 Task: Find a place to stay in Rabkavi, India from July 12 to July 16 for 8 guests, with a price range of ₹10,000 to ₹23,000+, including Wifi and Free parking.
Action: Mouse moved to (430, 97)
Screenshot: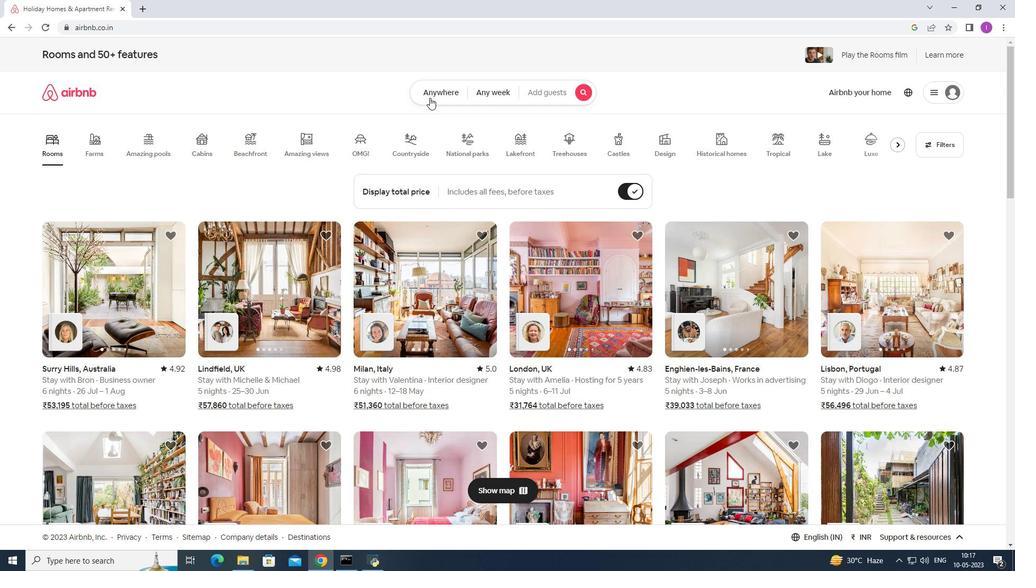 
Action: Mouse pressed left at (430, 97)
Screenshot: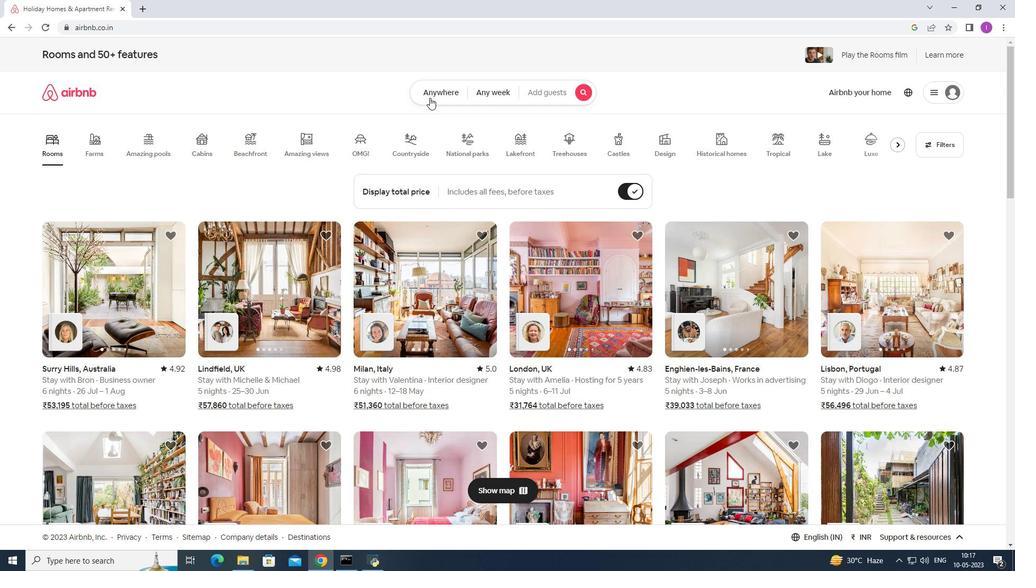 
Action: Mouse moved to (330, 137)
Screenshot: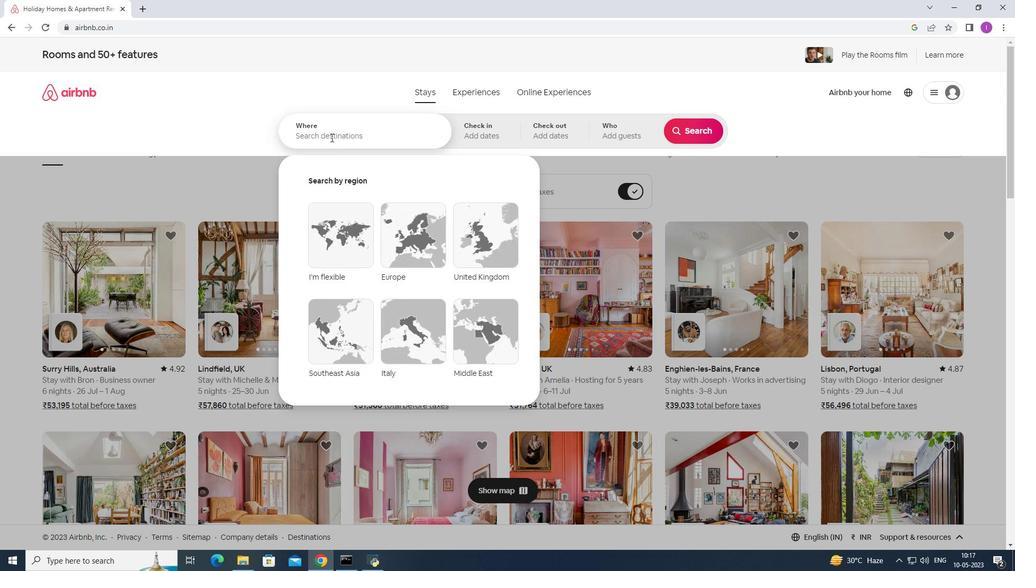 
Action: Mouse pressed left at (330, 137)
Screenshot: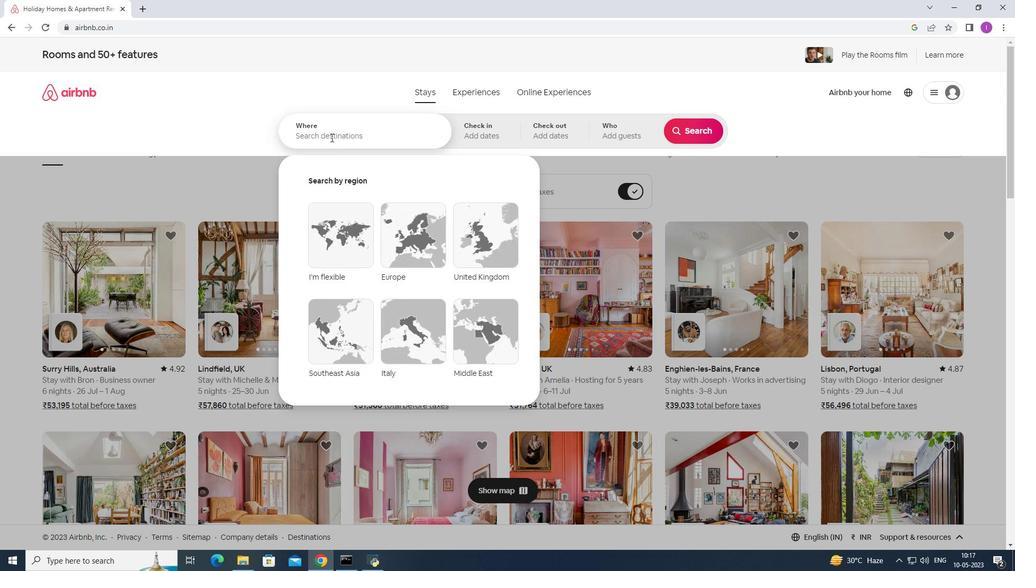
Action: Mouse moved to (338, 133)
Screenshot: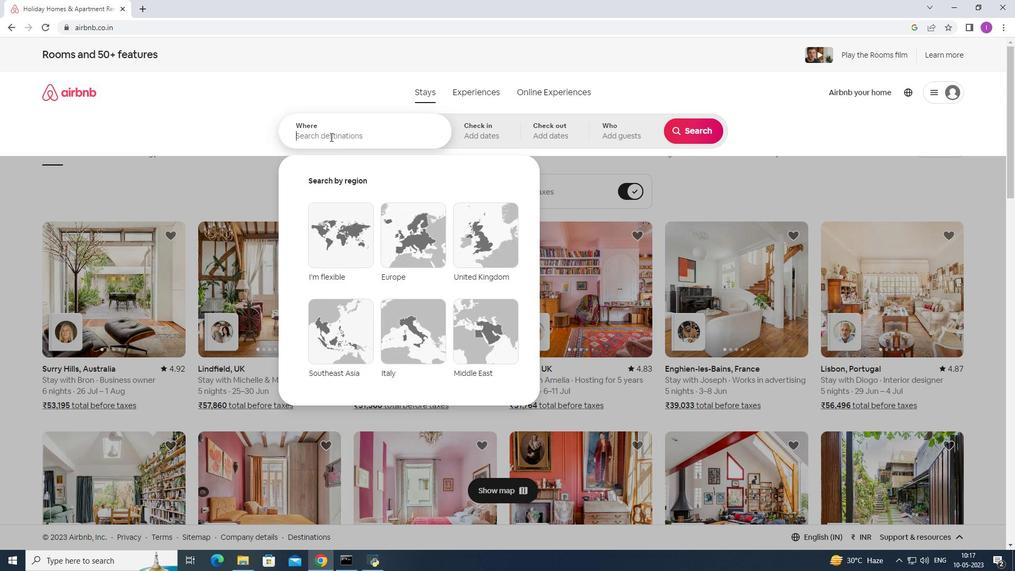 
Action: Key pressed <Key.shift><Key.shift><Key.shift>Rabkavi,<Key.shift>India
Screenshot: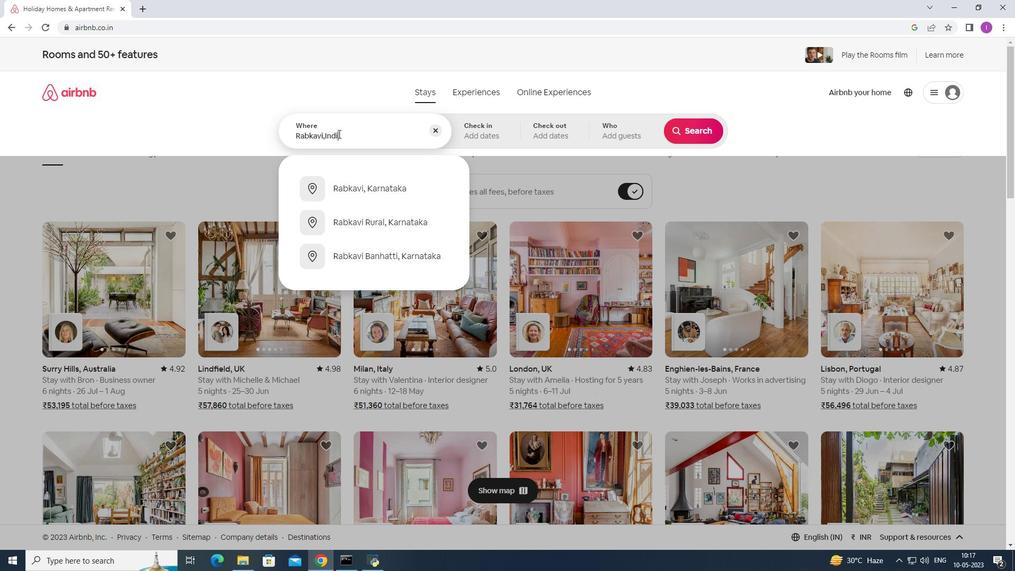 
Action: Mouse moved to (468, 133)
Screenshot: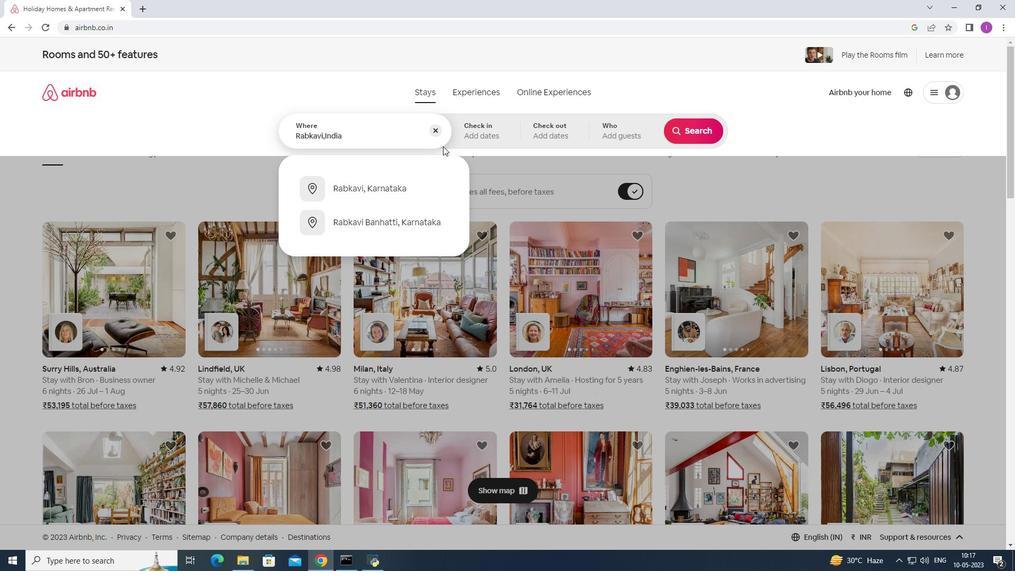 
Action: Mouse pressed left at (468, 133)
Screenshot: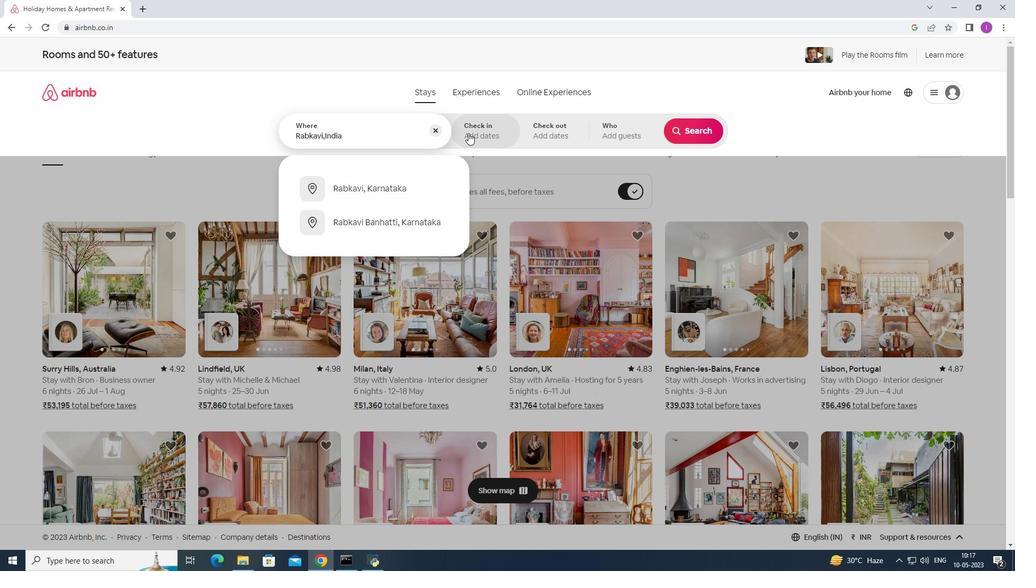 
Action: Mouse moved to (694, 212)
Screenshot: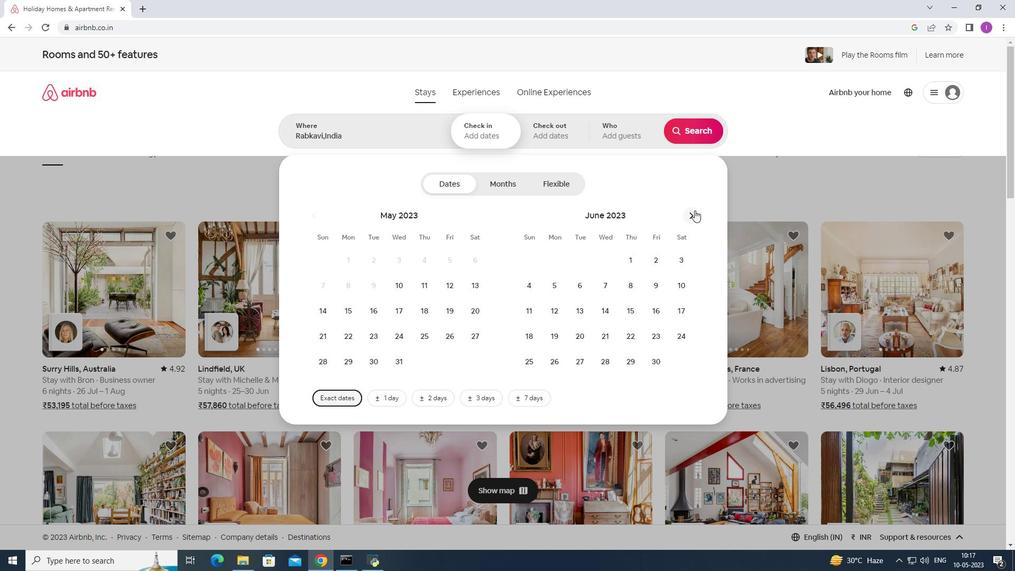 
Action: Mouse pressed left at (694, 212)
Screenshot: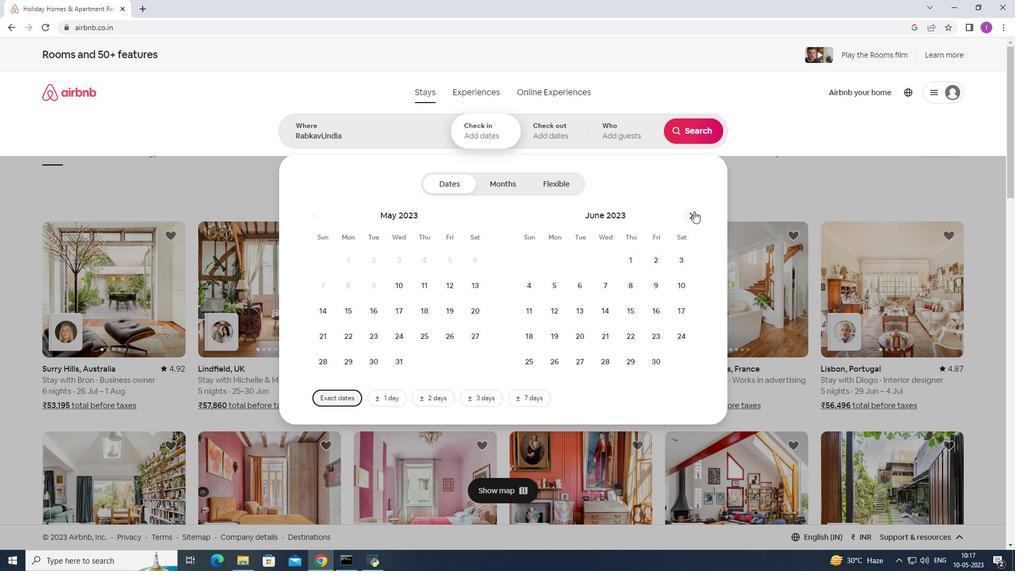 
Action: Mouse pressed left at (694, 212)
Screenshot: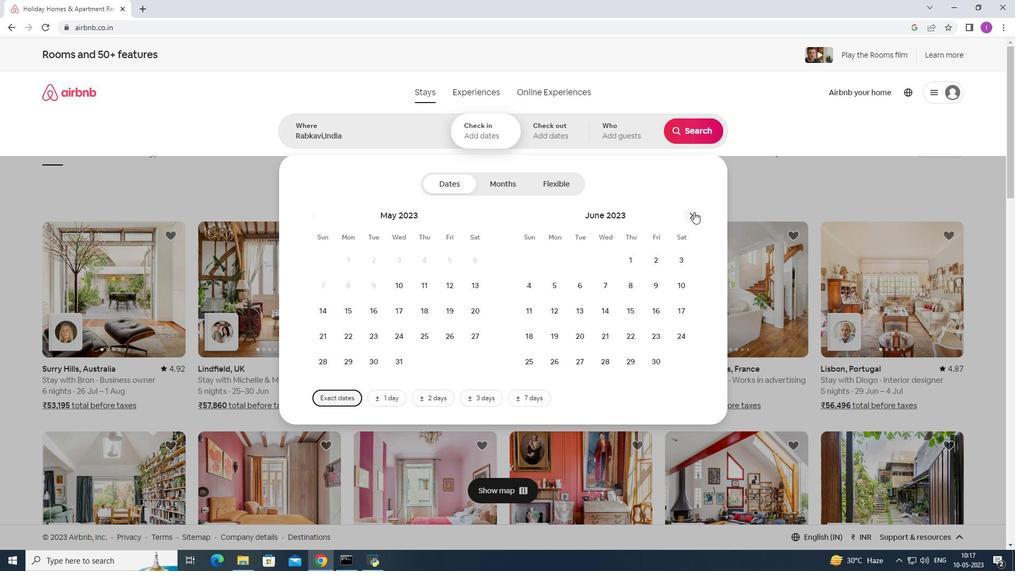 
Action: Mouse moved to (402, 307)
Screenshot: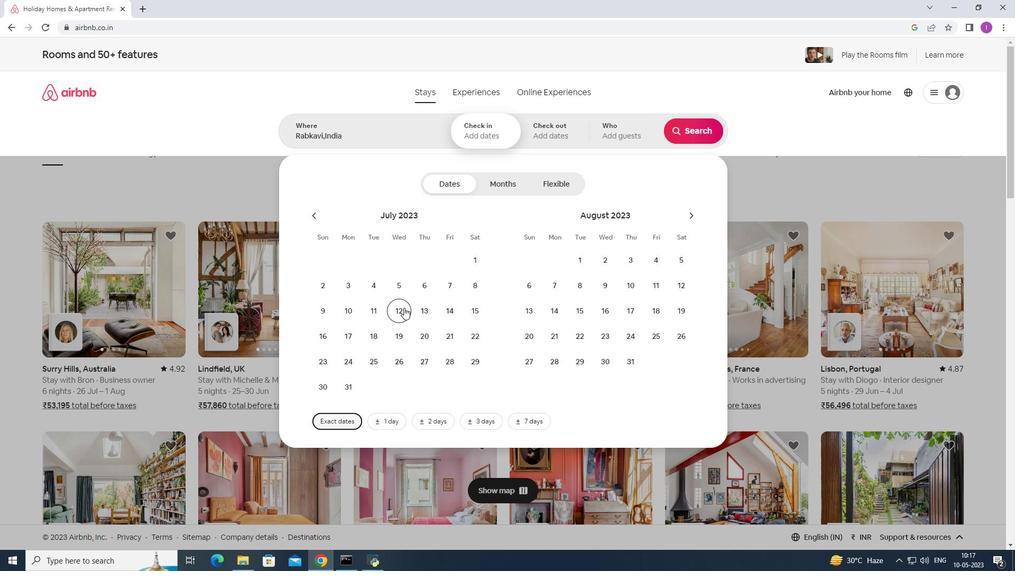 
Action: Mouse pressed left at (402, 307)
Screenshot: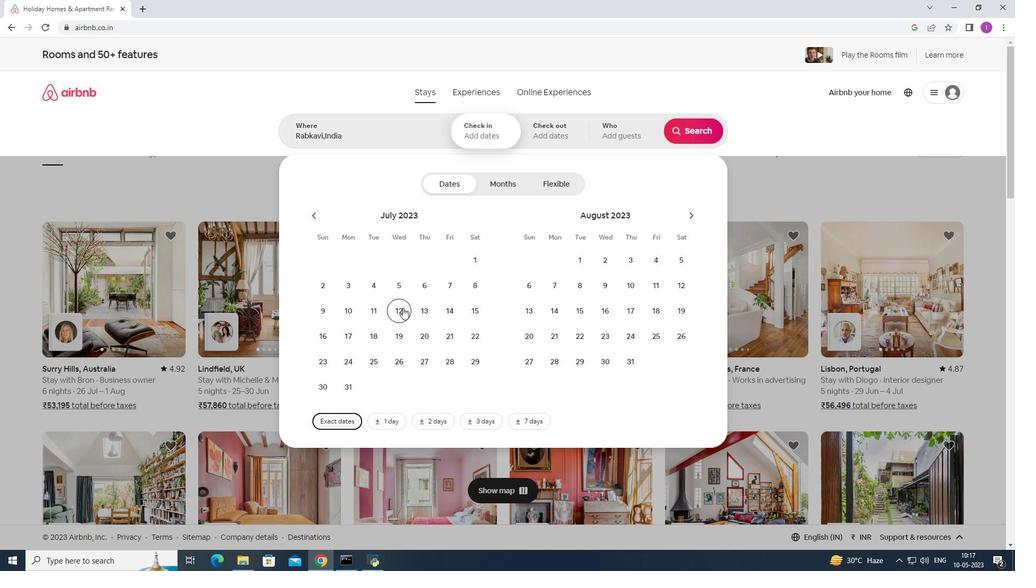 
Action: Mouse moved to (331, 338)
Screenshot: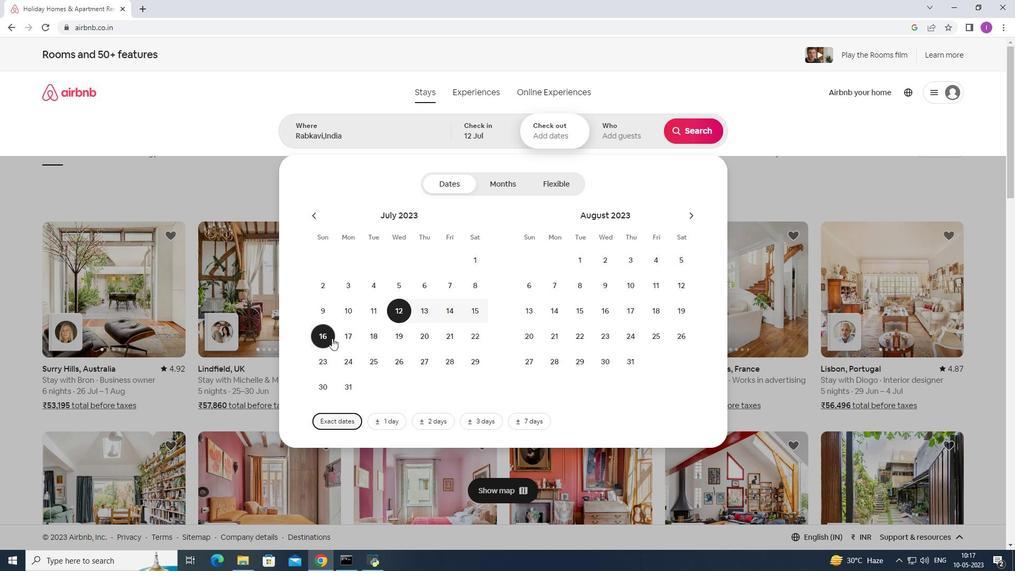 
Action: Mouse pressed left at (331, 338)
Screenshot: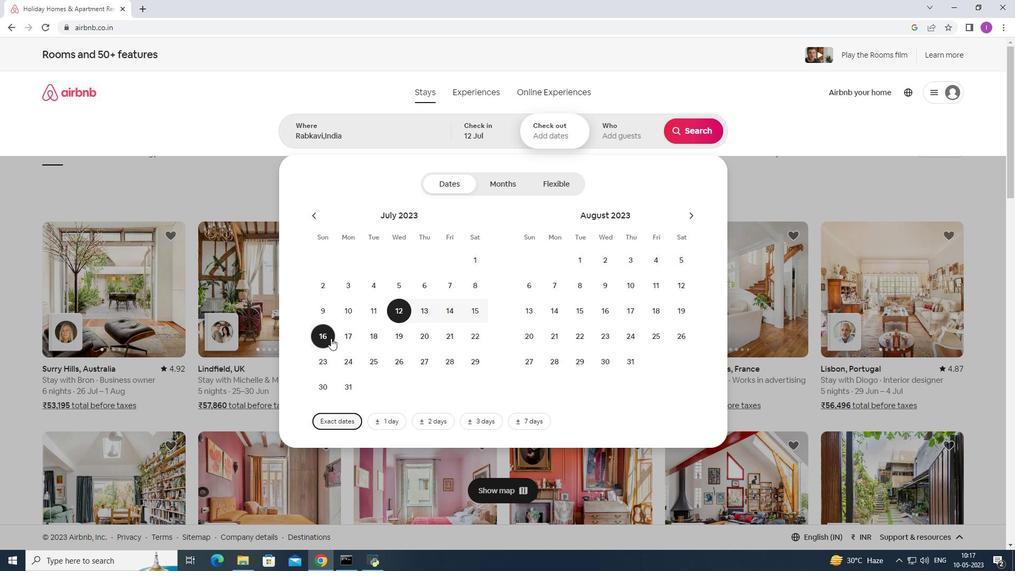 
Action: Mouse moved to (618, 130)
Screenshot: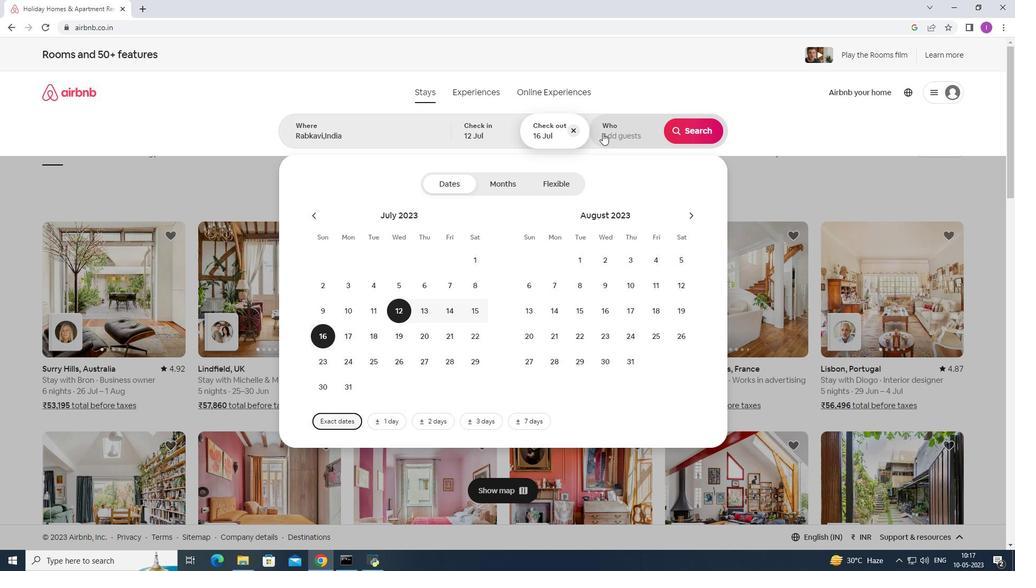 
Action: Mouse pressed left at (618, 130)
Screenshot: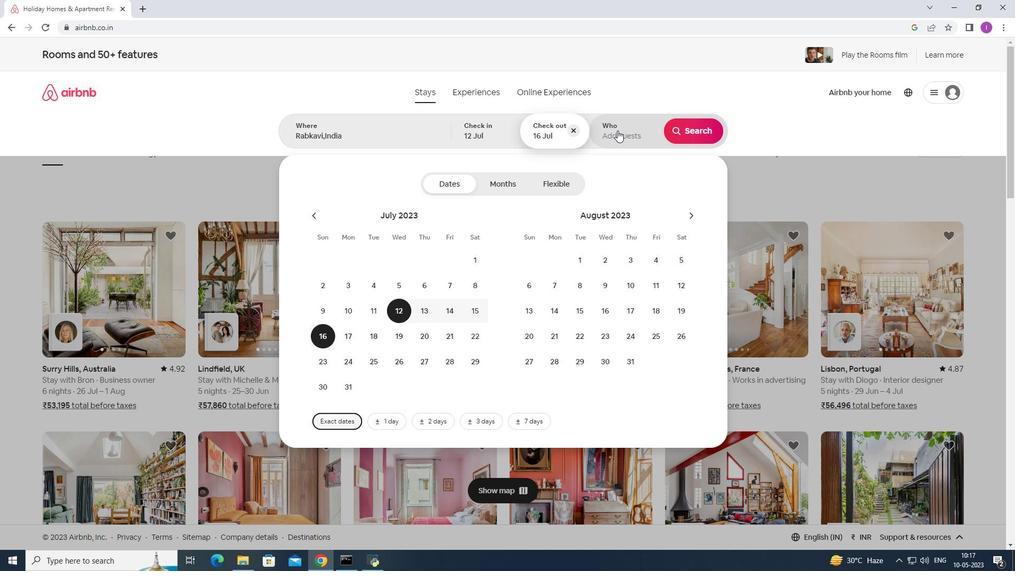 
Action: Mouse moved to (696, 183)
Screenshot: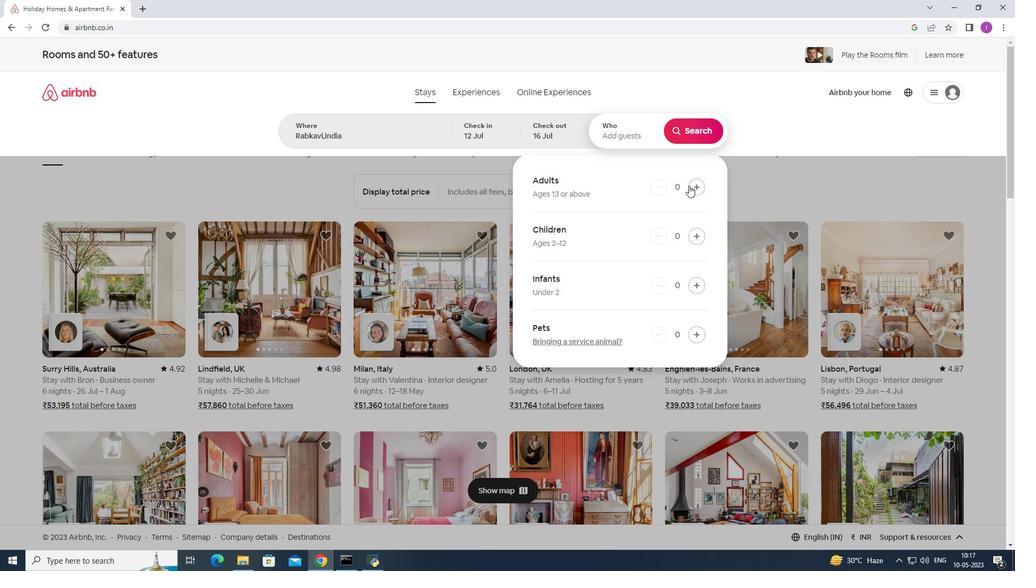
Action: Mouse pressed left at (696, 183)
Screenshot: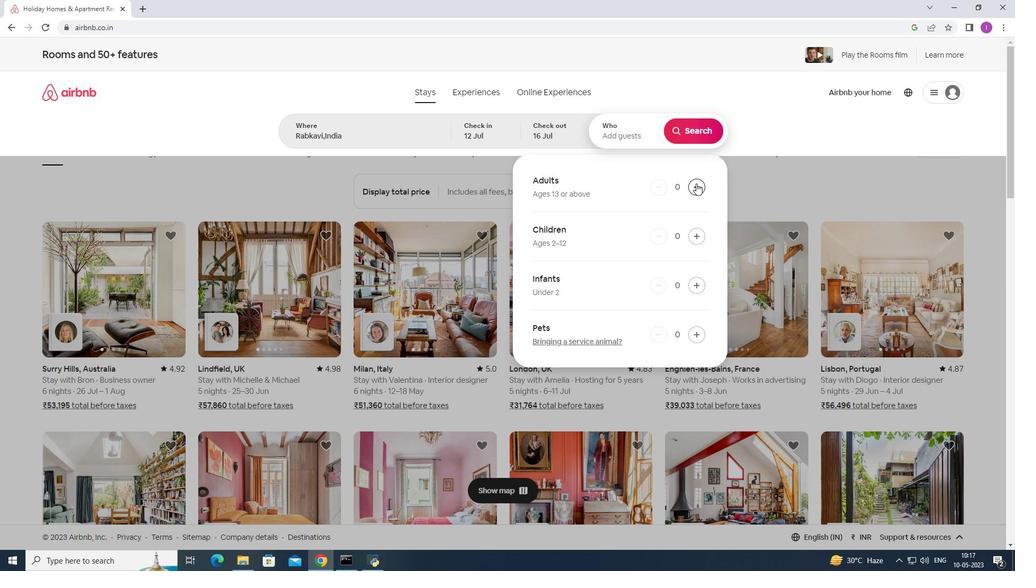 
Action: Mouse pressed left at (696, 183)
Screenshot: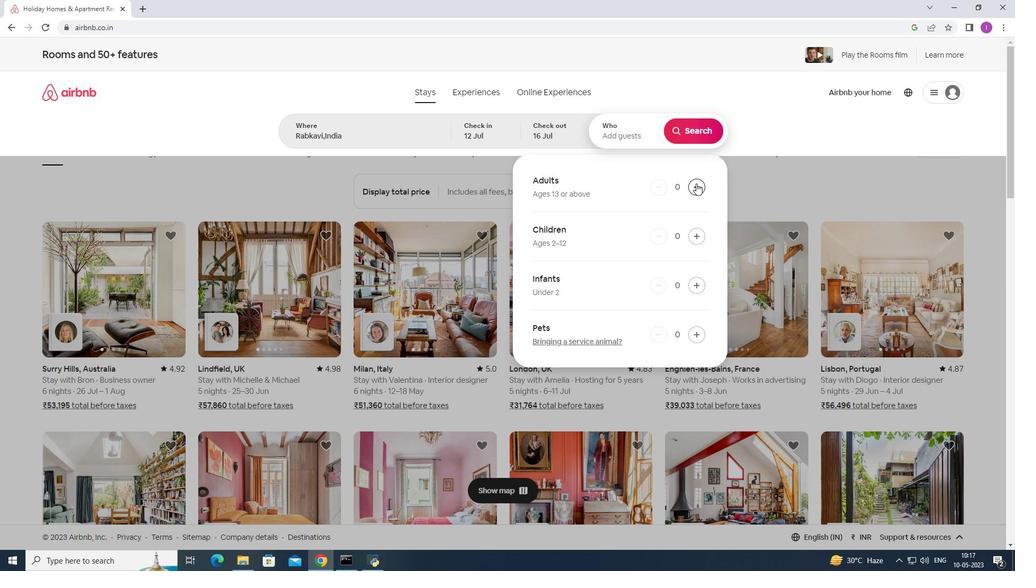 
Action: Mouse moved to (697, 183)
Screenshot: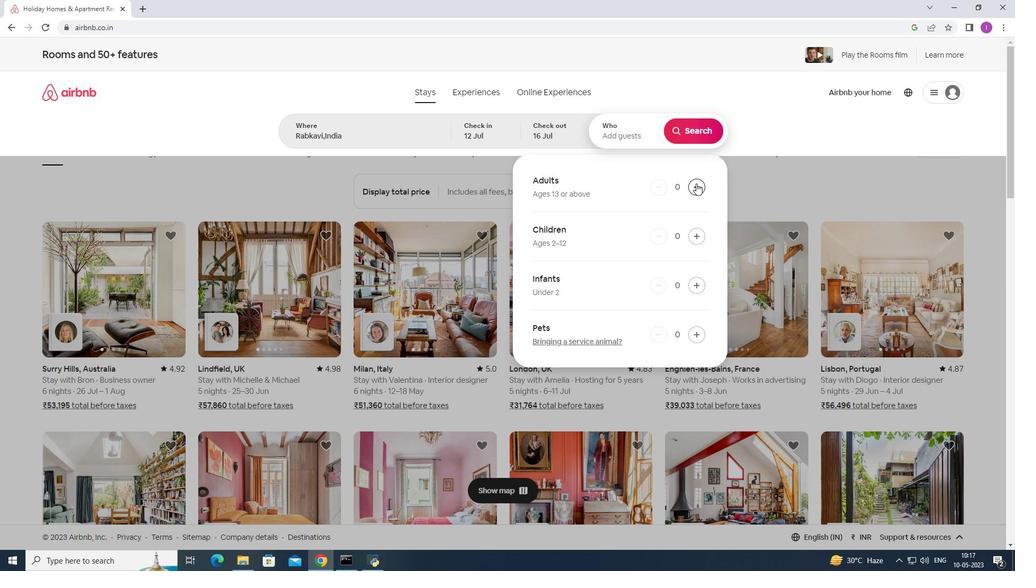 
Action: Mouse pressed left at (697, 183)
Screenshot: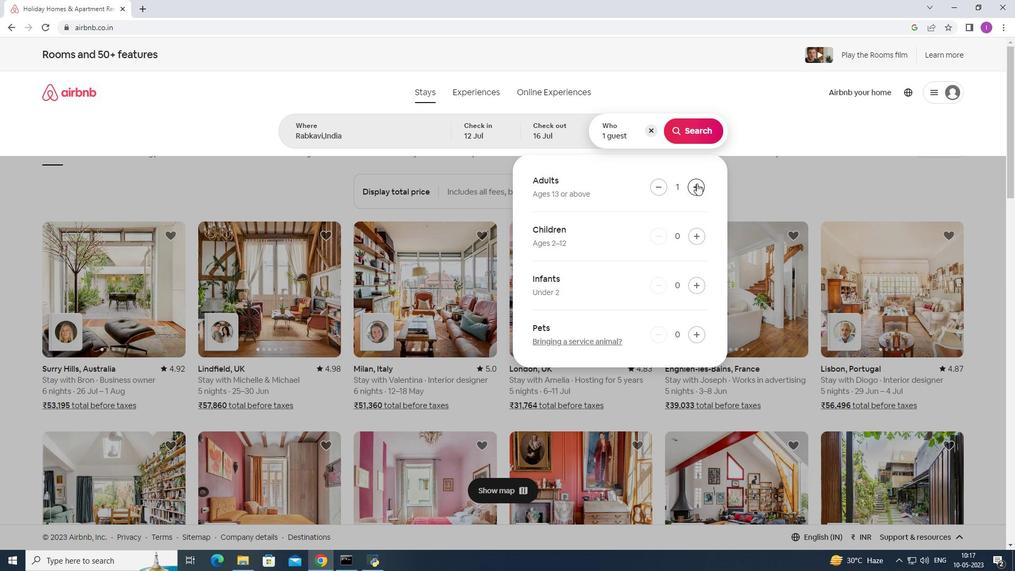 
Action: Mouse pressed left at (697, 183)
Screenshot: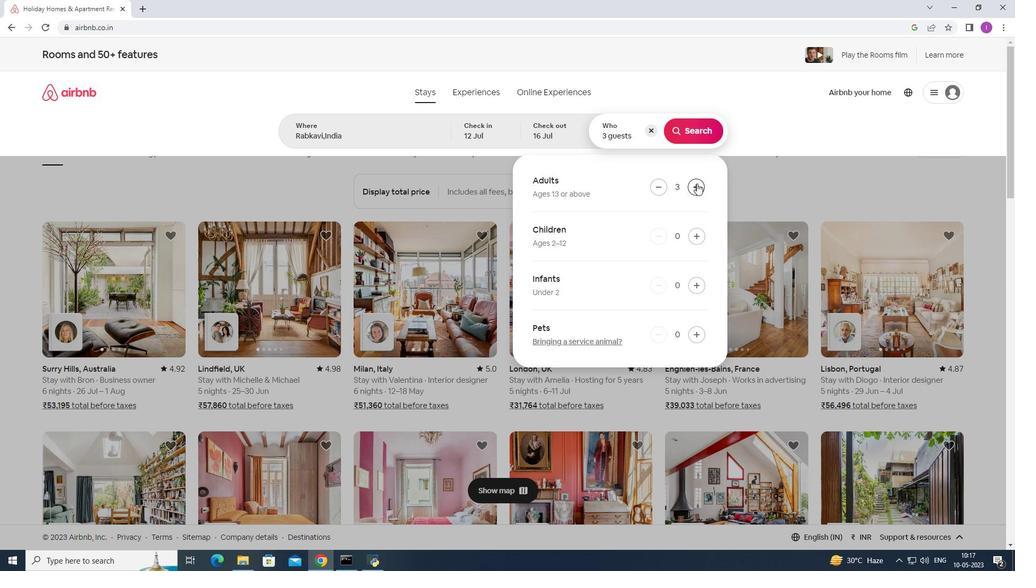 
Action: Mouse pressed left at (697, 183)
Screenshot: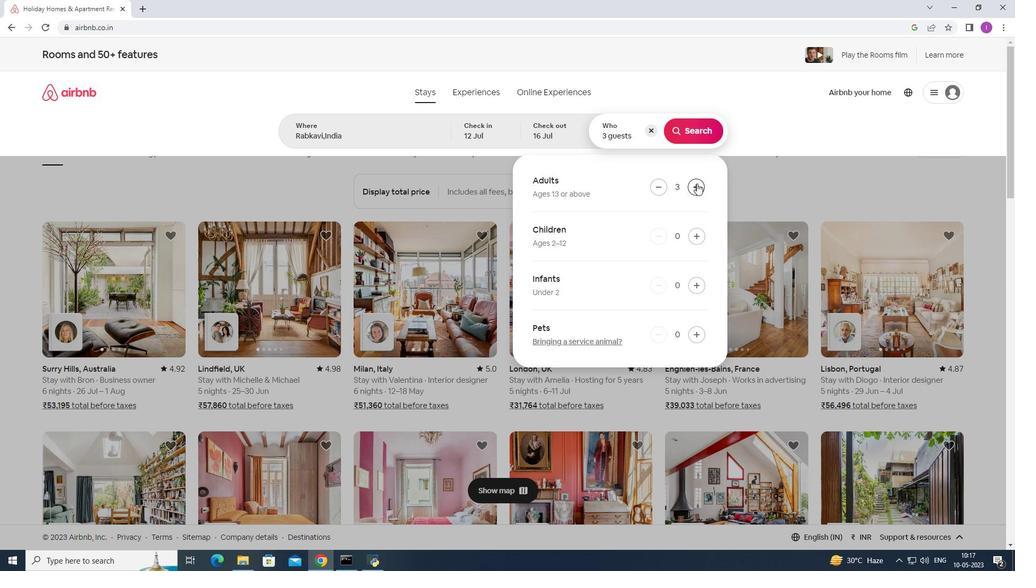 
Action: Mouse pressed left at (697, 183)
Screenshot: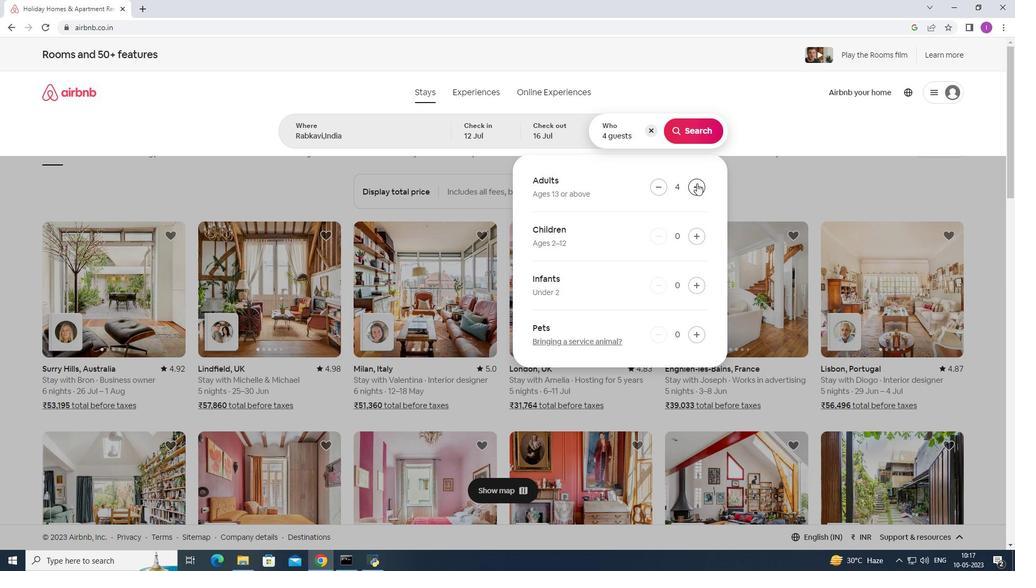 
Action: Mouse pressed left at (697, 183)
Screenshot: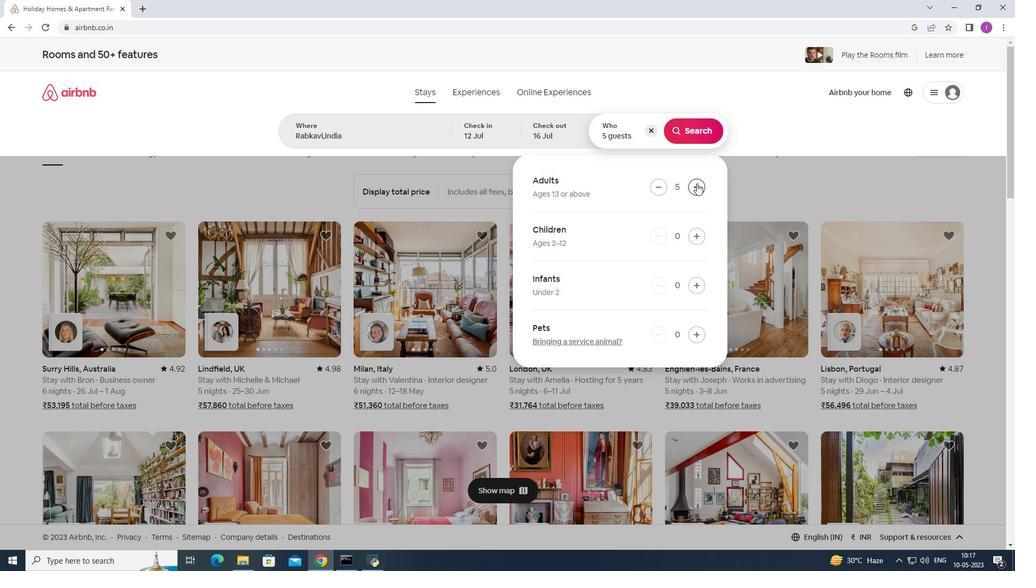 
Action: Mouse moved to (700, 188)
Screenshot: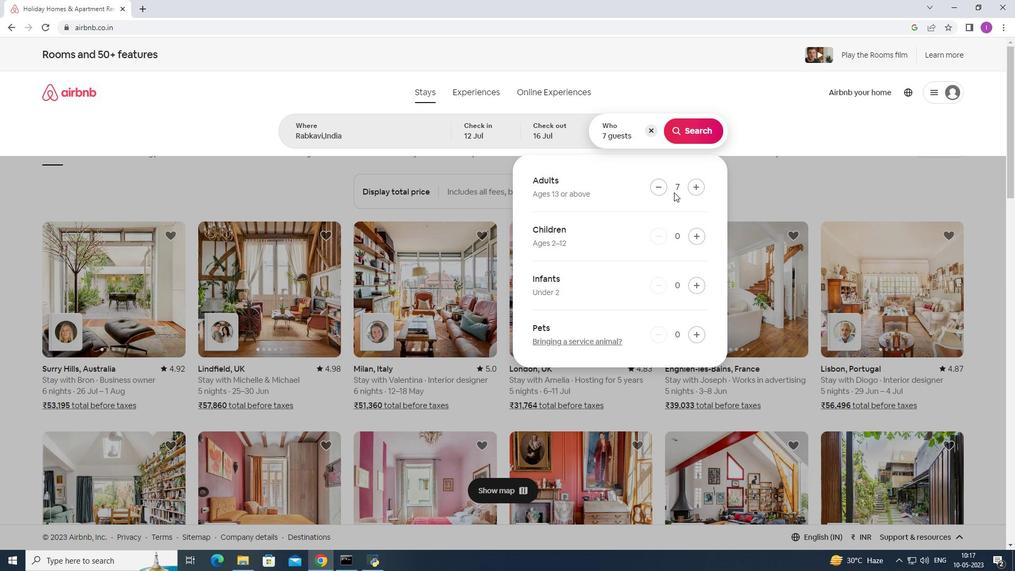 
Action: Mouse pressed left at (700, 188)
Screenshot: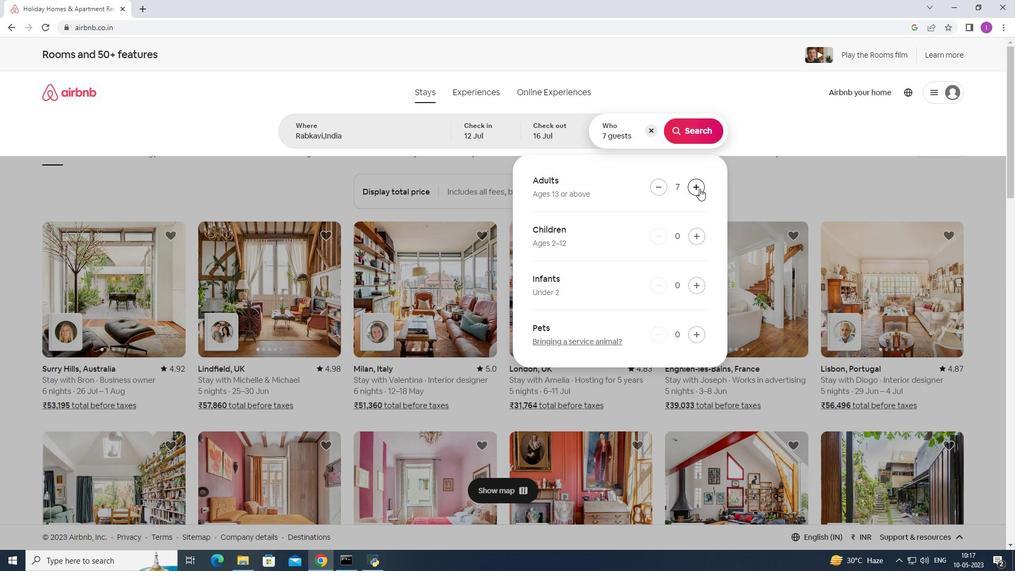 
Action: Mouse moved to (697, 140)
Screenshot: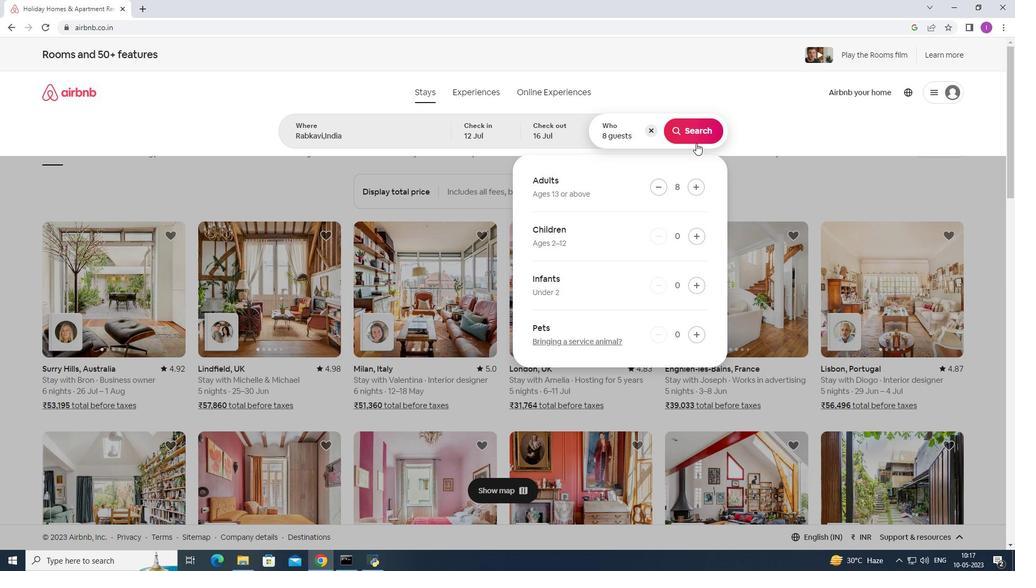
Action: Mouse pressed left at (697, 140)
Screenshot: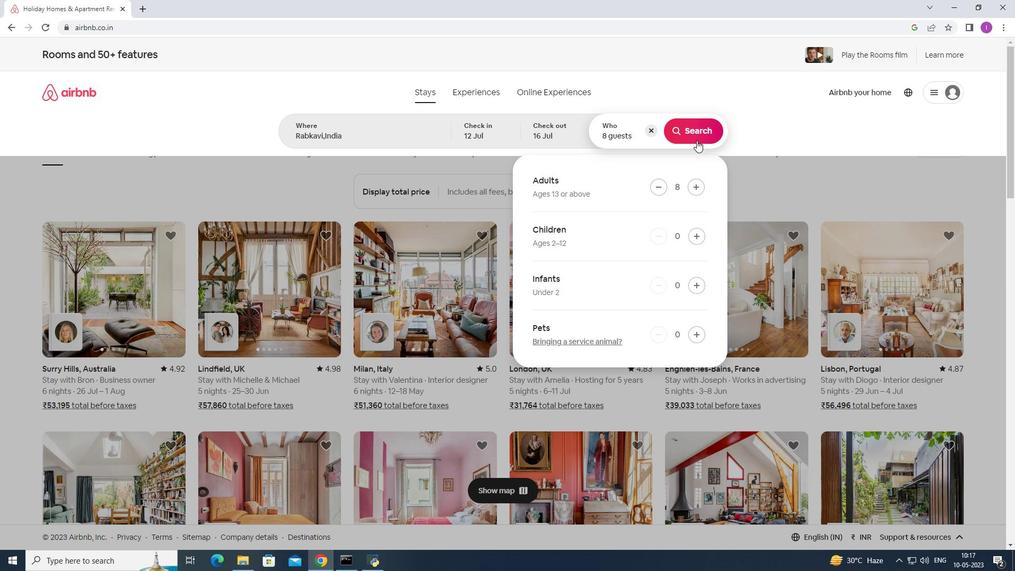 
Action: Mouse moved to (977, 108)
Screenshot: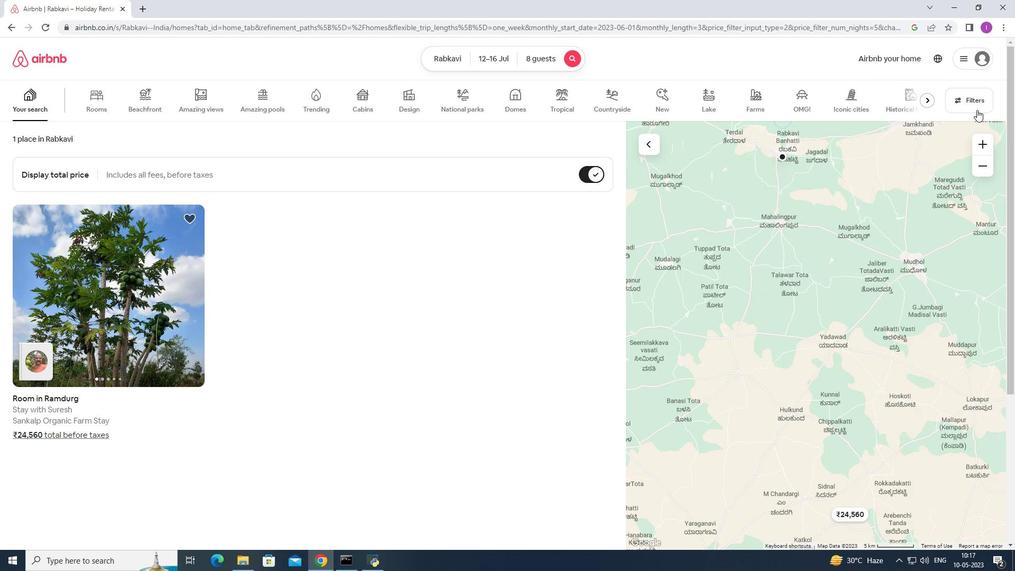 
Action: Mouse pressed left at (977, 108)
Screenshot: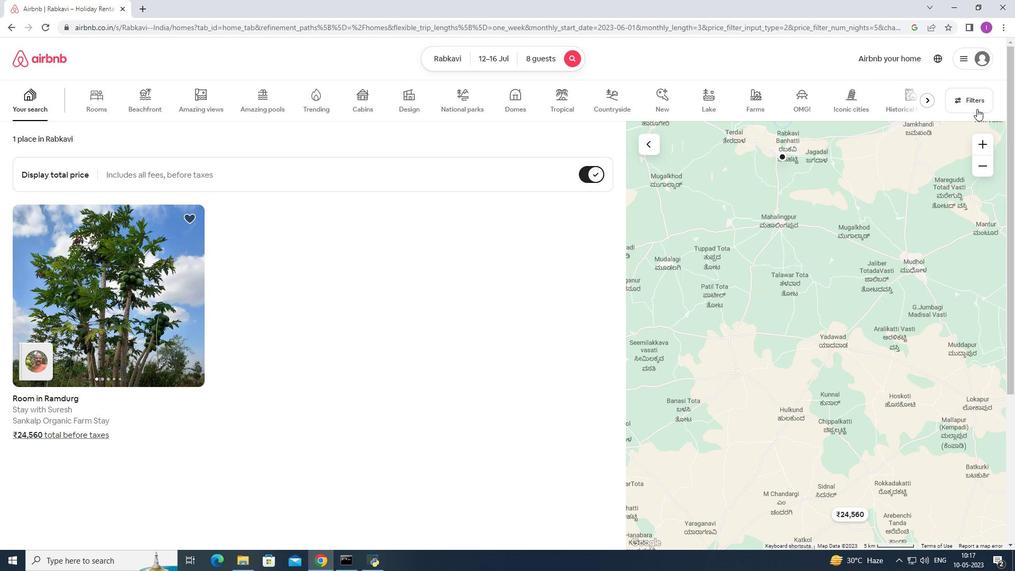 
Action: Mouse moved to (379, 355)
Screenshot: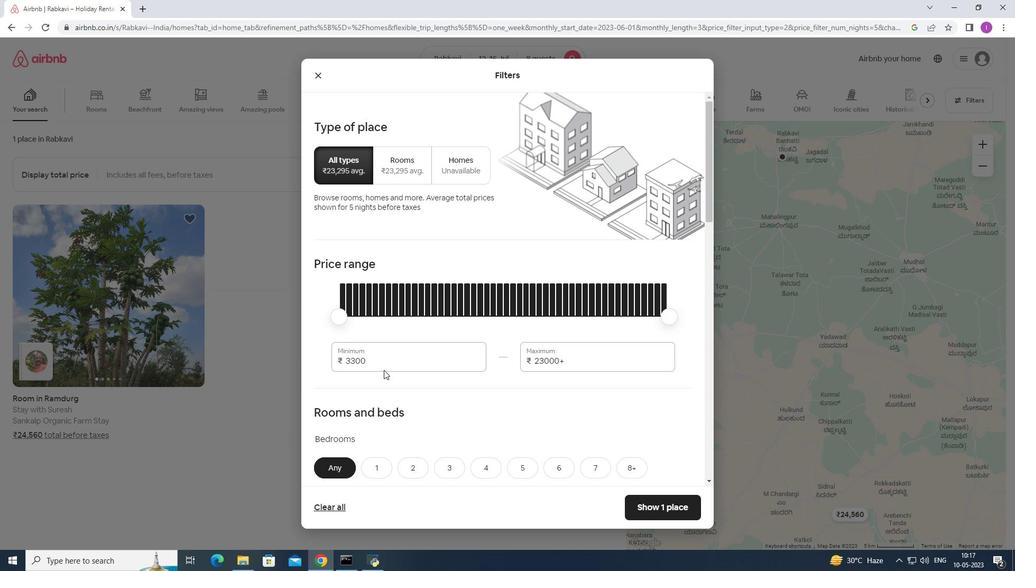
Action: Mouse pressed left at (379, 355)
Screenshot: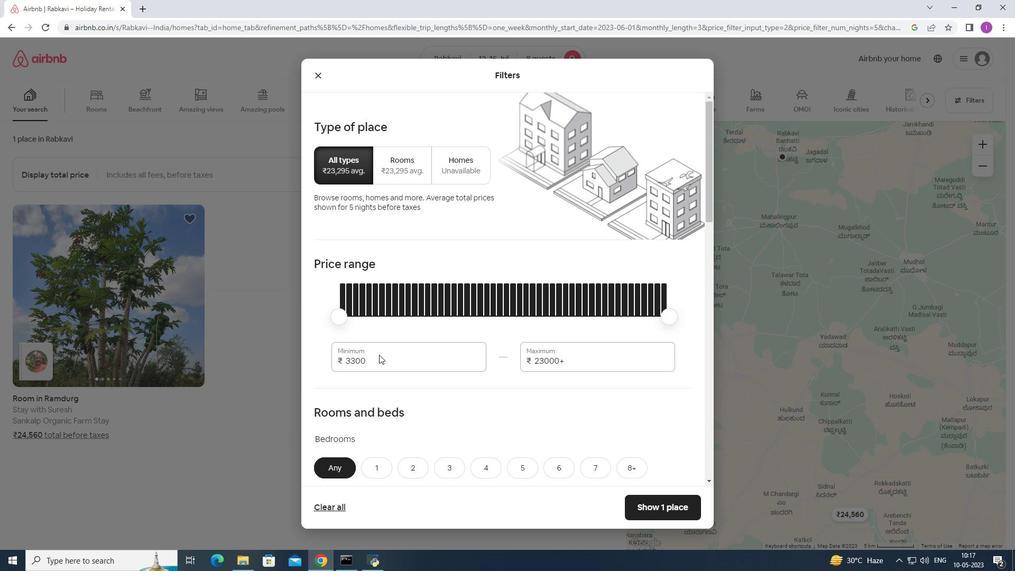 
Action: Mouse moved to (371, 357)
Screenshot: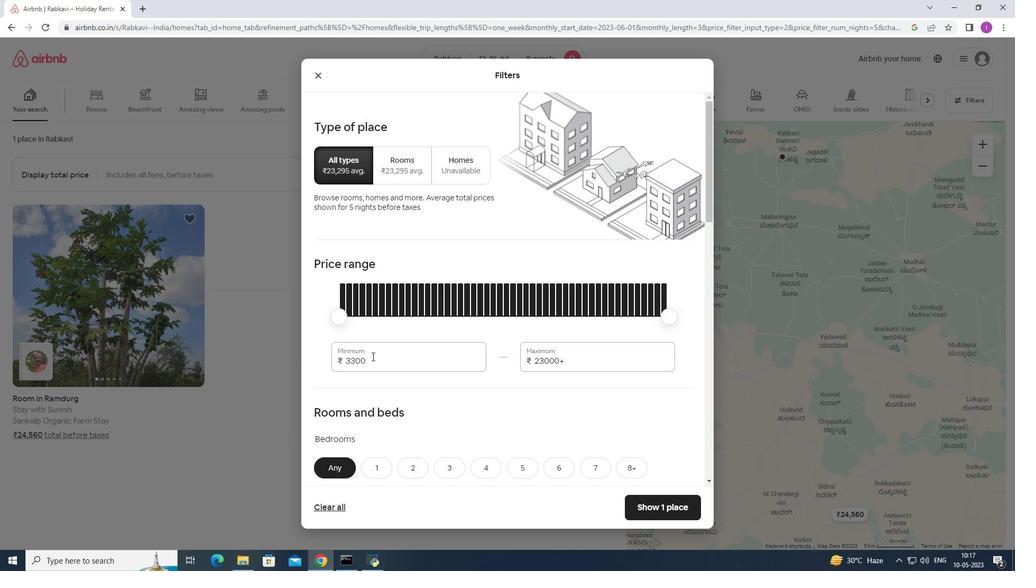 
Action: Mouse pressed left at (371, 357)
Screenshot: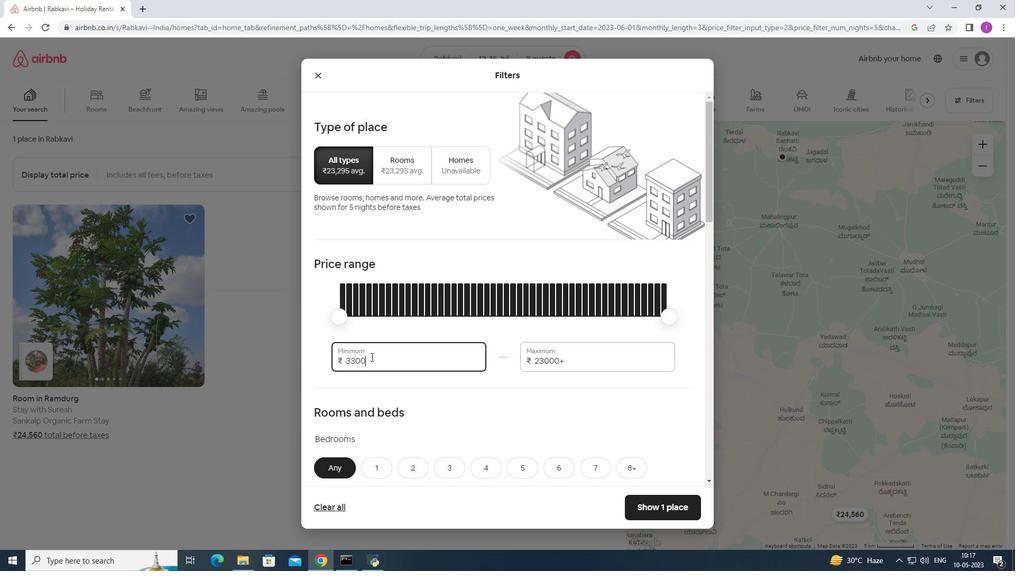 
Action: Mouse moved to (414, 371)
Screenshot: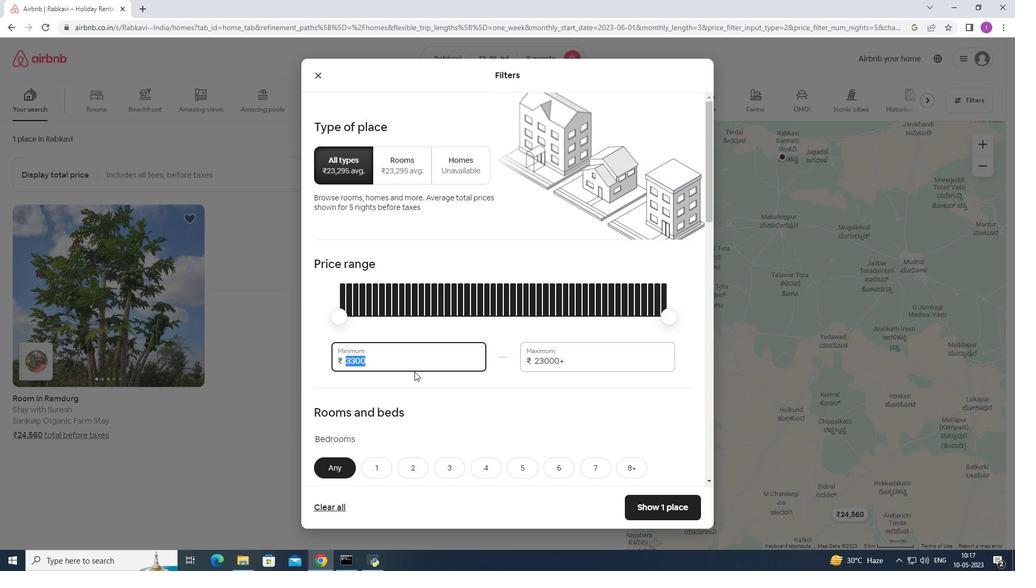
Action: Key pressed 1
Screenshot: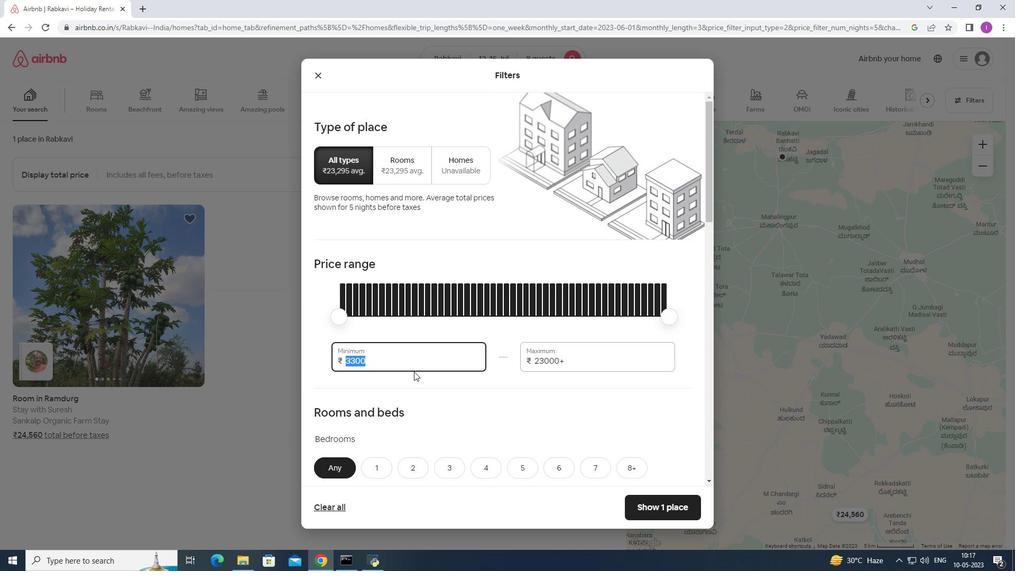 
Action: Mouse moved to (411, 374)
Screenshot: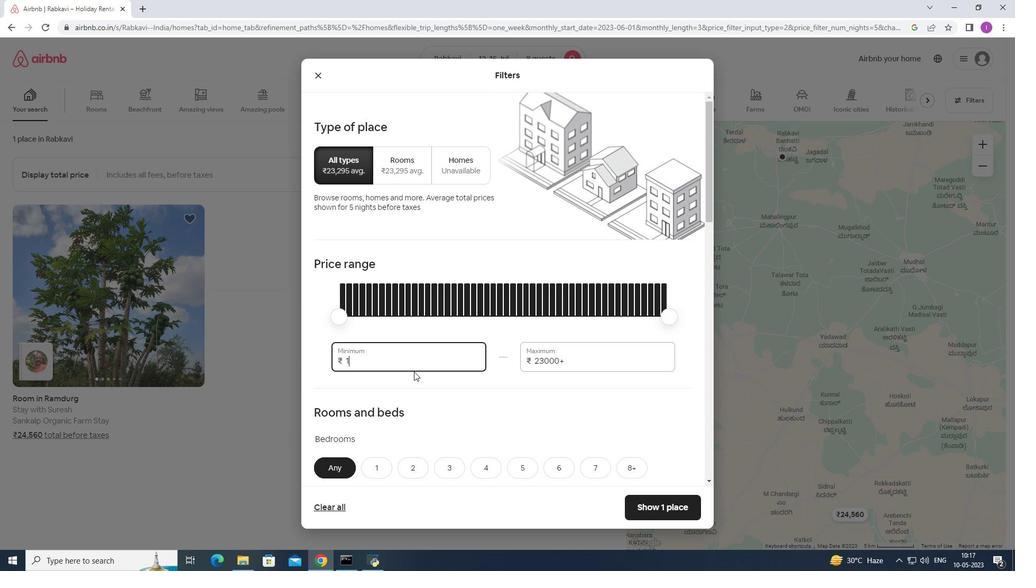 
Action: Key pressed 0000
Screenshot: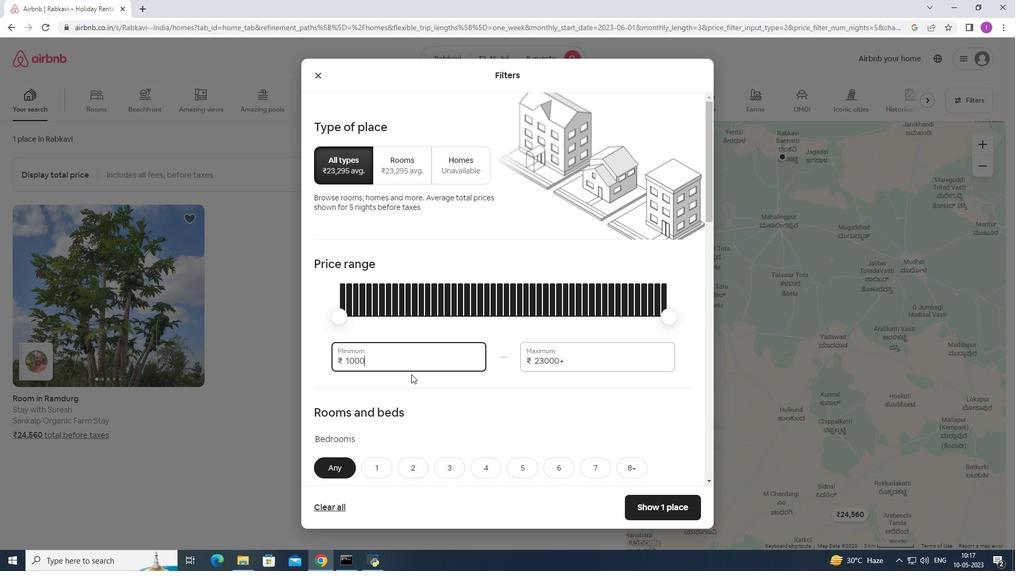 
Action: Mouse moved to (572, 359)
Screenshot: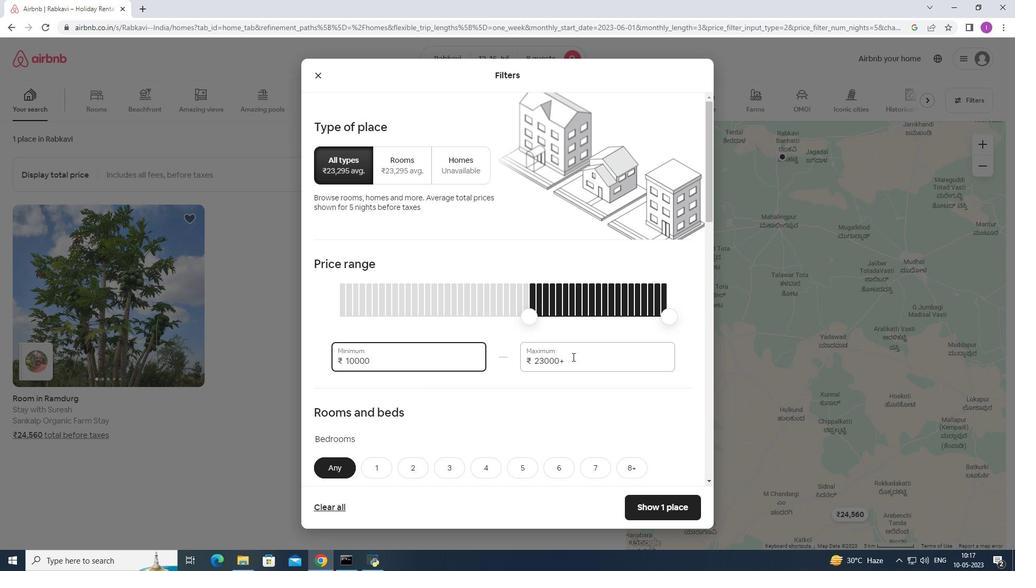 
Action: Mouse pressed left at (572, 359)
Screenshot: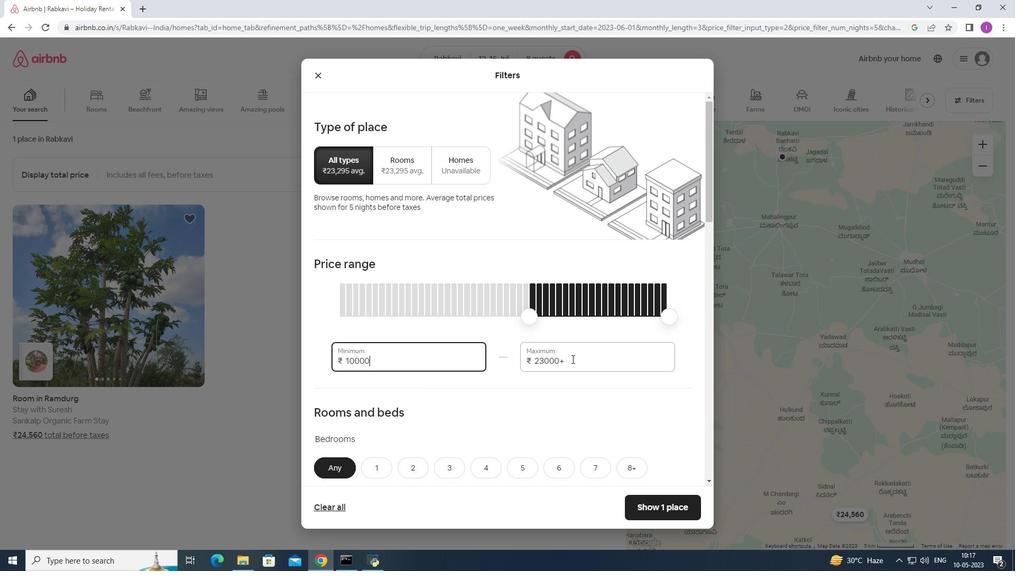
Action: Mouse moved to (599, 359)
Screenshot: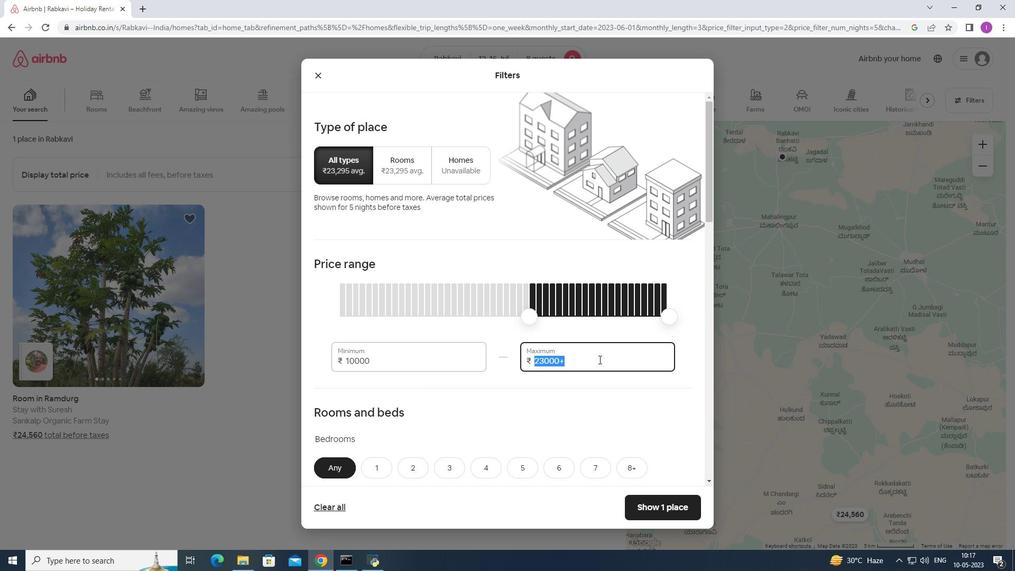 
Action: Key pressed <Key.backspace>
Screenshot: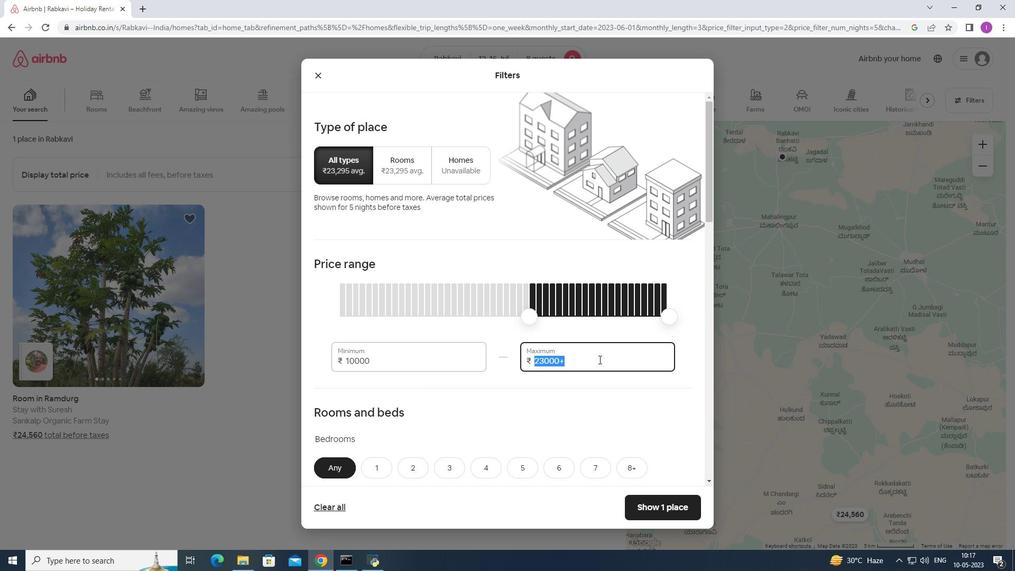 
Action: Mouse moved to (589, 362)
Screenshot: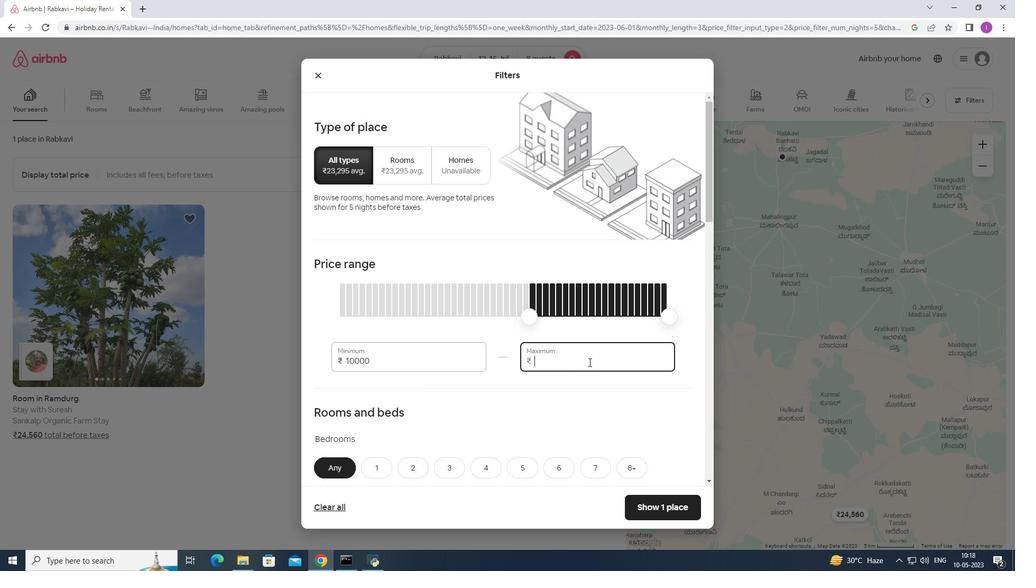
Action: Key pressed 16000
Screenshot: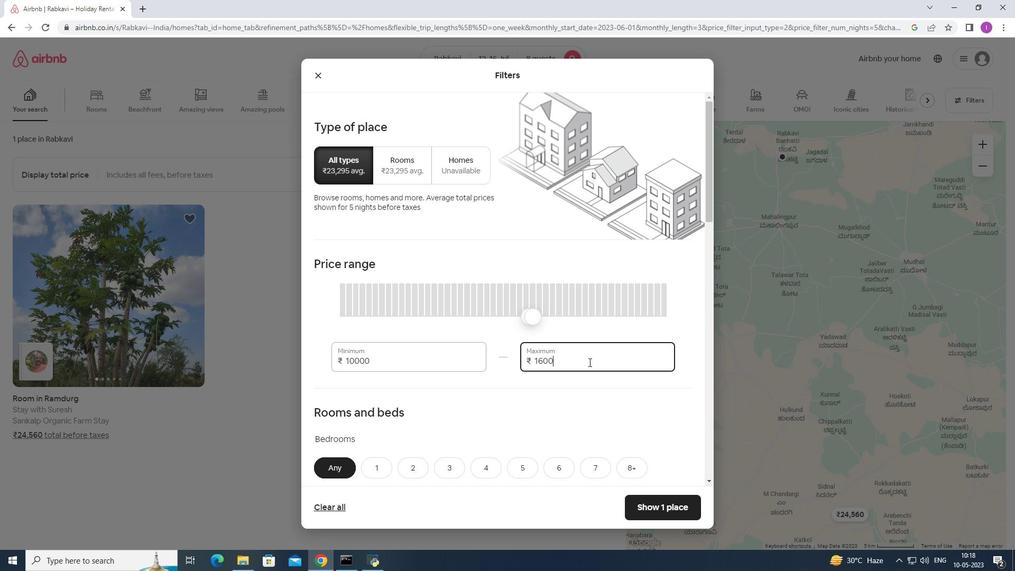 
Action: Mouse moved to (572, 387)
Screenshot: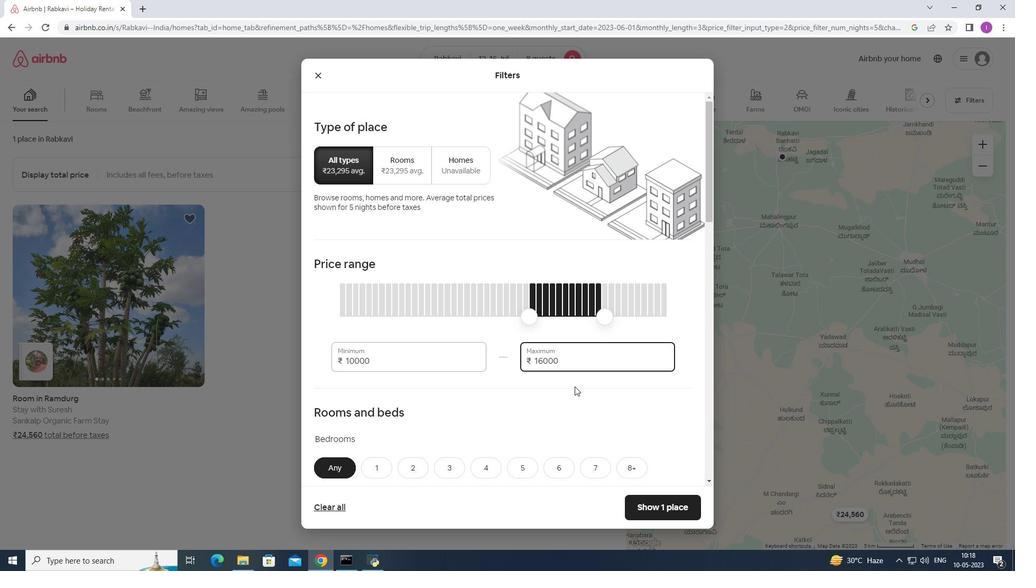 
Action: Mouse scrolled (572, 387) with delta (0, 0)
Screenshot: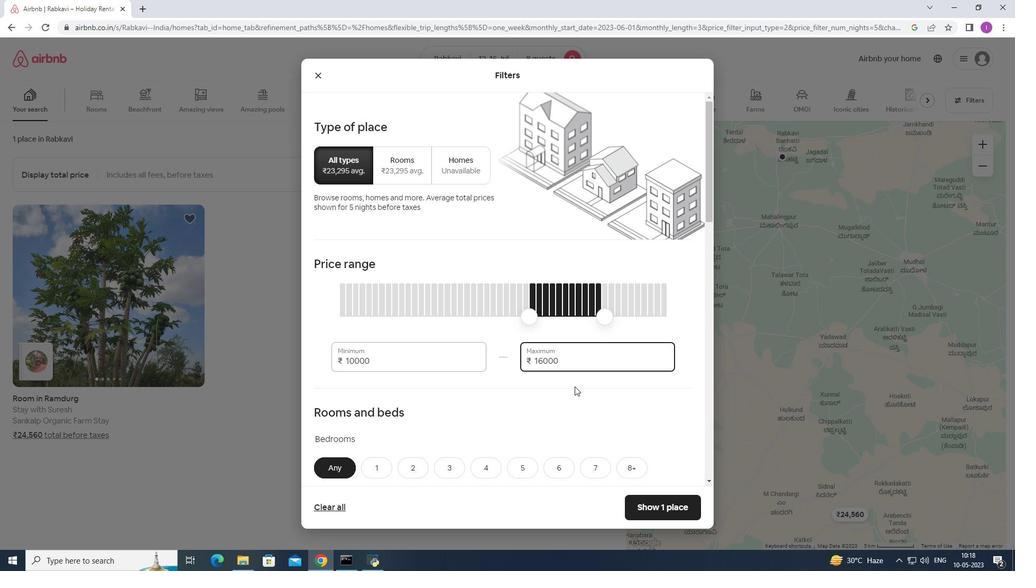 
Action: Mouse moved to (569, 387)
Screenshot: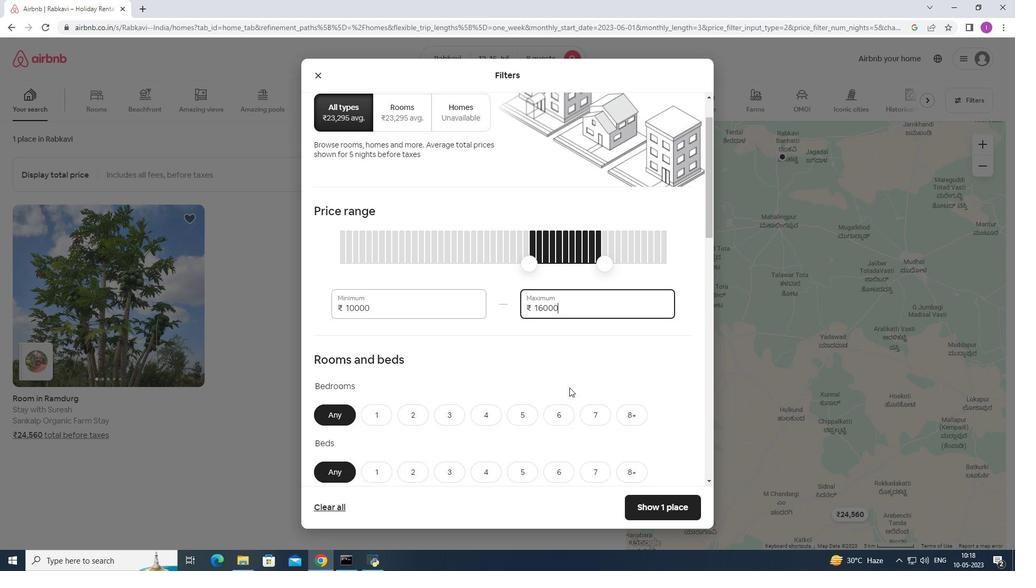 
Action: Mouse scrolled (569, 386) with delta (0, 0)
Screenshot: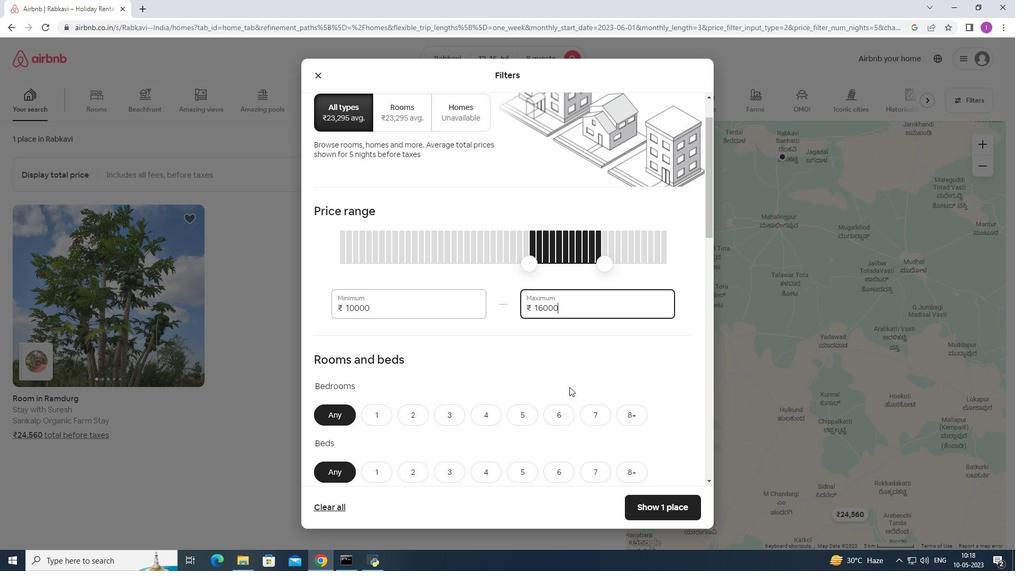 
Action: Mouse moved to (567, 383)
Screenshot: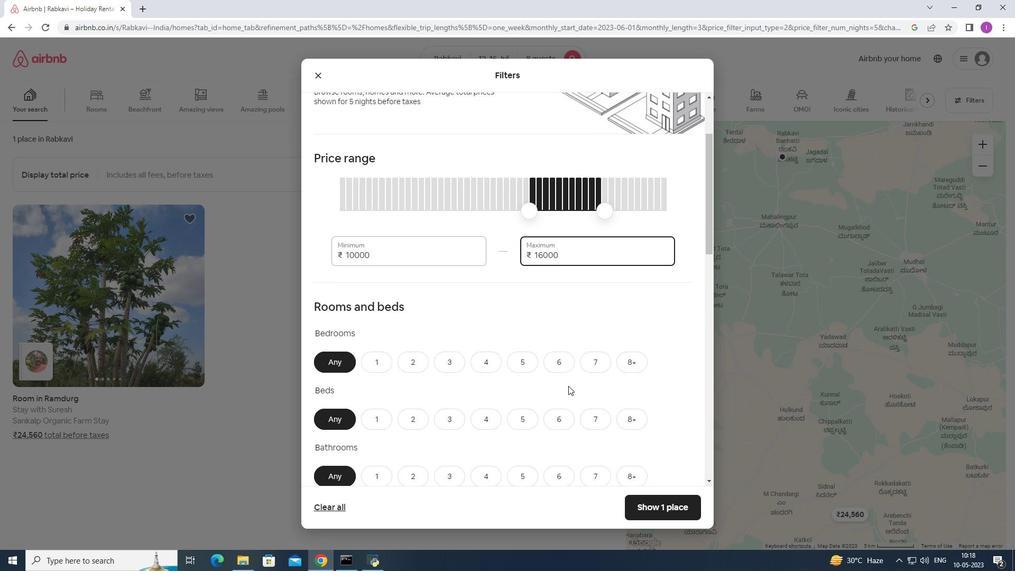 
Action: Mouse scrolled (567, 382) with delta (0, 0)
Screenshot: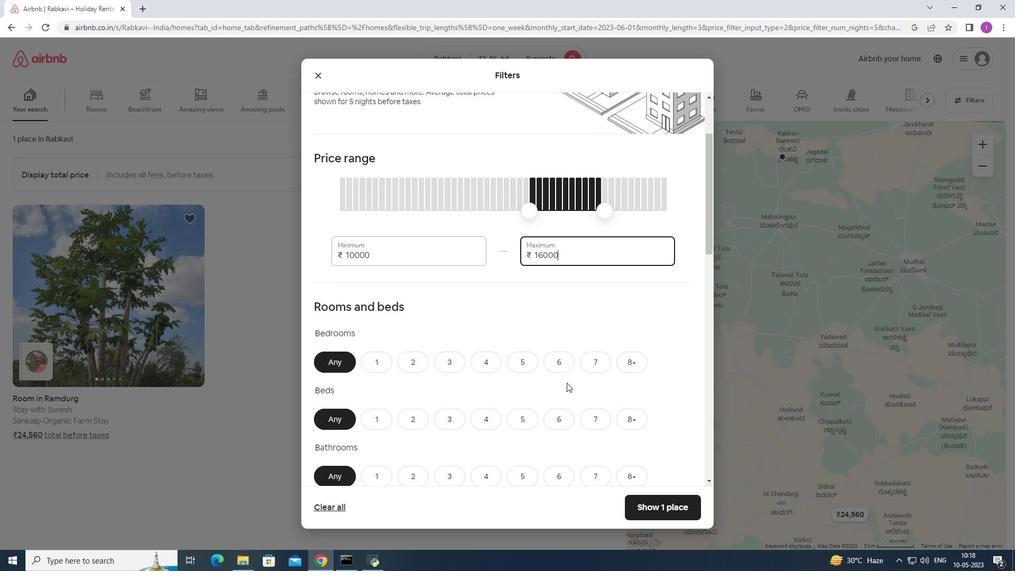 
Action: Mouse moved to (482, 353)
Screenshot: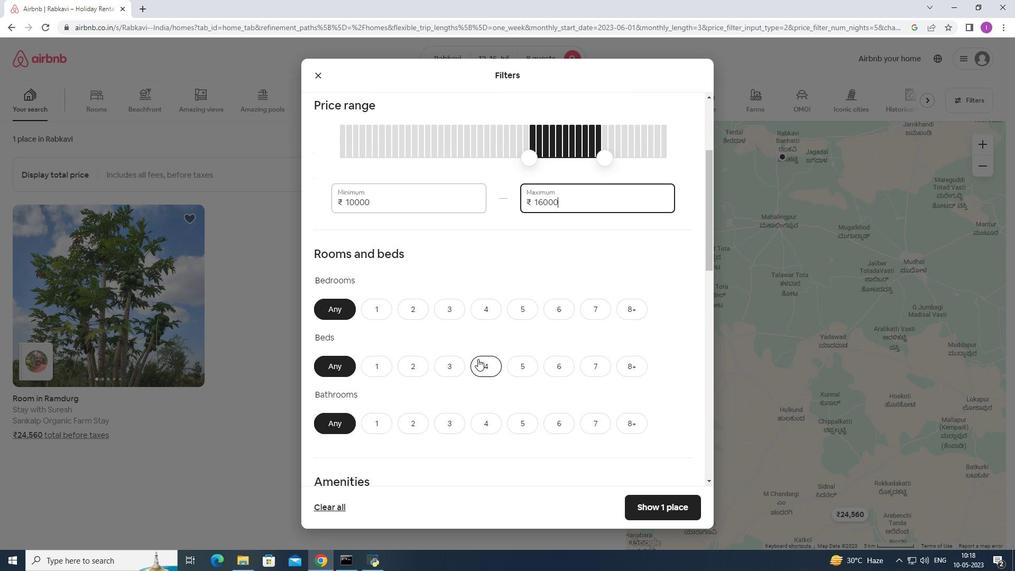 
Action: Mouse scrolled (482, 353) with delta (0, 0)
Screenshot: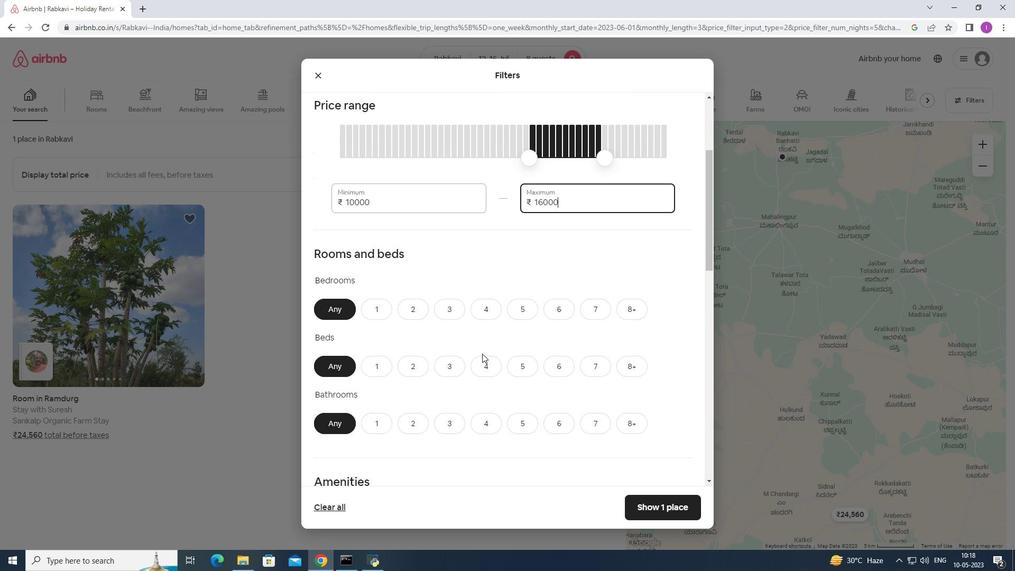 
Action: Mouse moved to (633, 255)
Screenshot: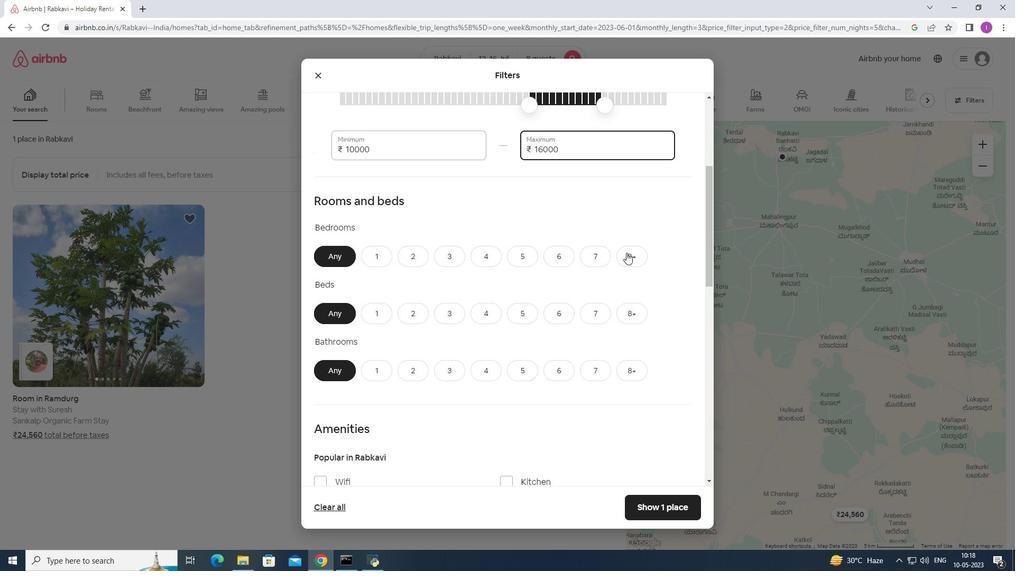 
Action: Mouse pressed left at (633, 255)
Screenshot: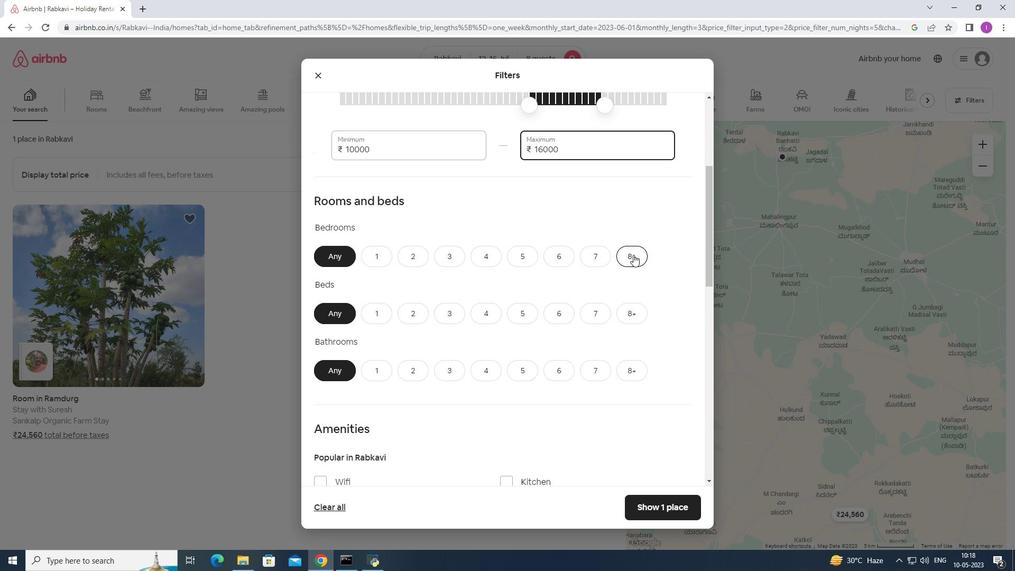 
Action: Mouse moved to (634, 315)
Screenshot: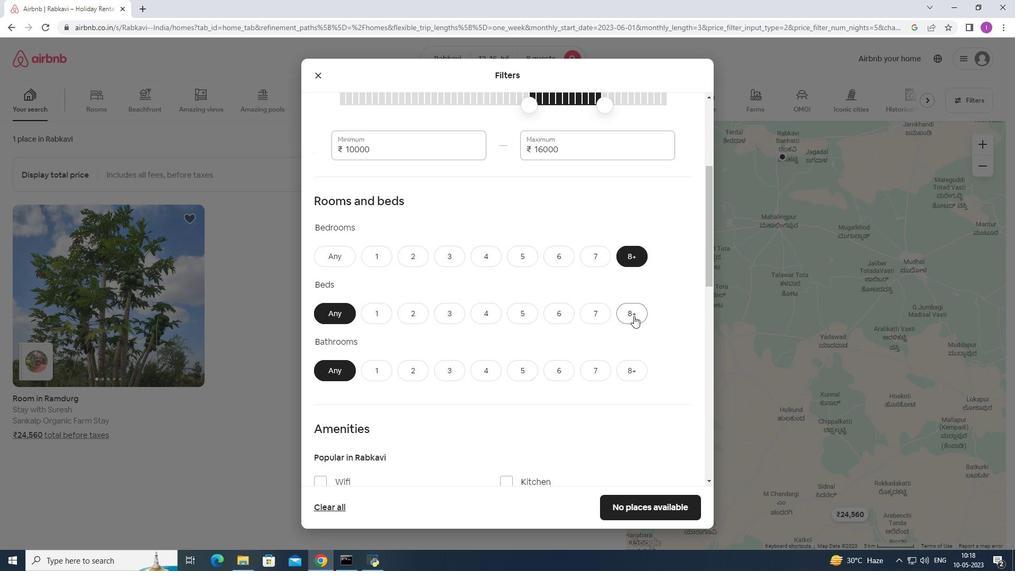 
Action: Mouse pressed left at (634, 315)
Screenshot: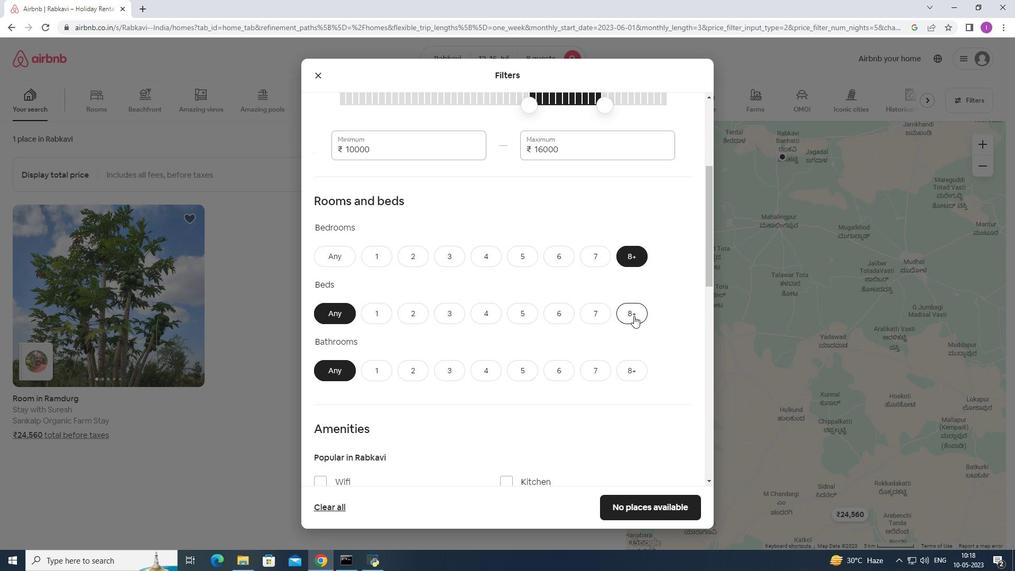 
Action: Mouse moved to (634, 369)
Screenshot: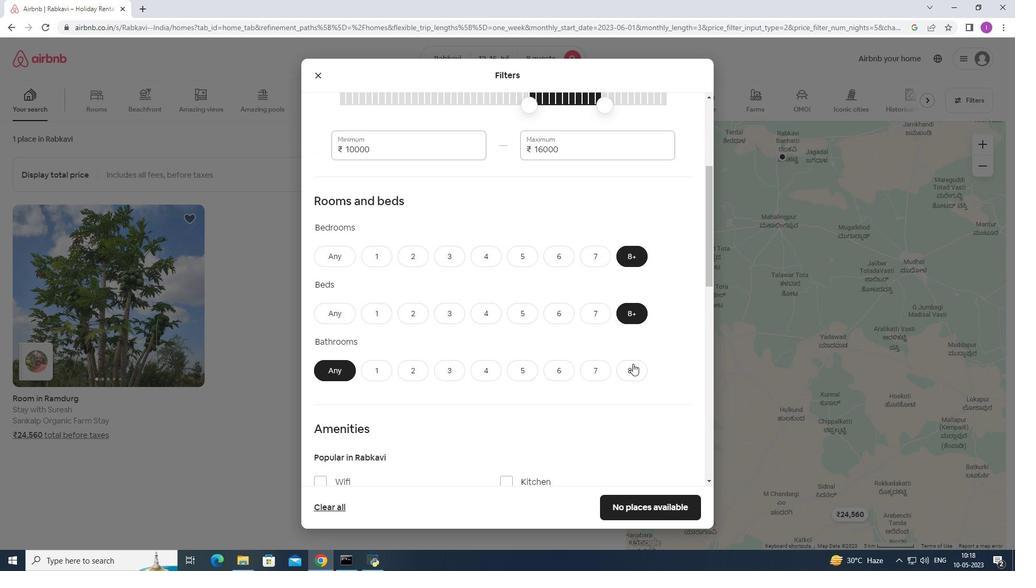 
Action: Mouse pressed left at (634, 369)
Screenshot: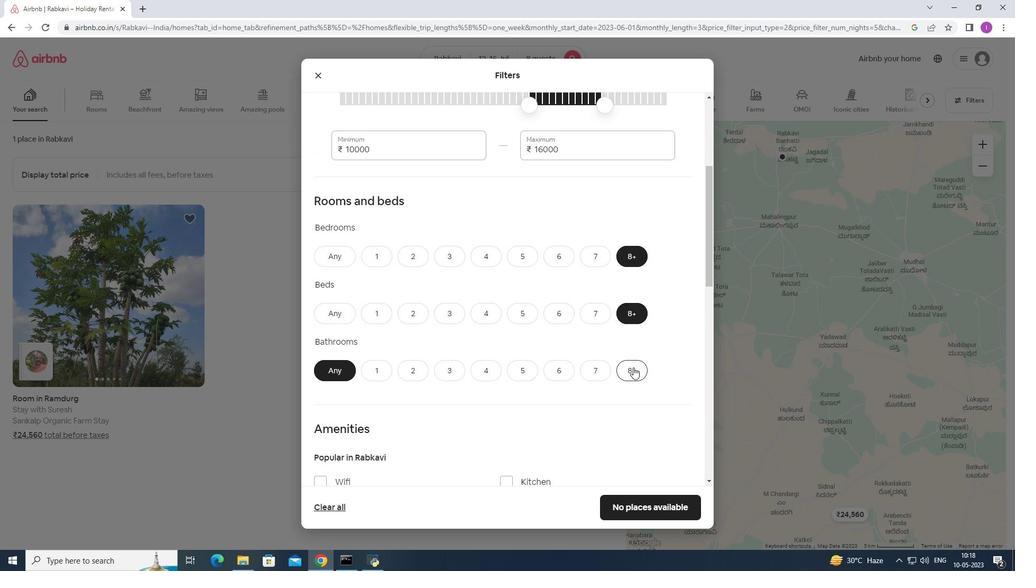
Action: Mouse moved to (467, 438)
Screenshot: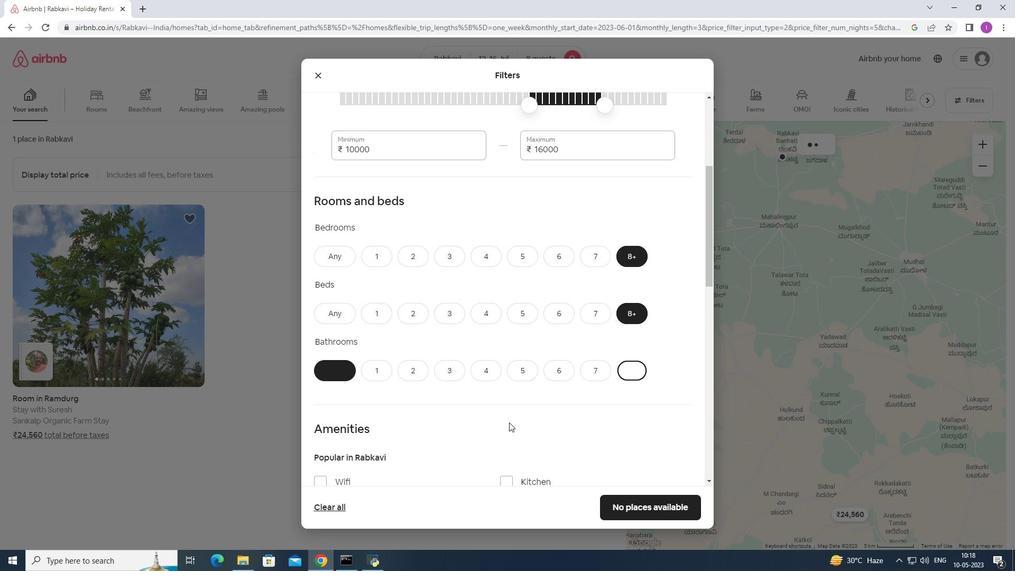 
Action: Mouse scrolled (467, 438) with delta (0, 0)
Screenshot: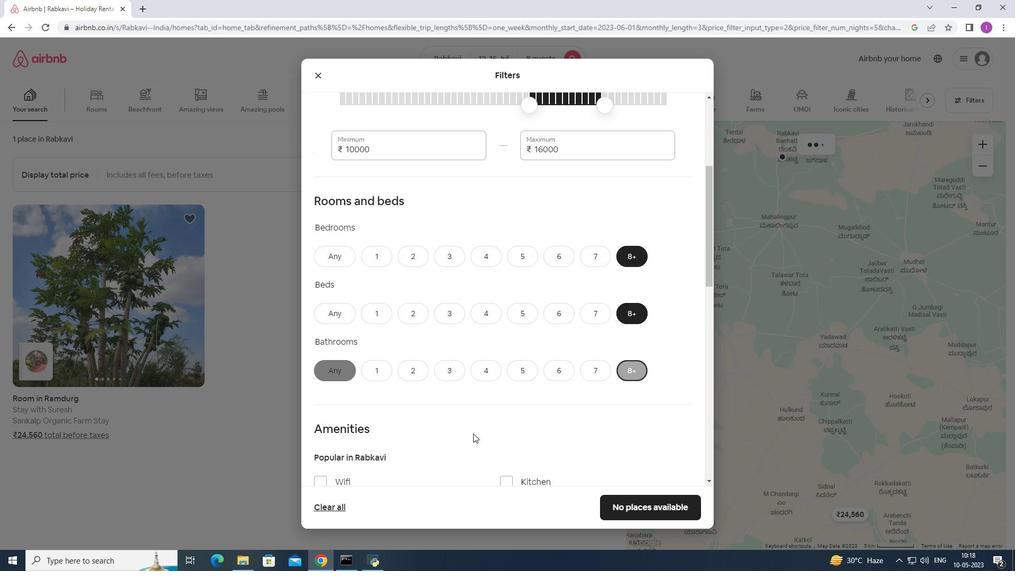 
Action: Mouse scrolled (467, 438) with delta (0, 0)
Screenshot: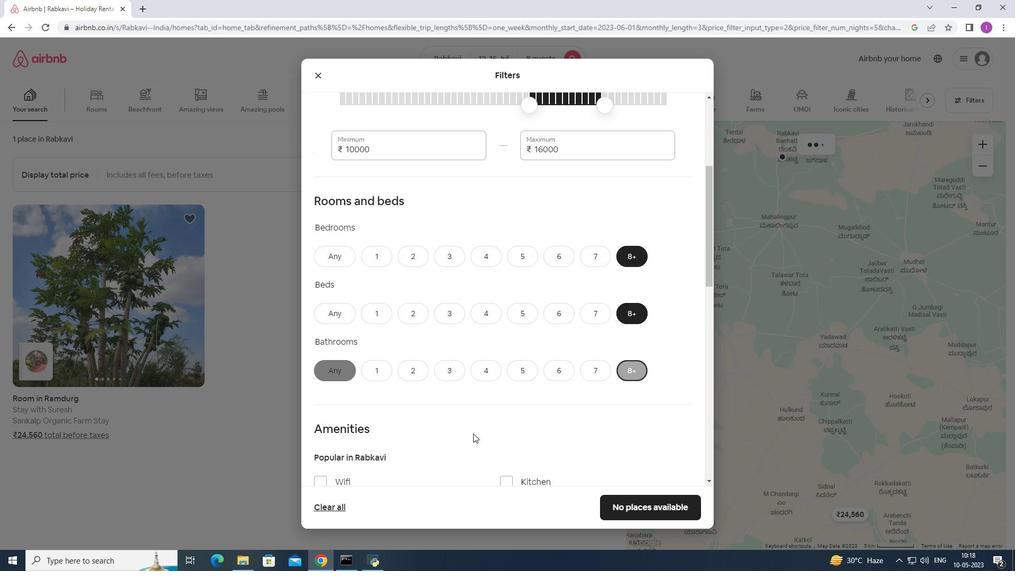 
Action: Mouse scrolled (467, 438) with delta (0, 0)
Screenshot: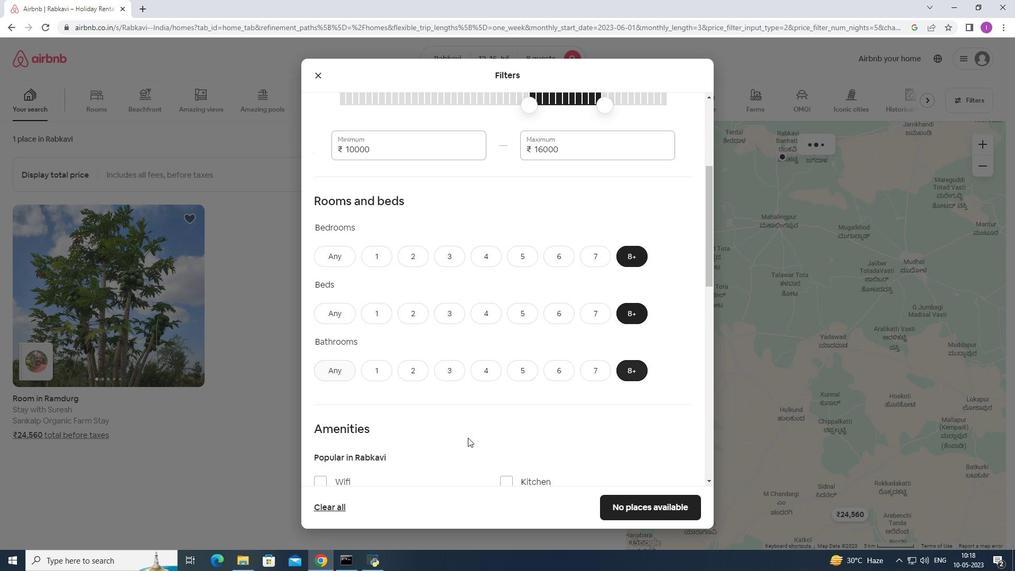 
Action: Mouse scrolled (467, 438) with delta (0, 0)
Screenshot: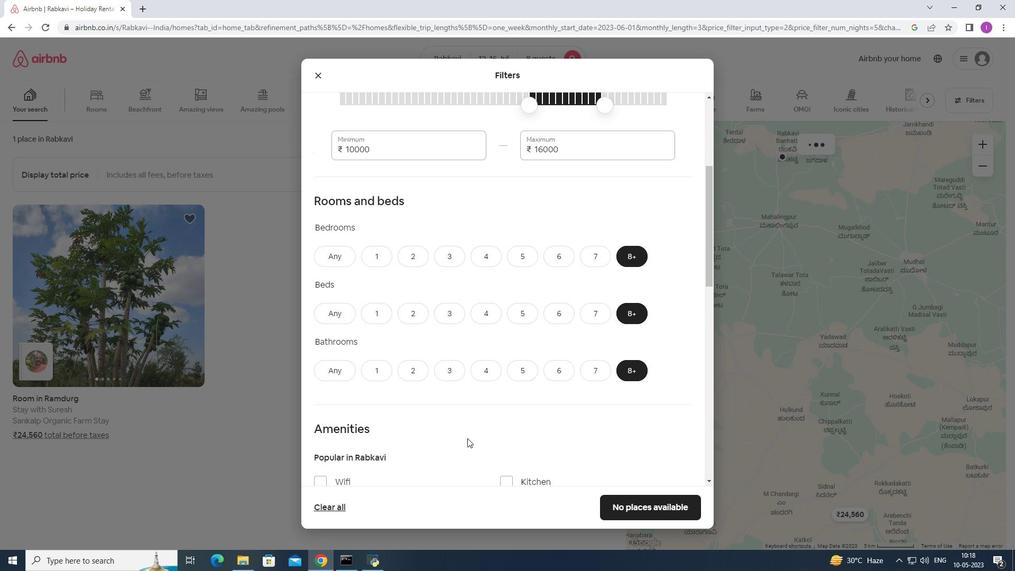 
Action: Mouse moved to (322, 271)
Screenshot: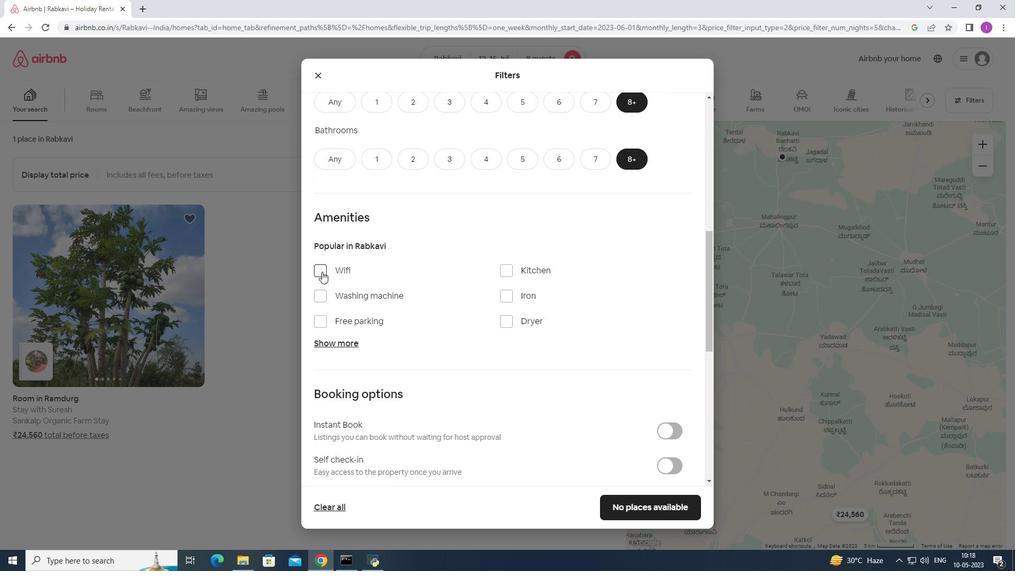 
Action: Mouse pressed left at (322, 271)
Screenshot: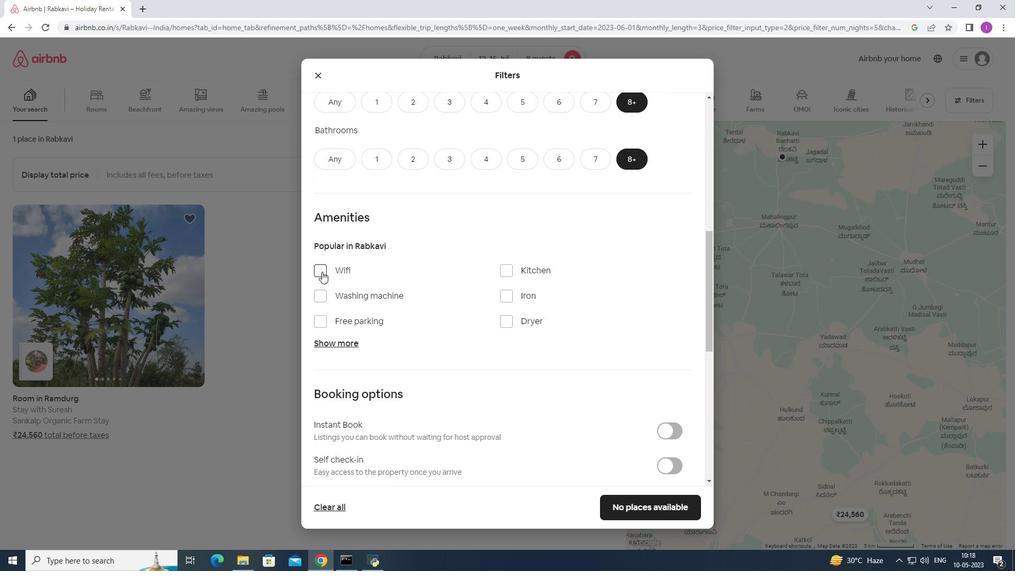 
Action: Mouse moved to (324, 323)
Screenshot: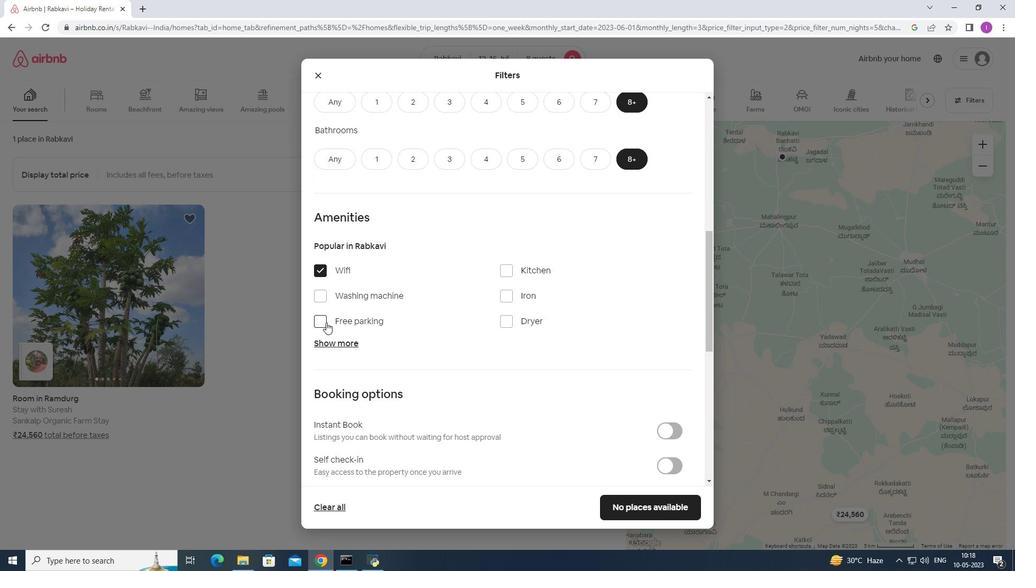 
Action: Mouse pressed left at (324, 323)
Screenshot: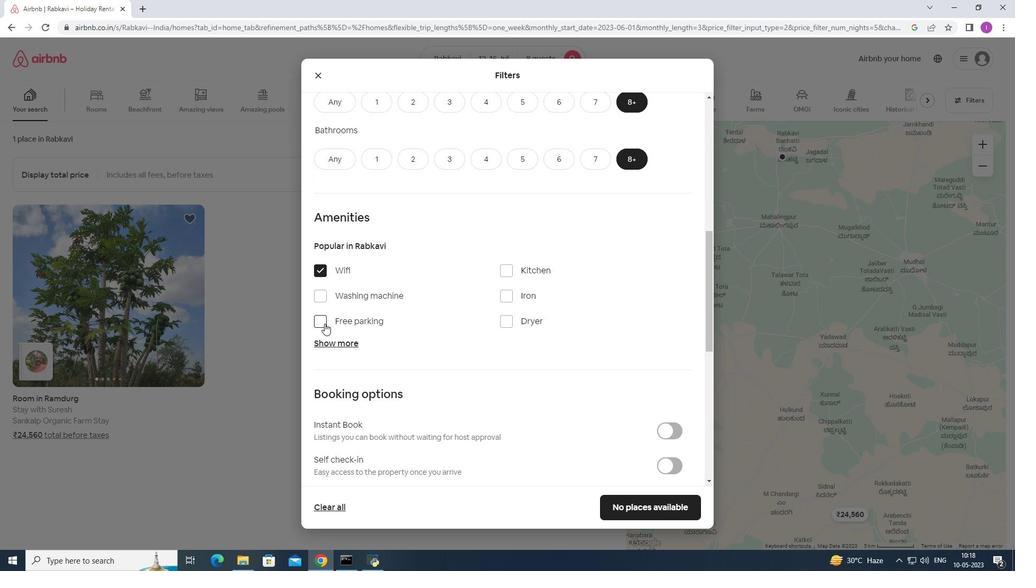 
Action: Mouse moved to (339, 344)
Screenshot: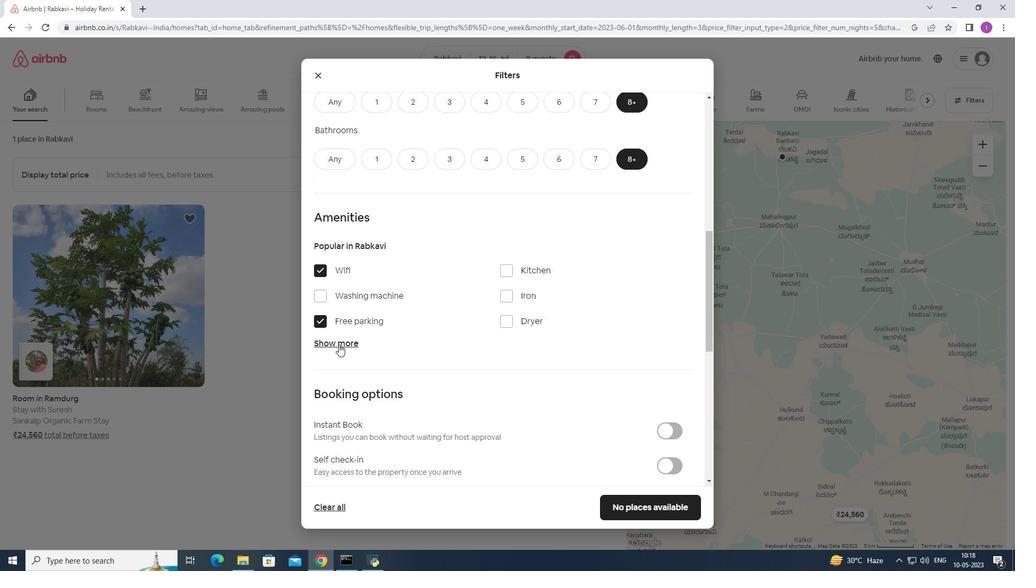 
Action: Mouse pressed left at (339, 344)
Screenshot: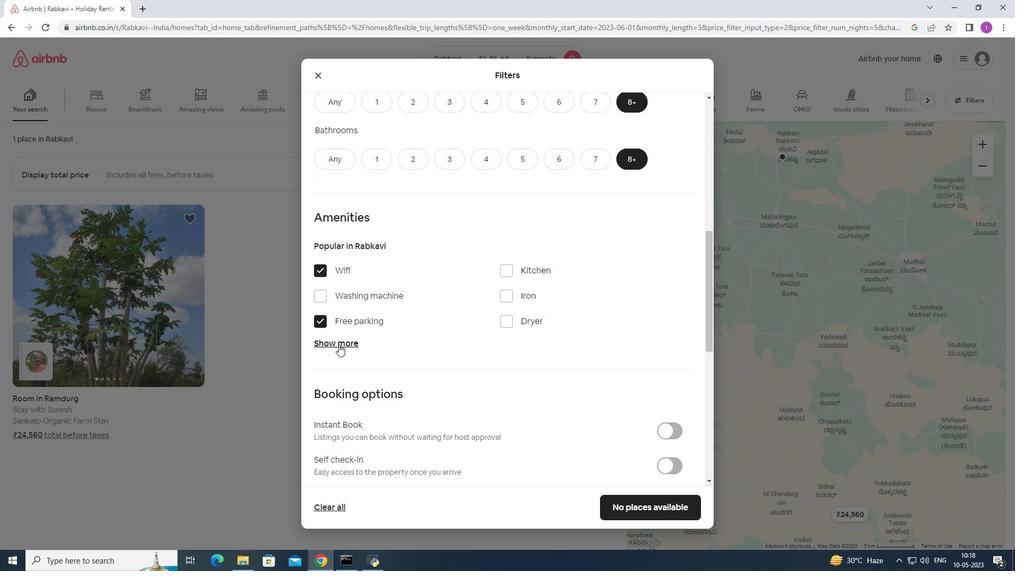 
Action: Mouse moved to (476, 376)
Screenshot: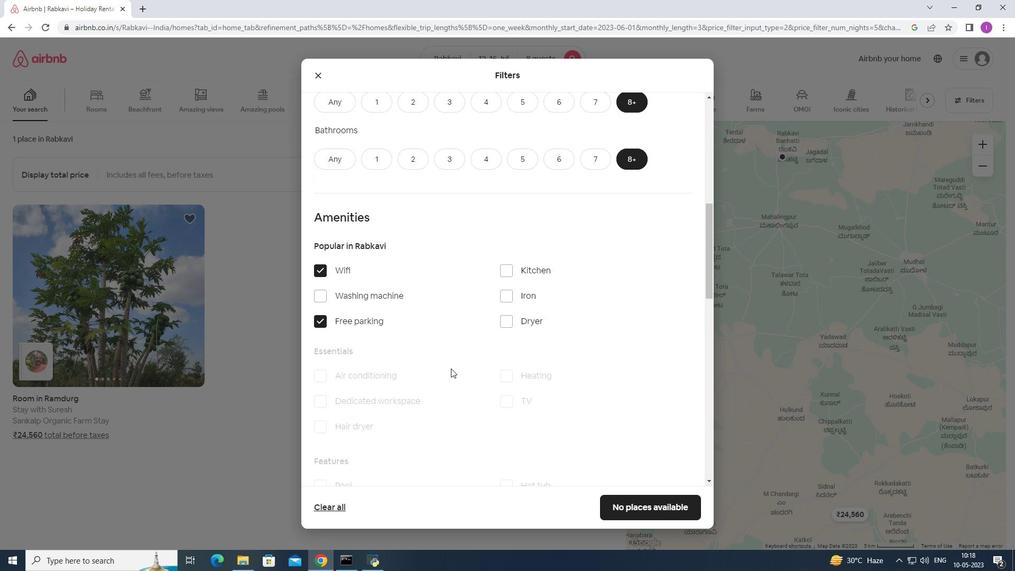 
Action: Mouse scrolled (476, 376) with delta (0, 0)
Screenshot: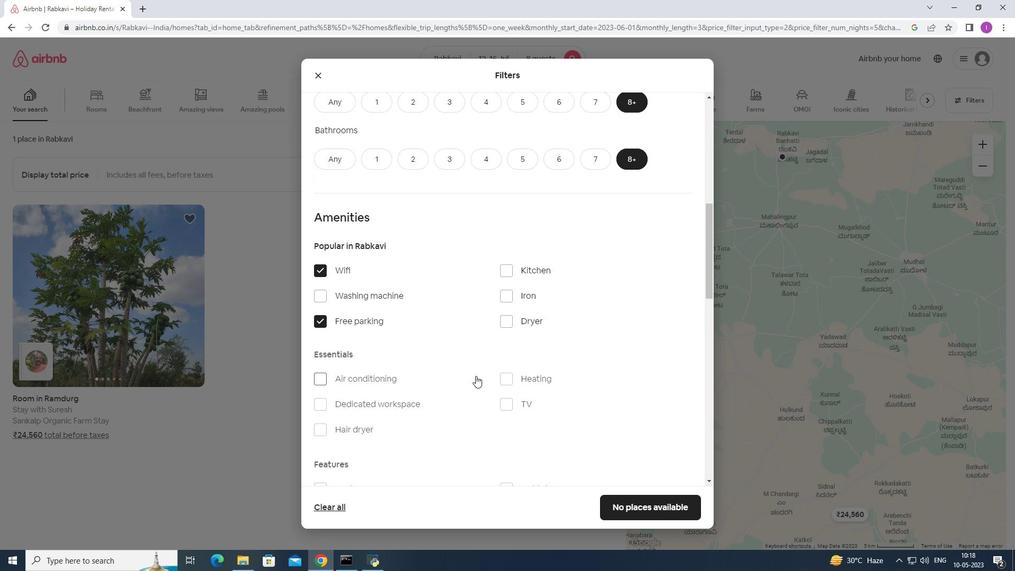 
Action: Mouse moved to (508, 351)
Screenshot: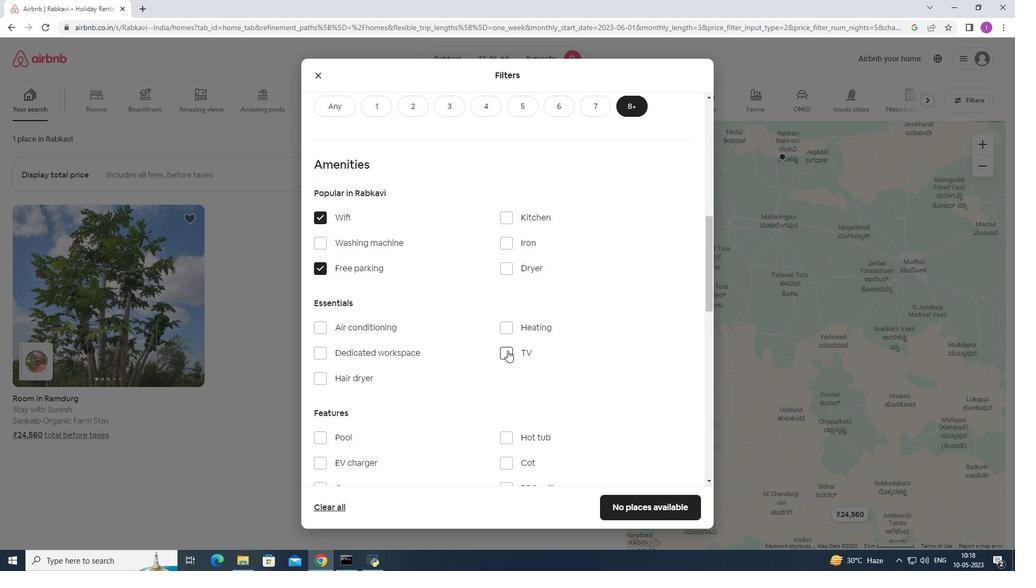 
Action: Mouse pressed left at (508, 351)
Screenshot: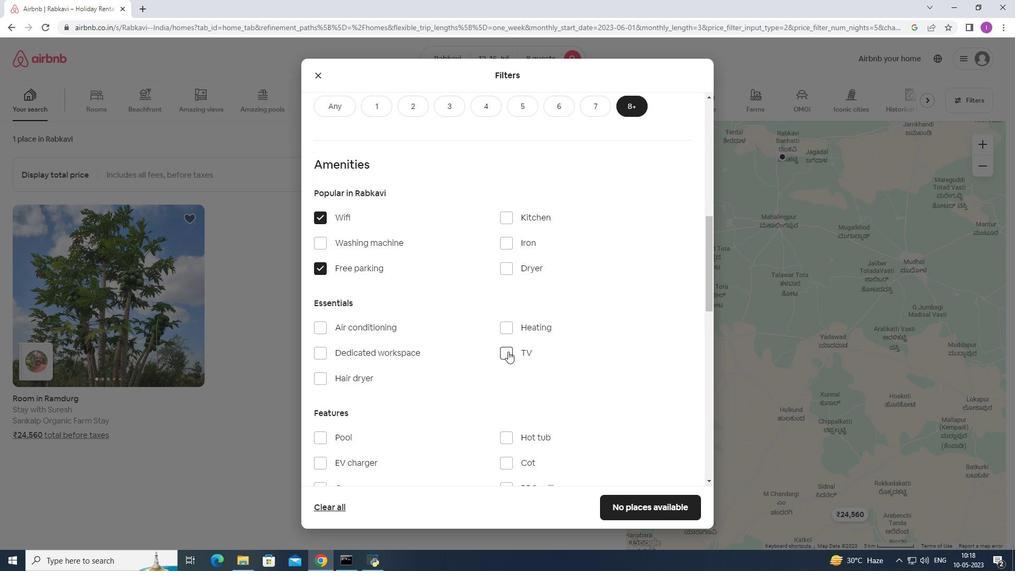 
Action: Mouse moved to (446, 420)
Screenshot: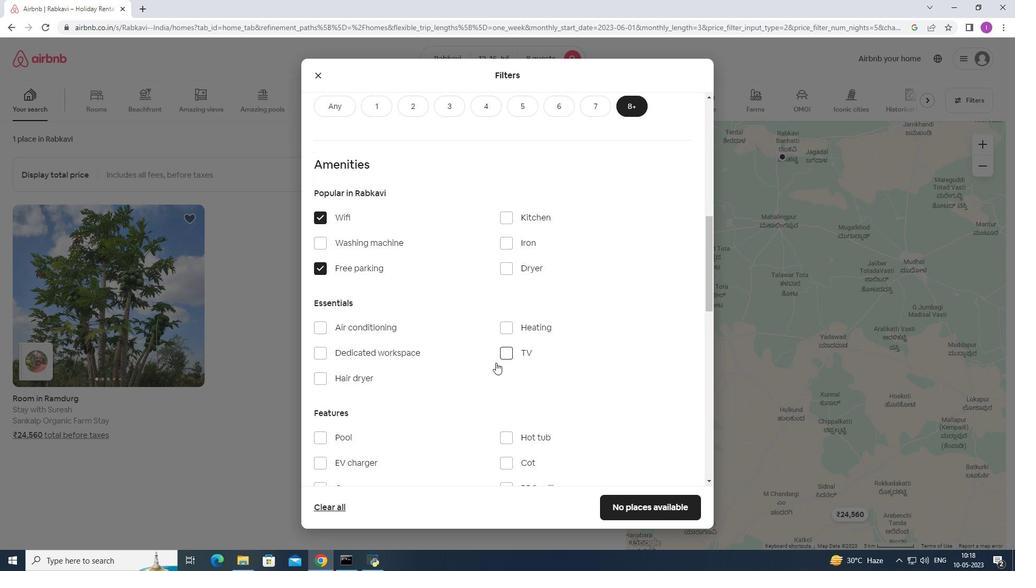 
Action: Mouse scrolled (446, 419) with delta (0, 0)
Screenshot: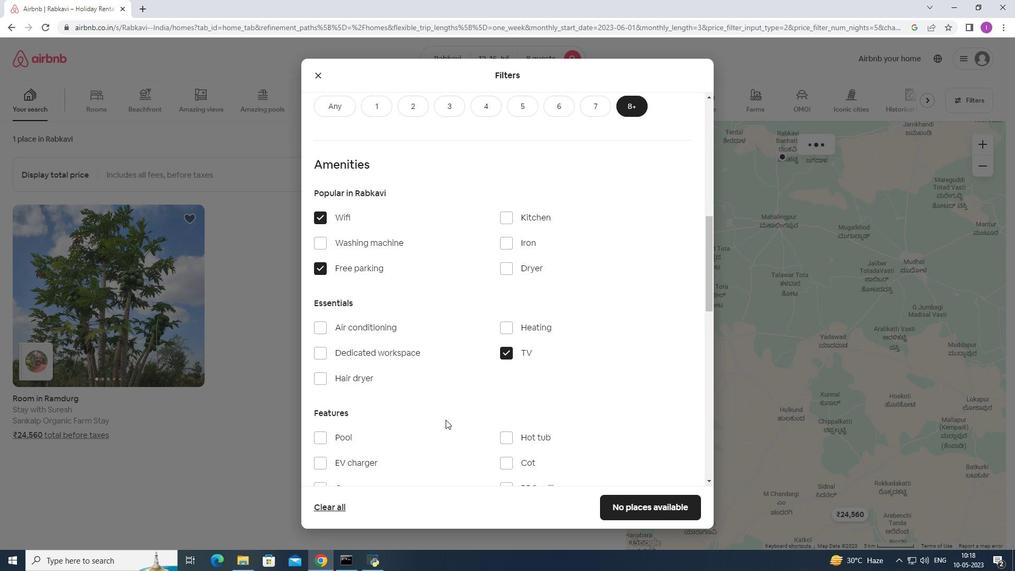
Action: Mouse scrolled (446, 419) with delta (0, 0)
Screenshot: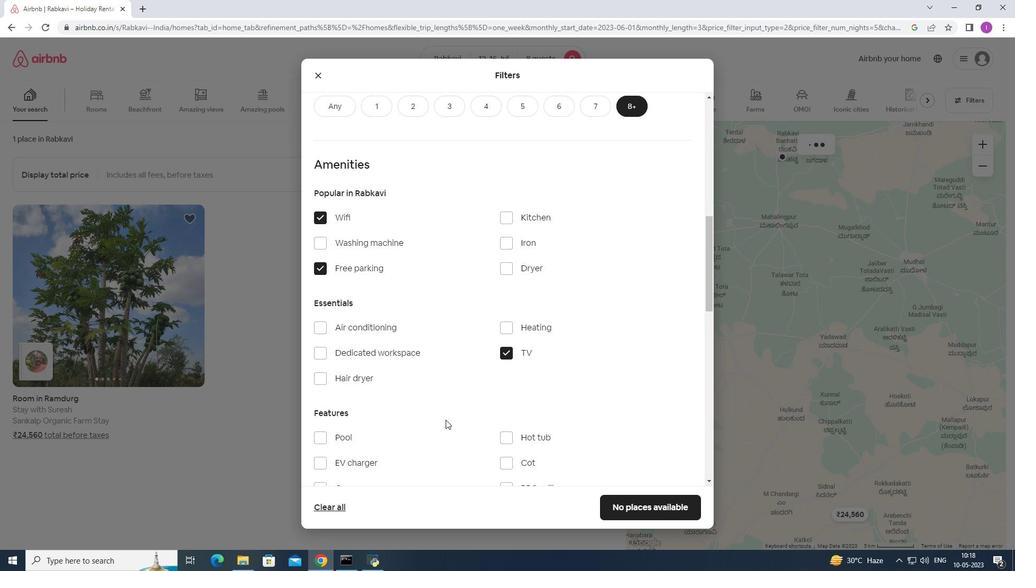 
Action: Mouse scrolled (446, 419) with delta (0, 0)
Screenshot: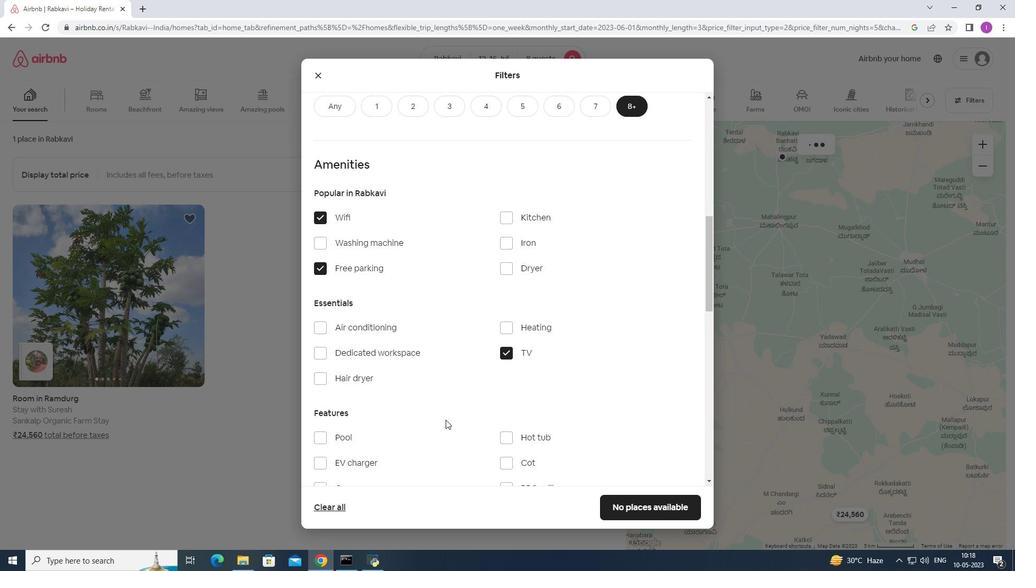 
Action: Mouse moved to (325, 331)
Screenshot: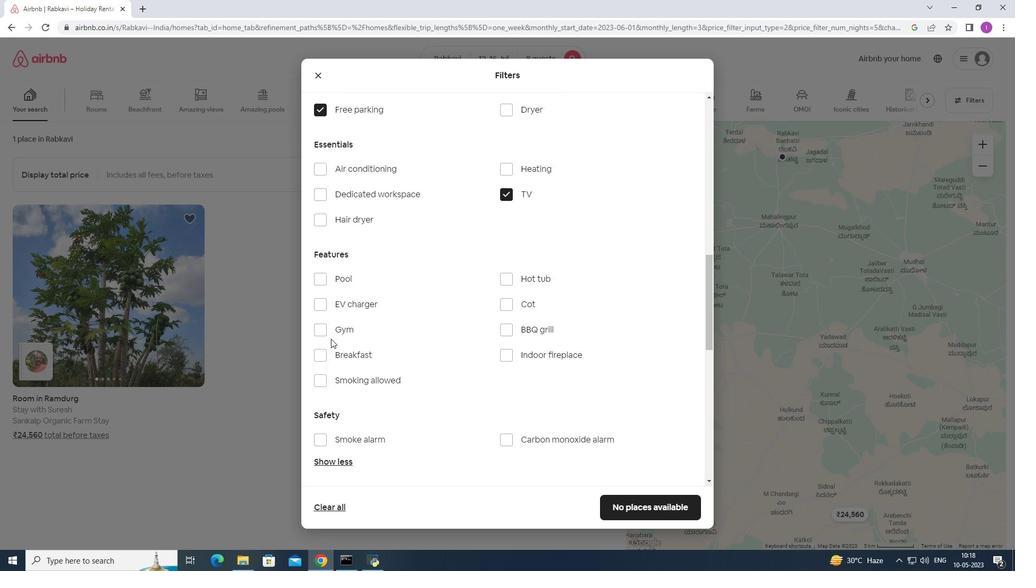 
Action: Mouse pressed left at (325, 331)
Screenshot: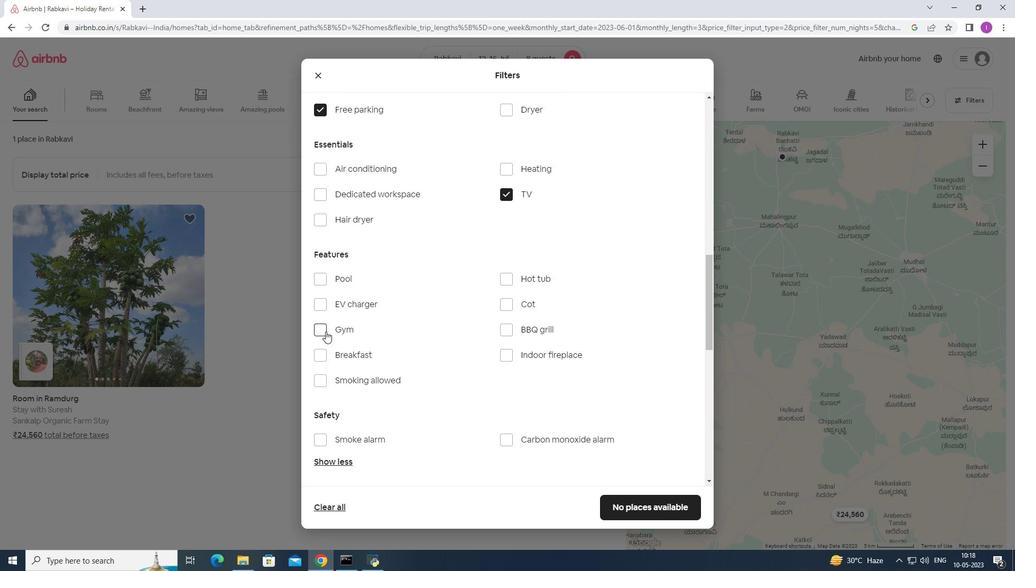 
Action: Mouse moved to (324, 354)
Screenshot: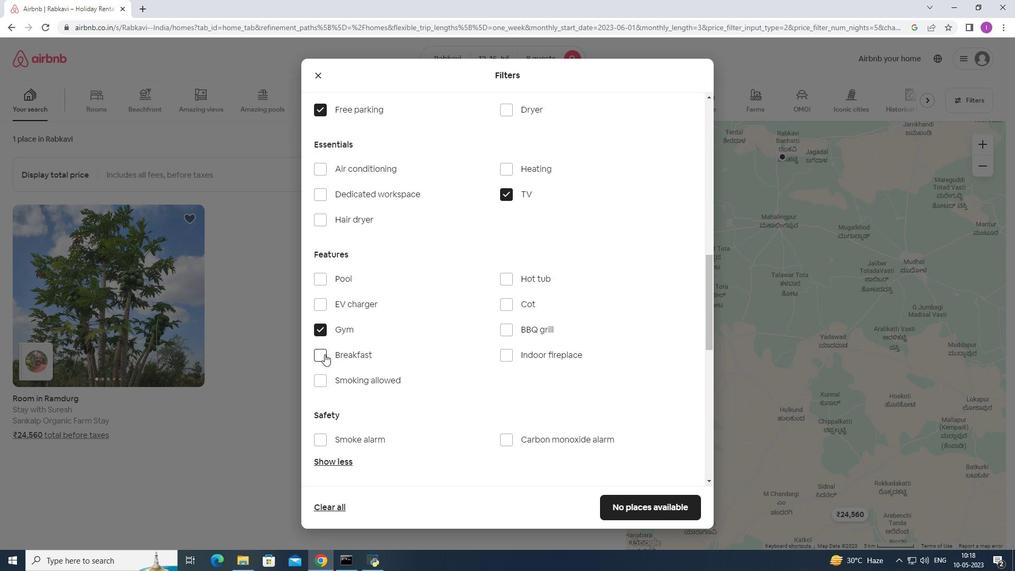 
Action: Mouse pressed left at (324, 354)
Screenshot: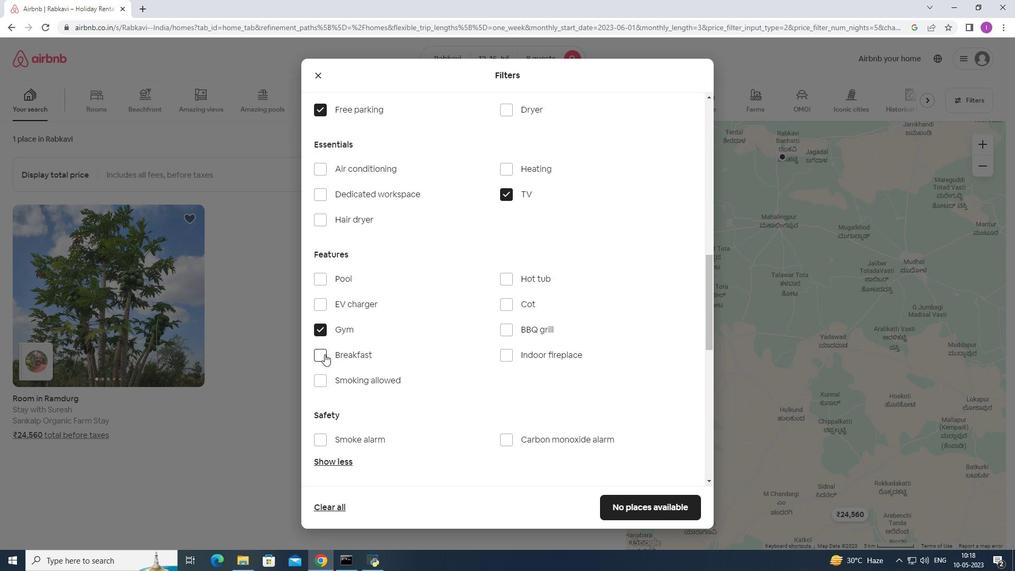 
Action: Mouse moved to (600, 450)
Screenshot: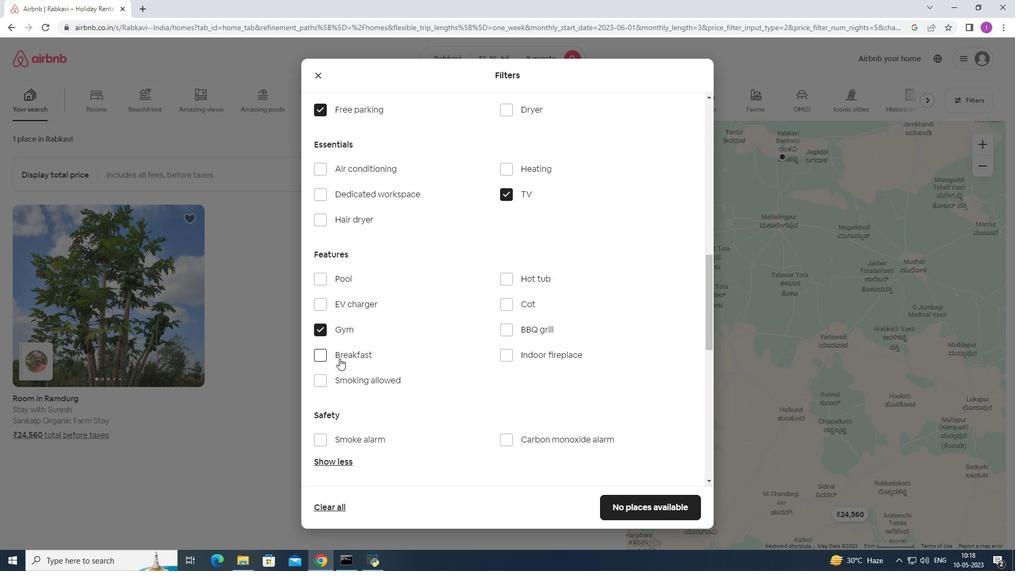
Action: Mouse scrolled (600, 449) with delta (0, 0)
Screenshot: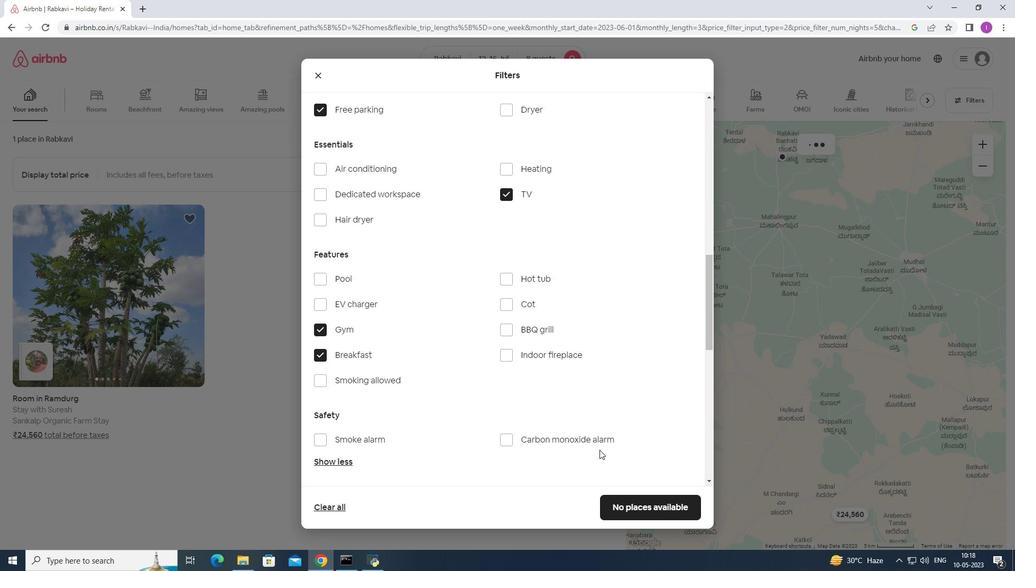 
Action: Mouse scrolled (600, 449) with delta (0, 0)
Screenshot: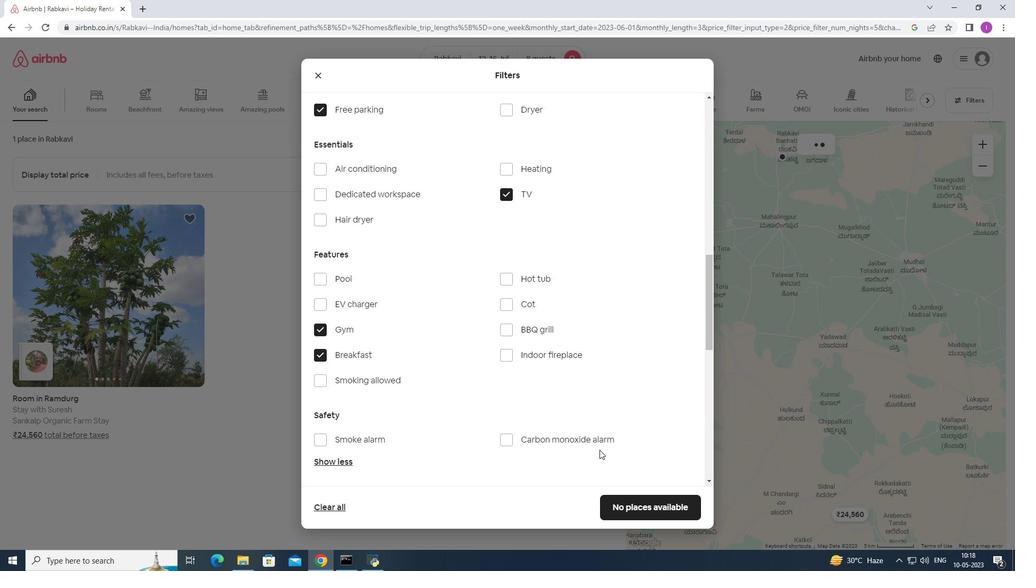 
Action: Mouse scrolled (600, 449) with delta (0, 0)
Screenshot: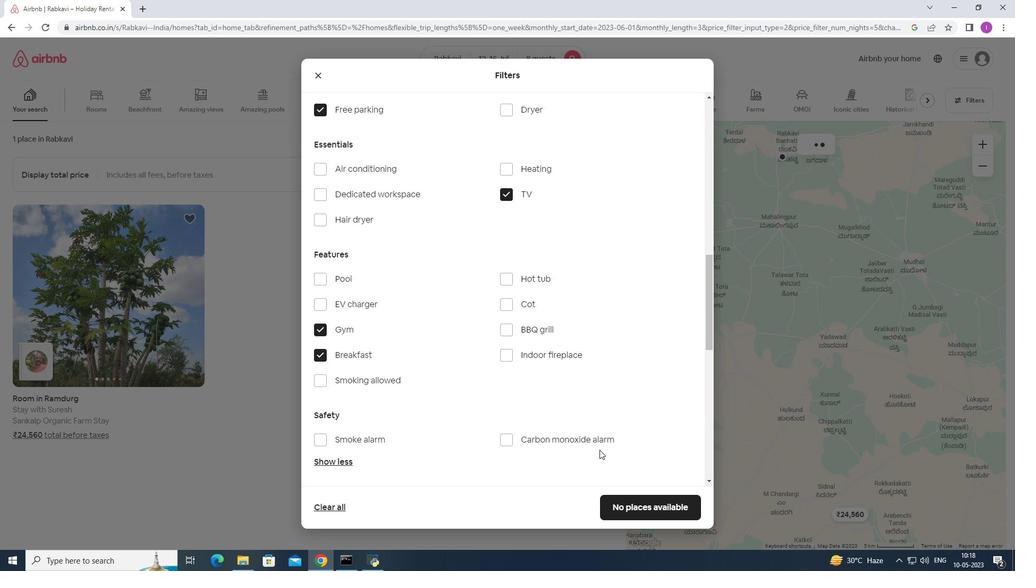
Action: Mouse scrolled (600, 449) with delta (0, 0)
Screenshot: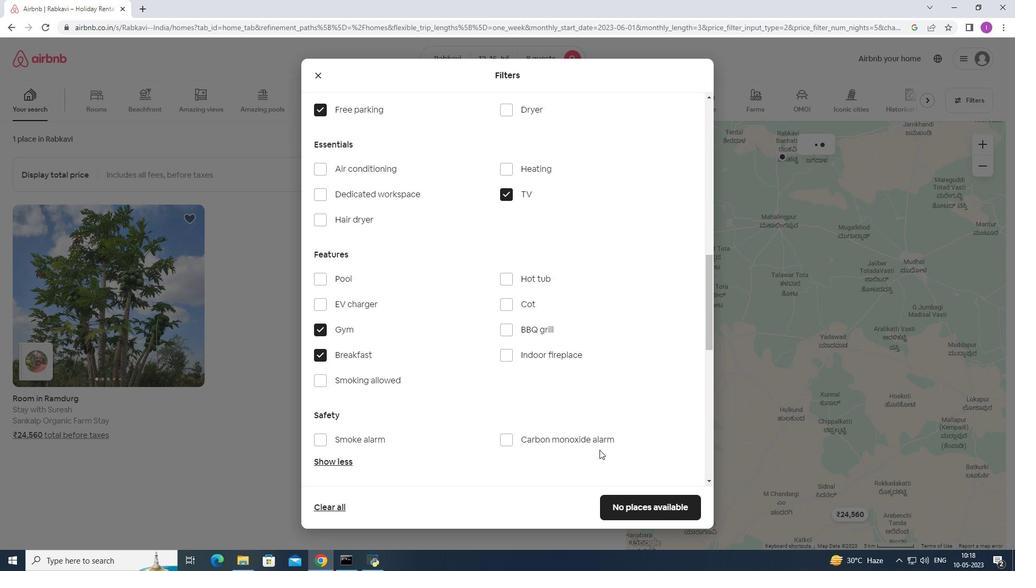 
Action: Mouse moved to (593, 447)
Screenshot: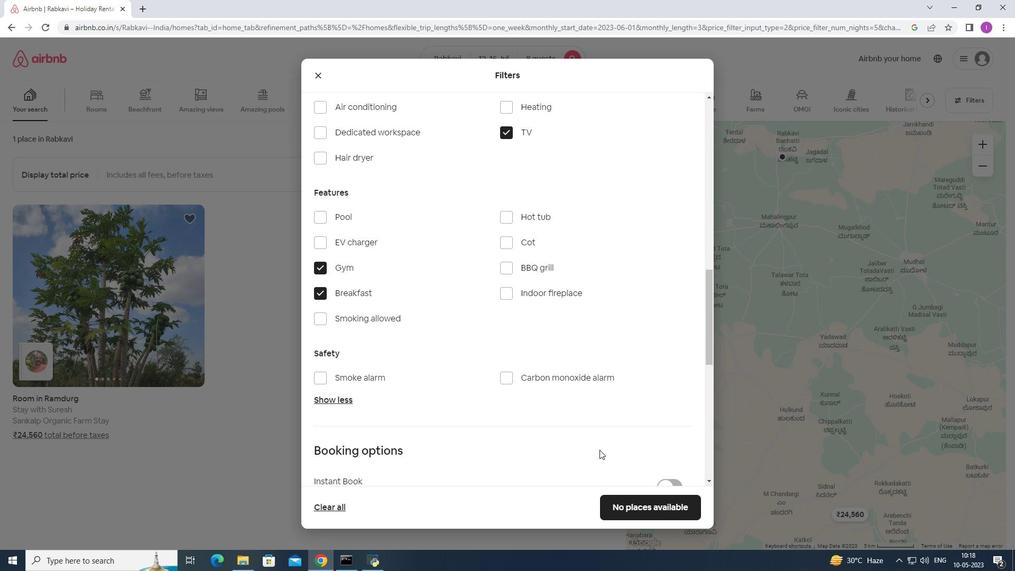 
Action: Mouse scrolled (593, 447) with delta (0, 0)
Screenshot: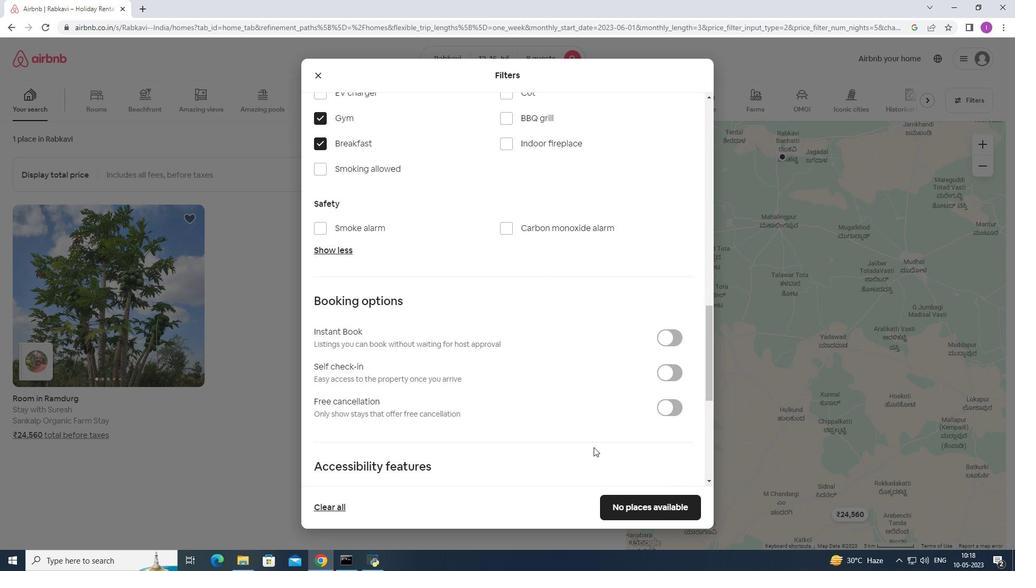 
Action: Mouse moved to (673, 316)
Screenshot: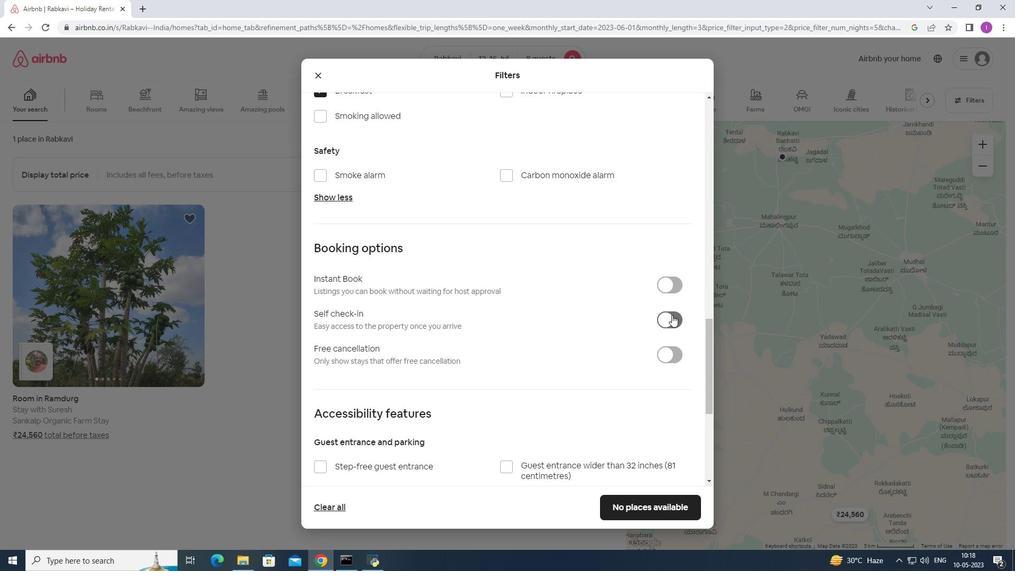 
Action: Mouse pressed left at (673, 316)
Screenshot: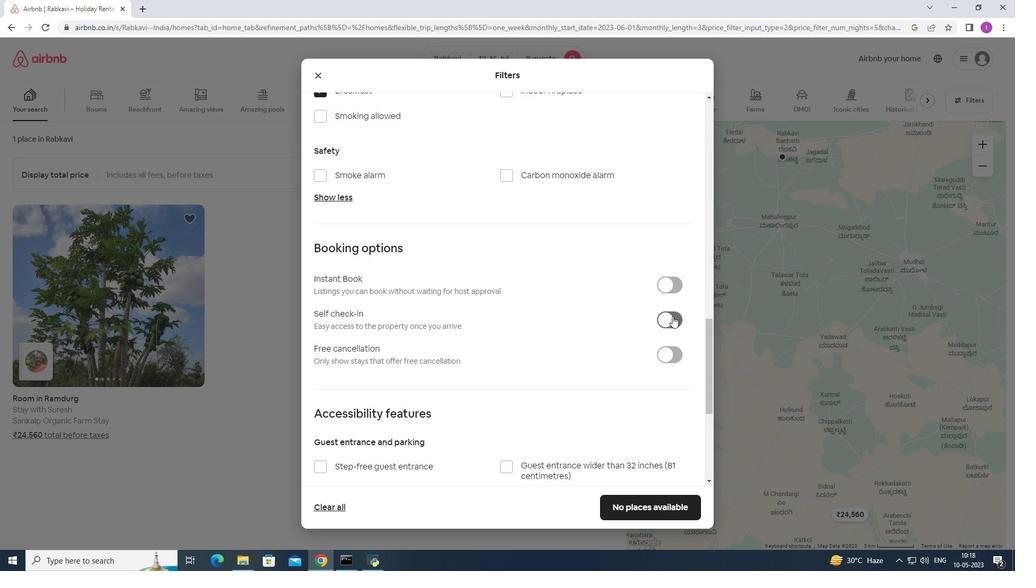 
Action: Mouse moved to (524, 417)
Screenshot: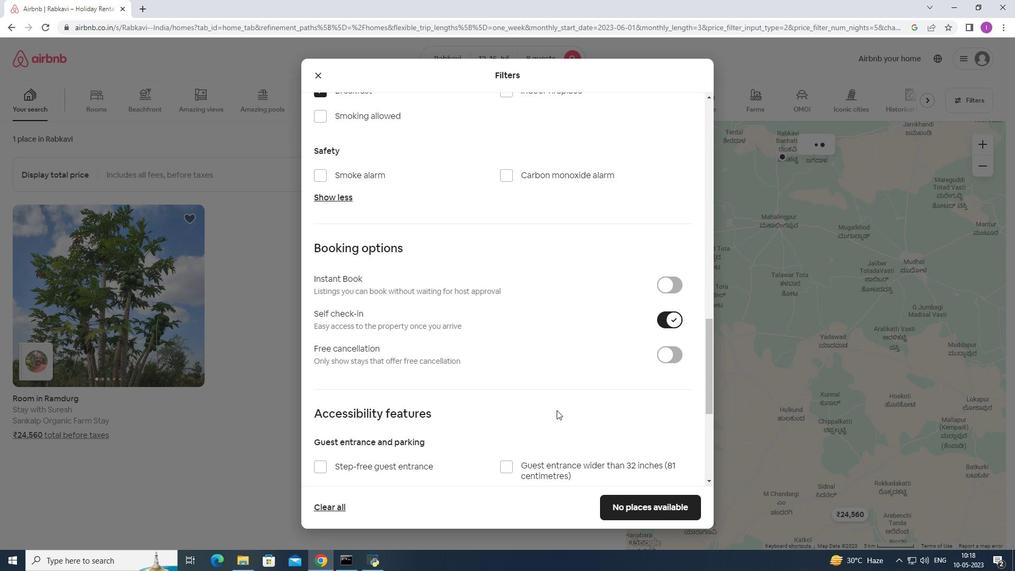 
Action: Mouse scrolled (524, 416) with delta (0, 0)
Screenshot: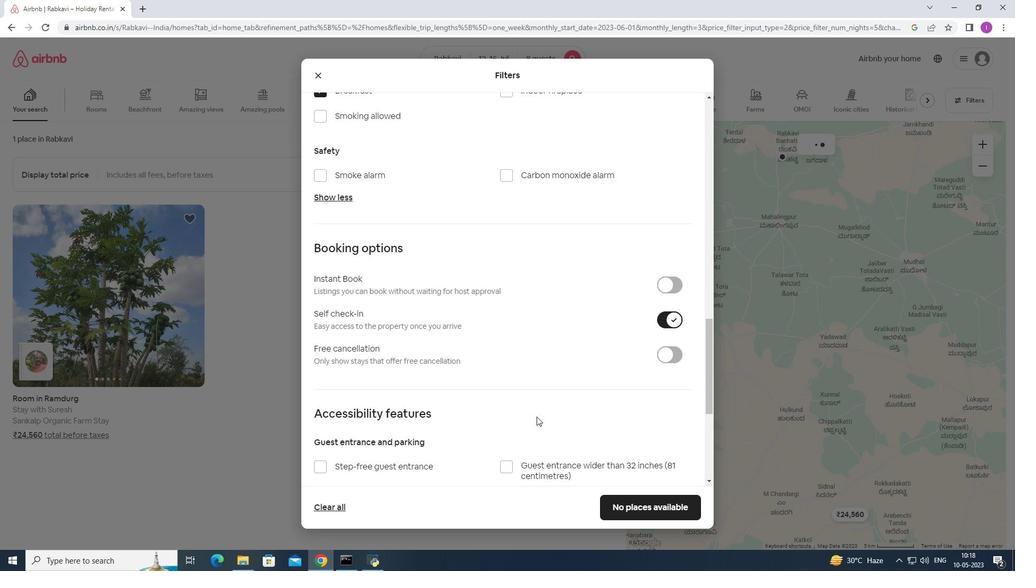 
Action: Mouse moved to (523, 417)
Screenshot: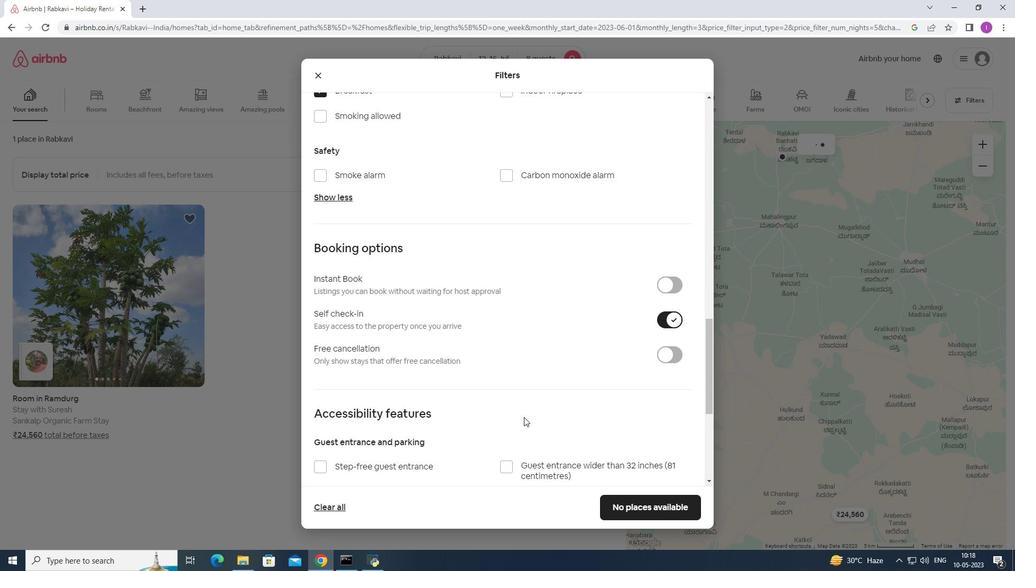 
Action: Mouse scrolled (523, 416) with delta (0, 0)
Screenshot: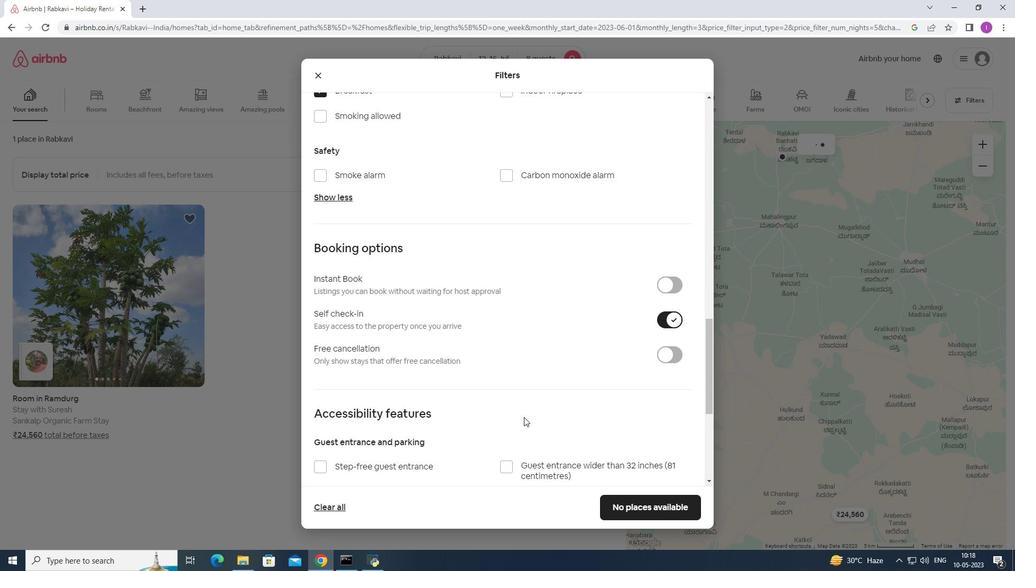 
Action: Mouse moved to (523, 416)
Screenshot: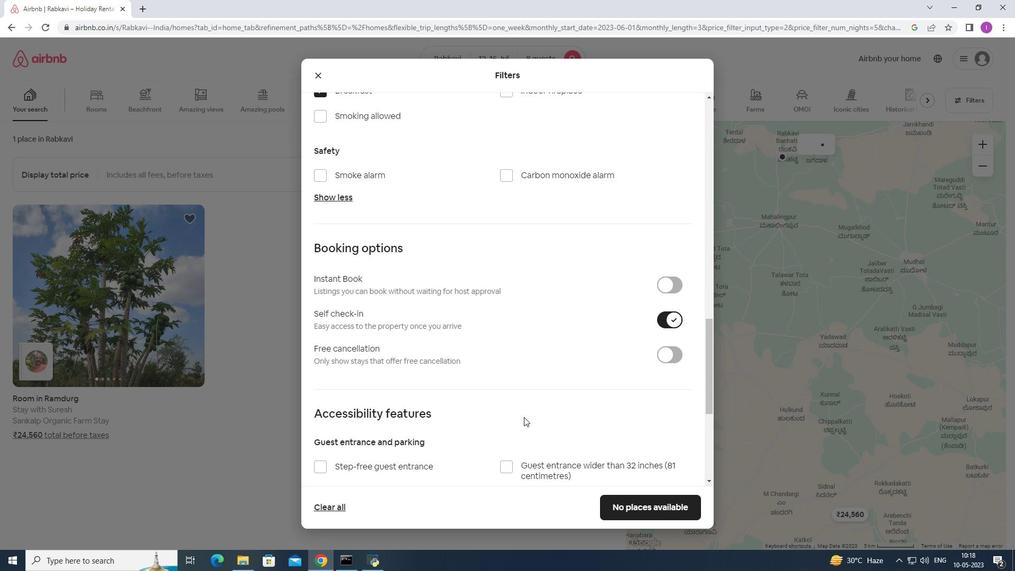 
Action: Mouse scrolled (523, 416) with delta (0, 0)
Screenshot: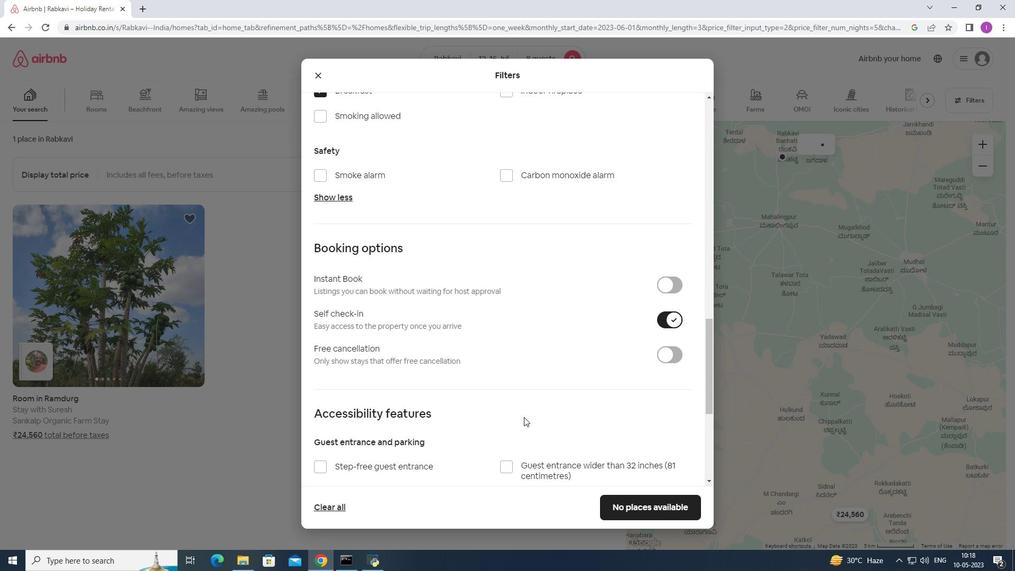 
Action: Mouse moved to (513, 408)
Screenshot: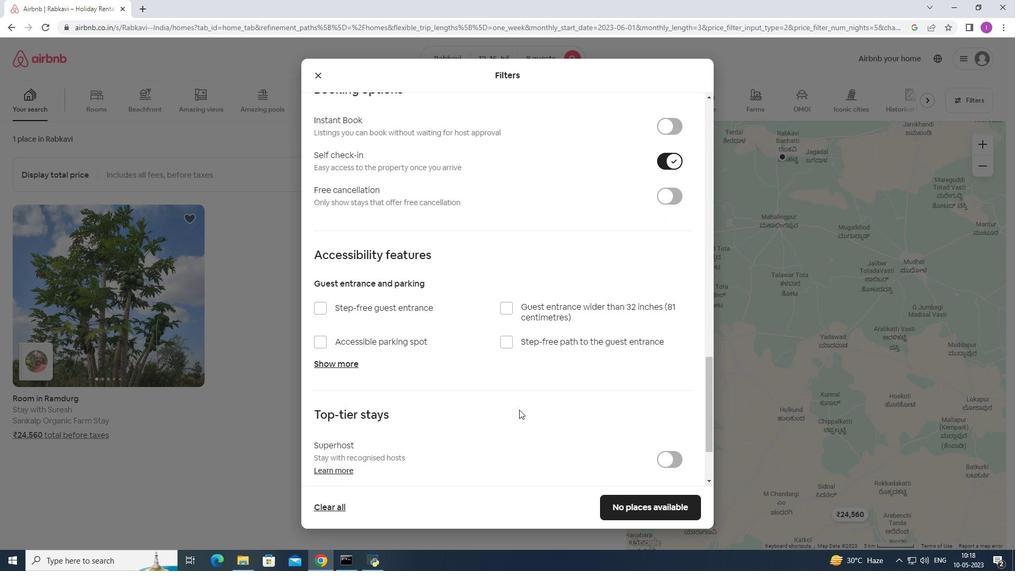 
Action: Mouse scrolled (513, 407) with delta (0, 0)
Screenshot: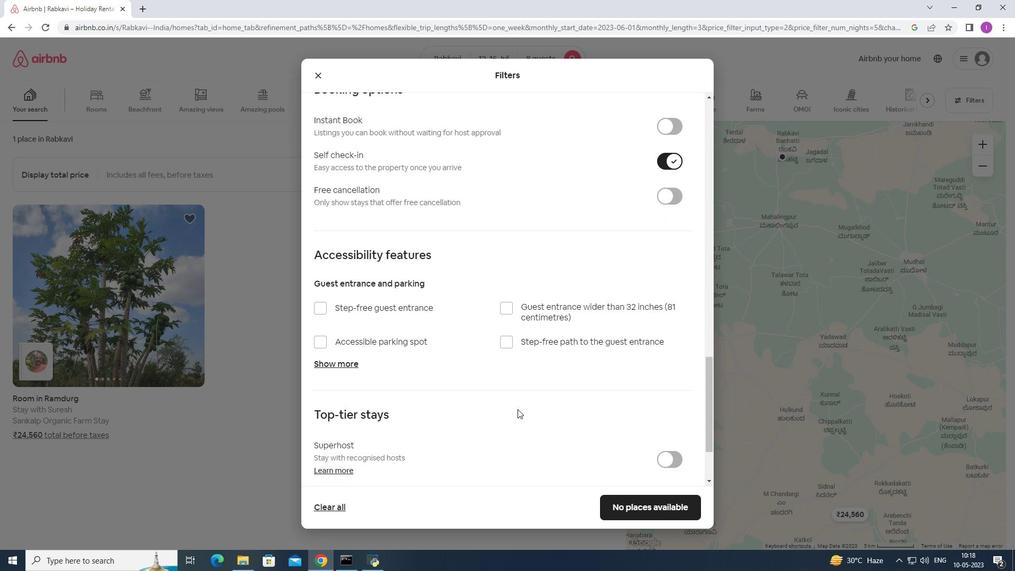 
Action: Mouse moved to (511, 408)
Screenshot: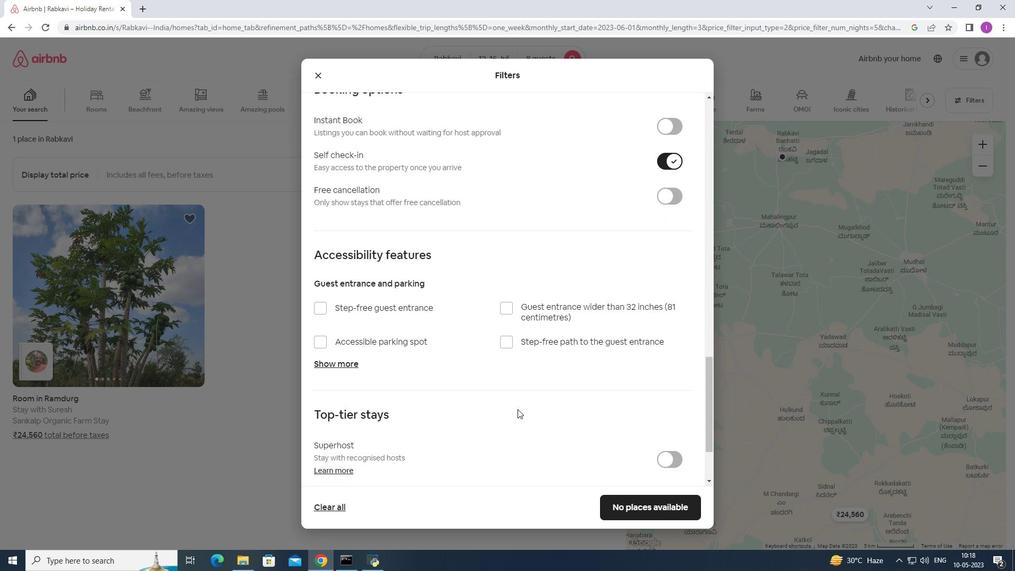 
Action: Mouse scrolled (511, 407) with delta (0, 0)
Screenshot: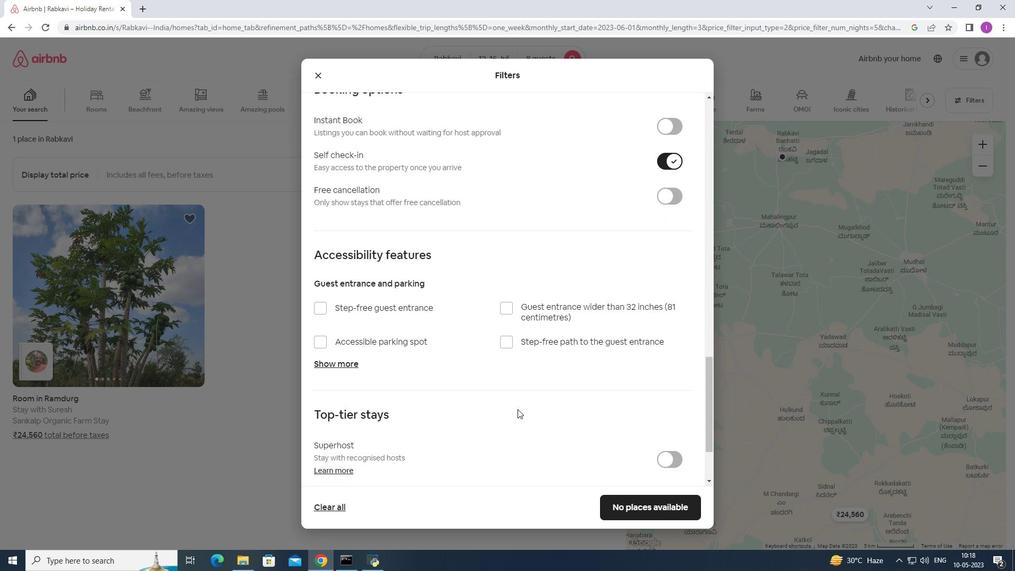 
Action: Mouse moved to (497, 408)
Screenshot: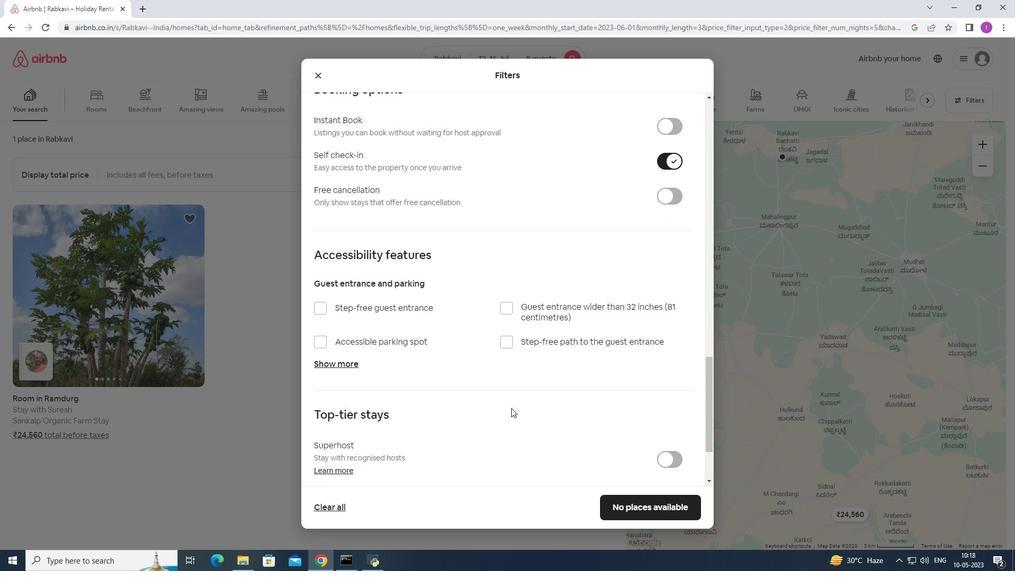 
Action: Mouse scrolled (507, 407) with delta (0, 0)
Screenshot: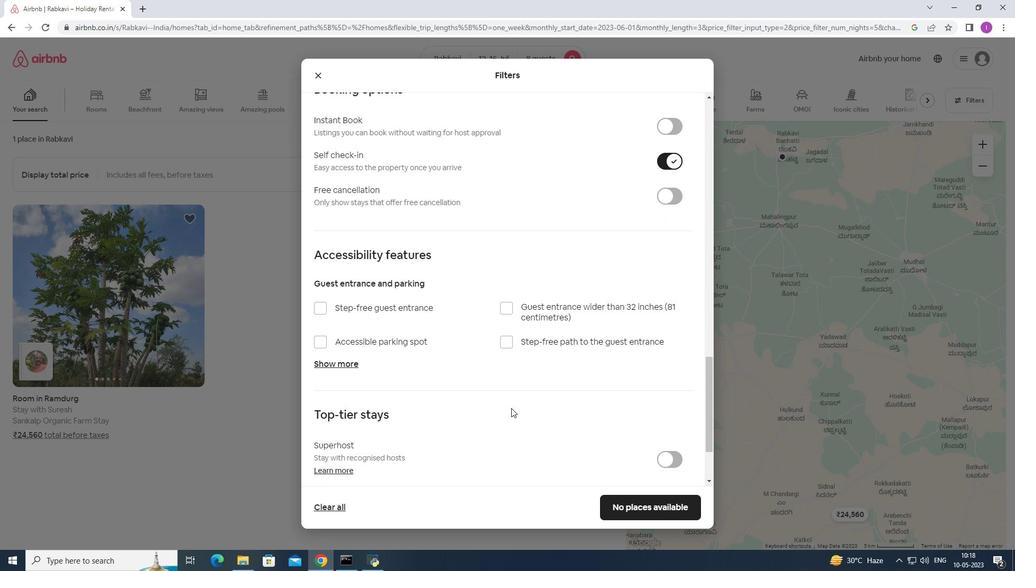 
Action: Mouse moved to (428, 407)
Screenshot: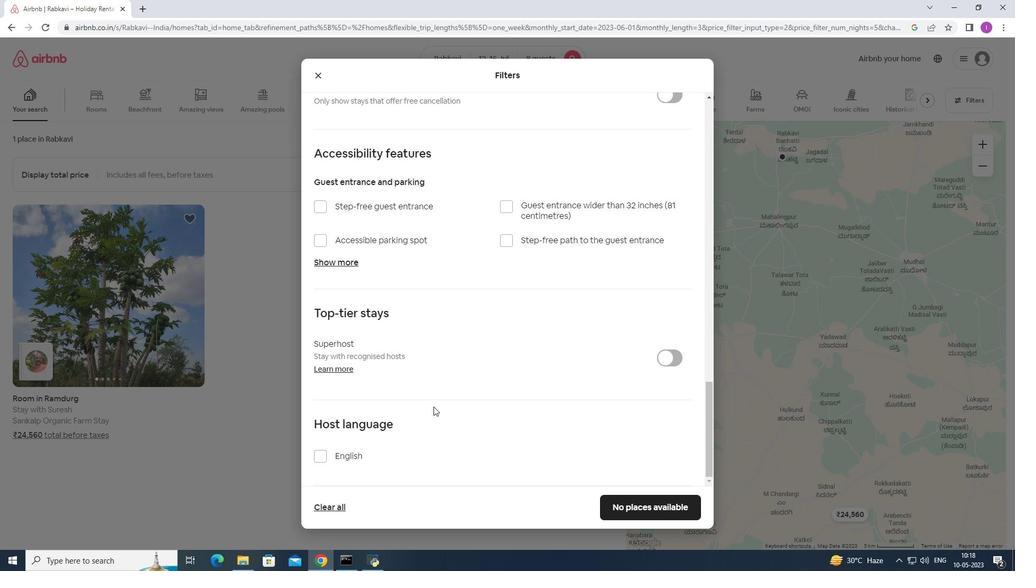 
Action: Mouse scrolled (429, 406) with delta (0, 0)
Screenshot: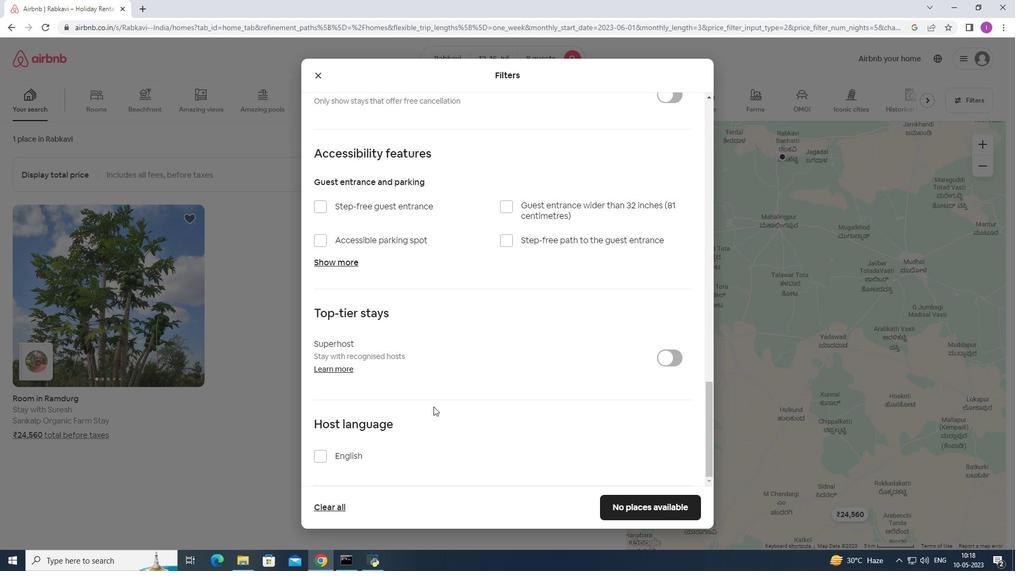 
Action: Mouse scrolled (428, 406) with delta (0, 0)
Screenshot: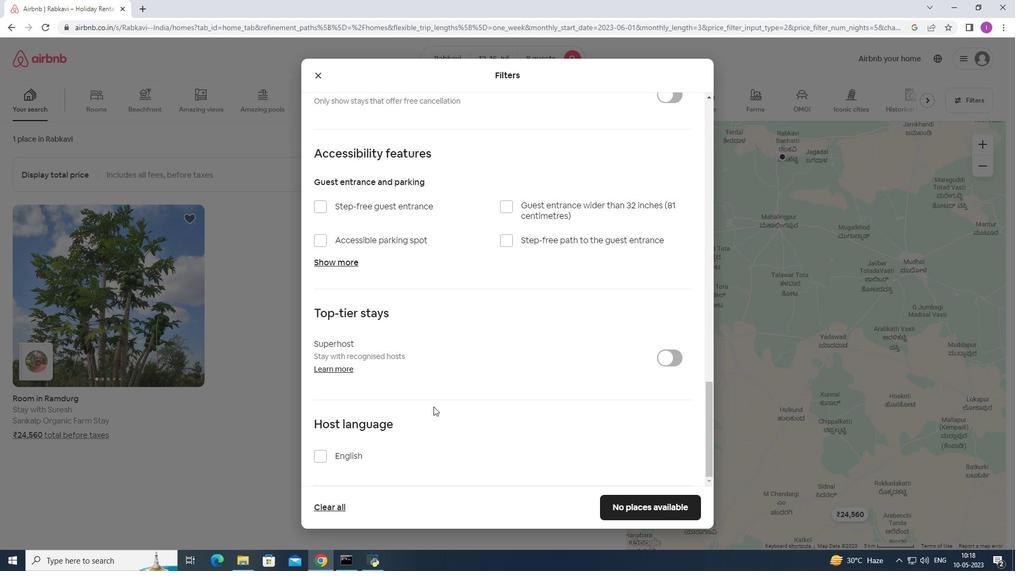 
Action: Mouse scrolled (428, 406) with delta (0, 0)
Screenshot: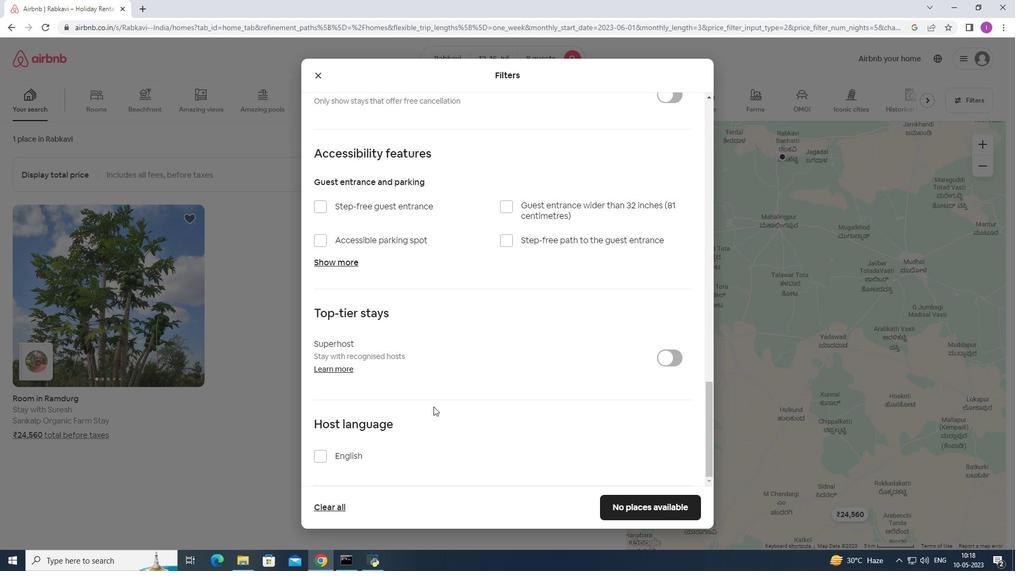 
Action: Mouse moved to (426, 408)
Screenshot: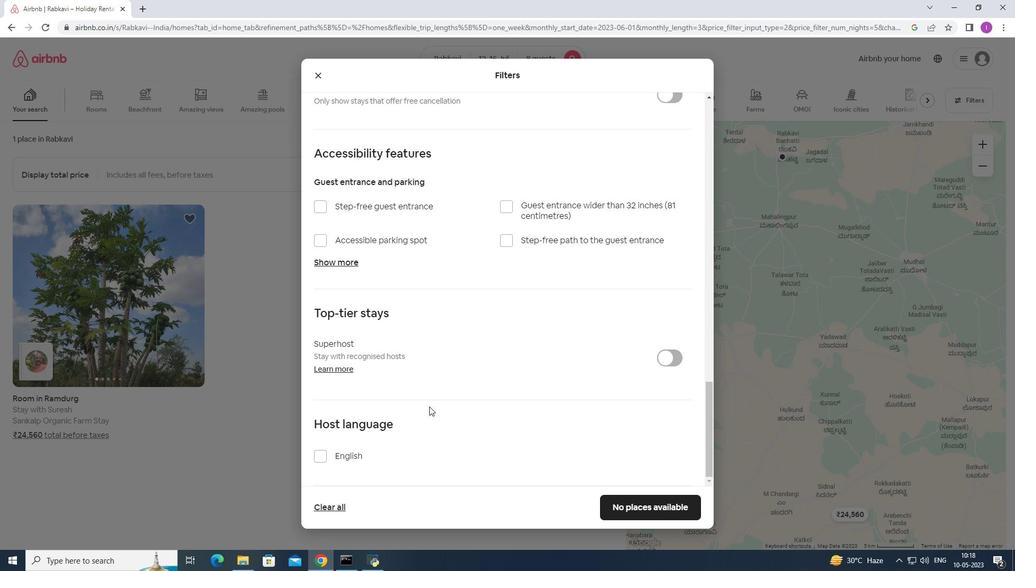 
Action: Mouse scrolled (426, 407) with delta (0, 0)
Screenshot: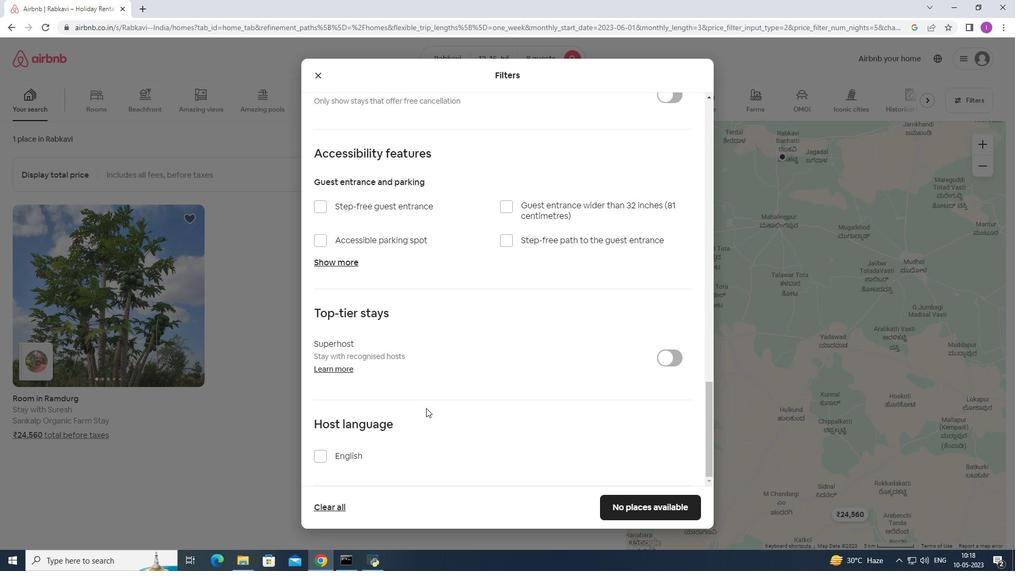 
Action: Mouse scrolled (426, 407) with delta (0, 0)
Screenshot: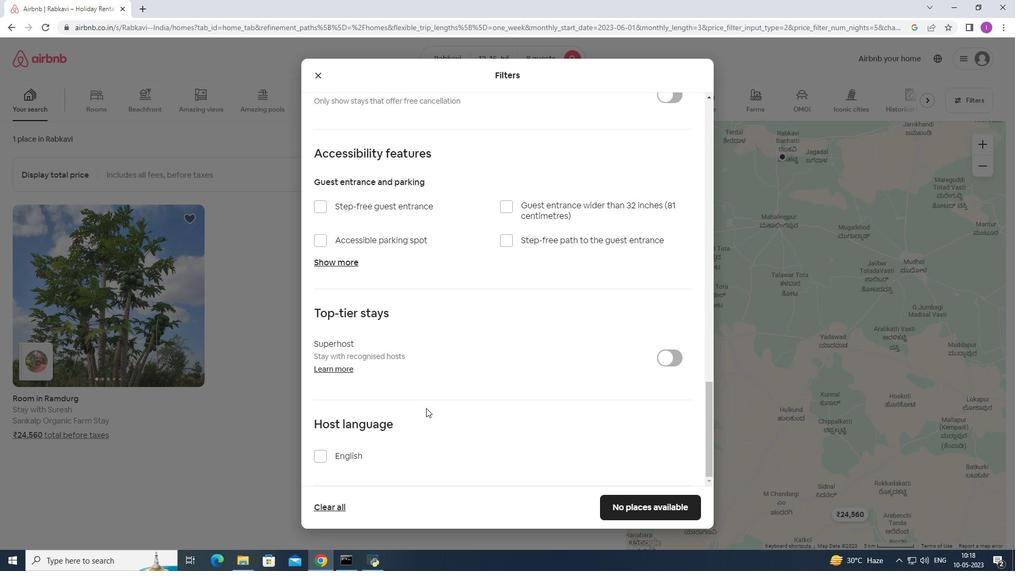 
Action: Mouse moved to (319, 457)
Screenshot: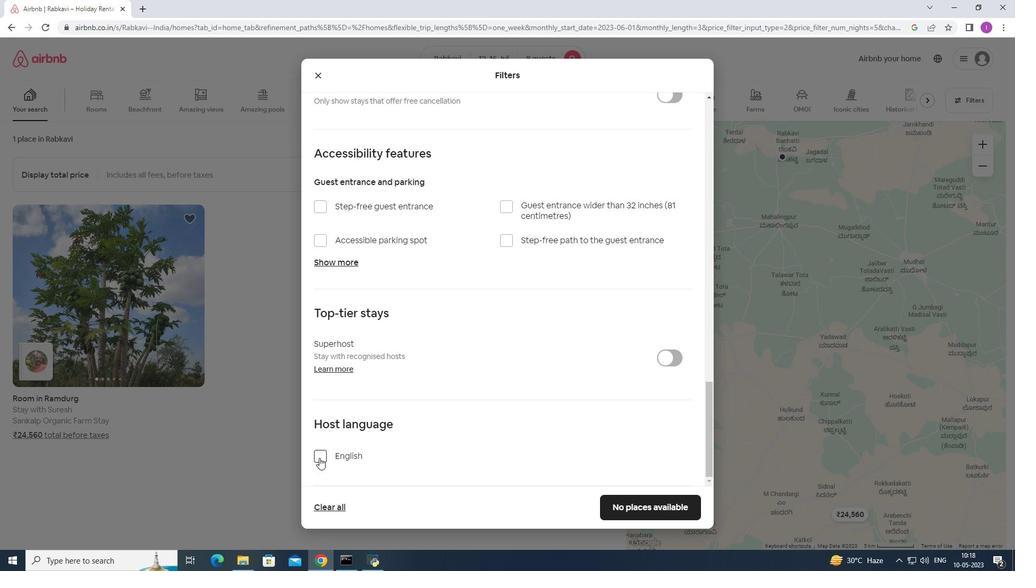
Action: Mouse pressed left at (319, 457)
Screenshot: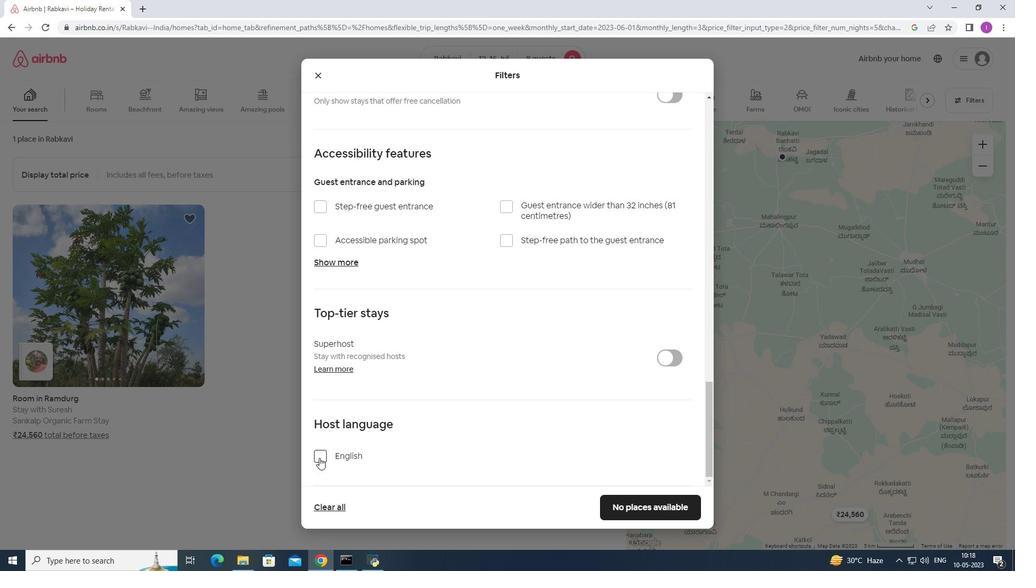 
Action: Mouse moved to (651, 509)
Screenshot: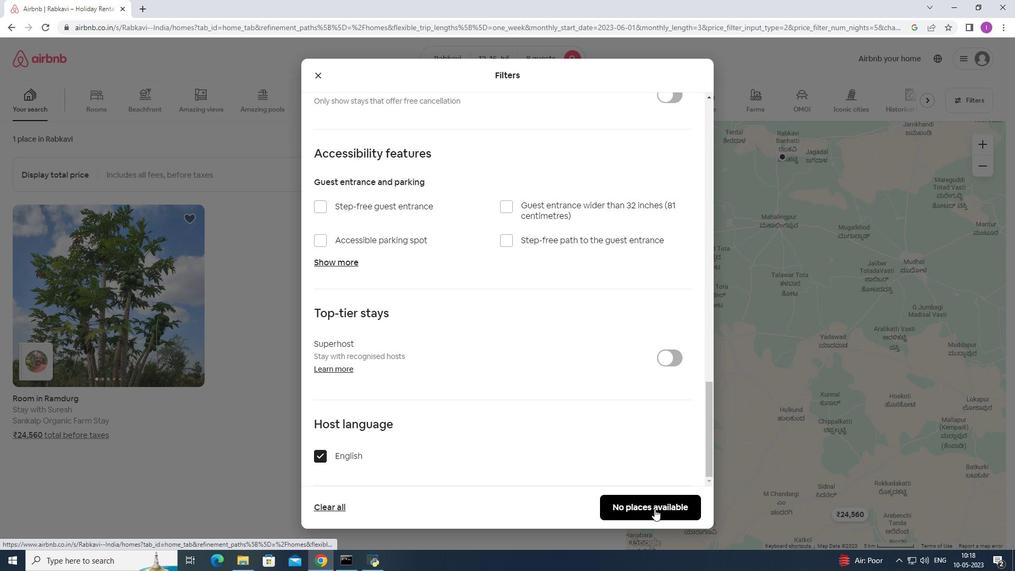 
Action: Mouse pressed left at (651, 509)
Screenshot: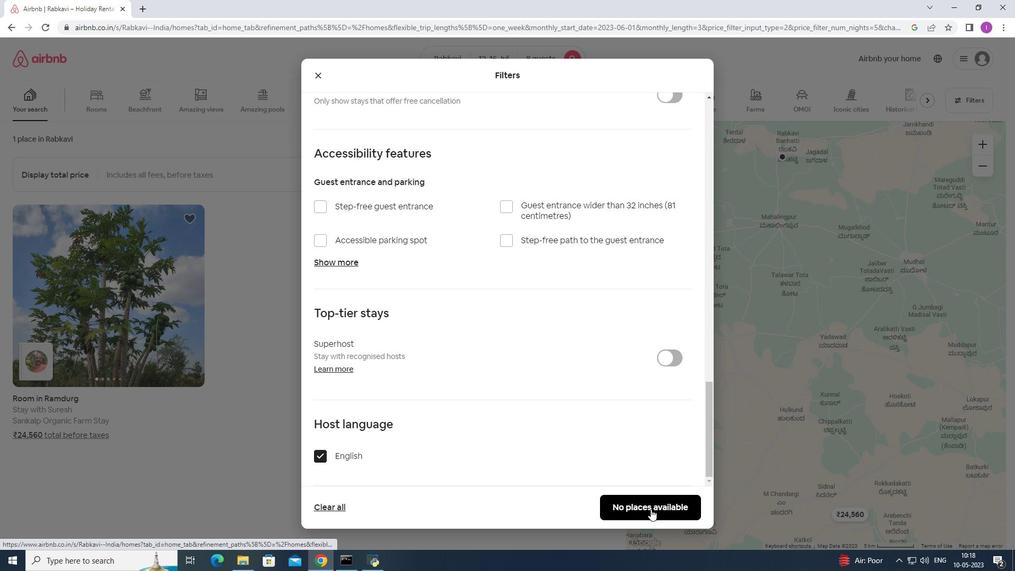 
Action: Mouse moved to (638, 502)
Screenshot: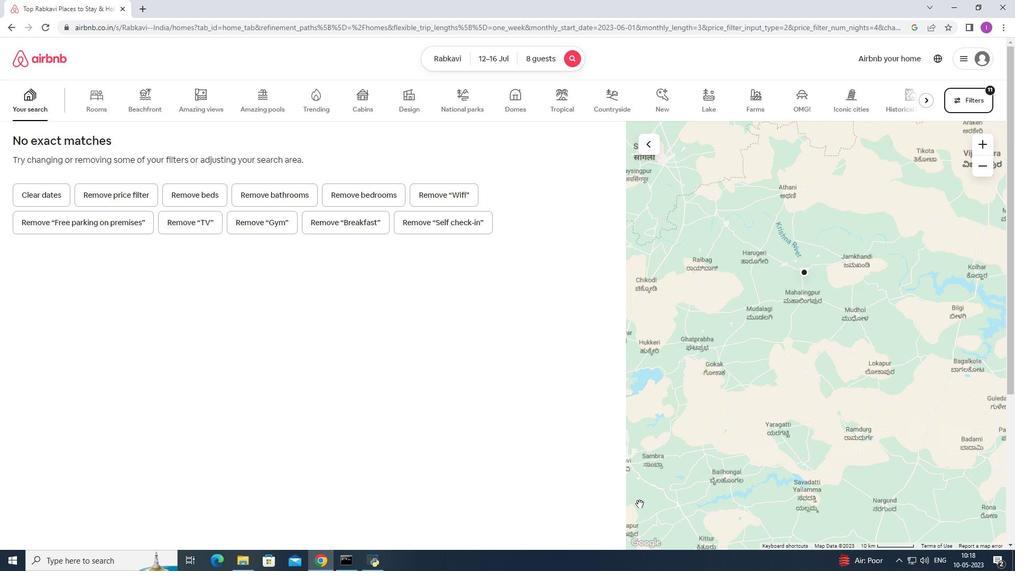 
